 Task: Look for space in Bloemfontein, South Africa from 10th July, 2023 to 15th July, 2023 for 7 adults in price range Rs.10000 to Rs.15000. Place can be entire place or shared room with 4 bedrooms having 7 beds and 4 bathrooms. Property type can be house, flat, guest house. Amenities needed are: wifi, TV, free parkinig on premises, gym, breakfast. Booking option can be shelf check-in. Required host language is English.
Action: Mouse moved to (404, 101)
Screenshot: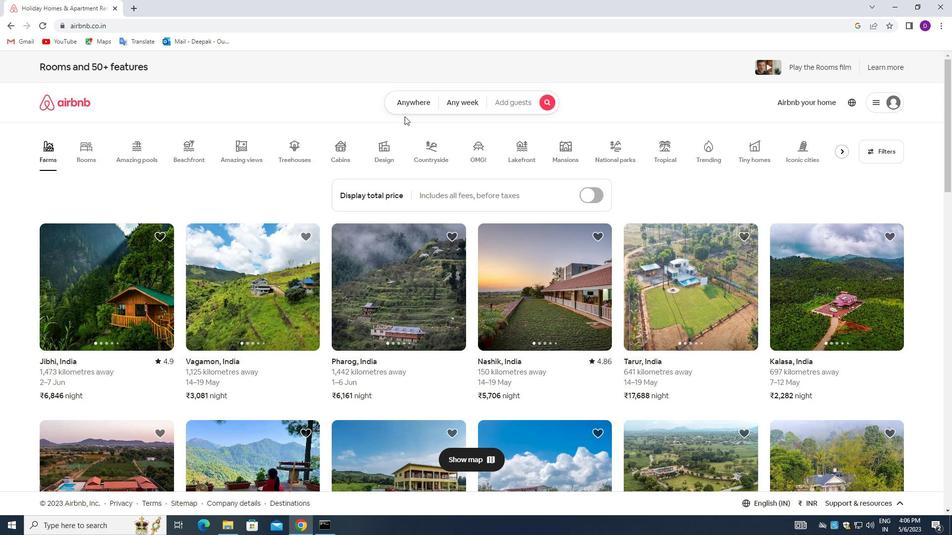 
Action: Mouse pressed left at (404, 101)
Screenshot: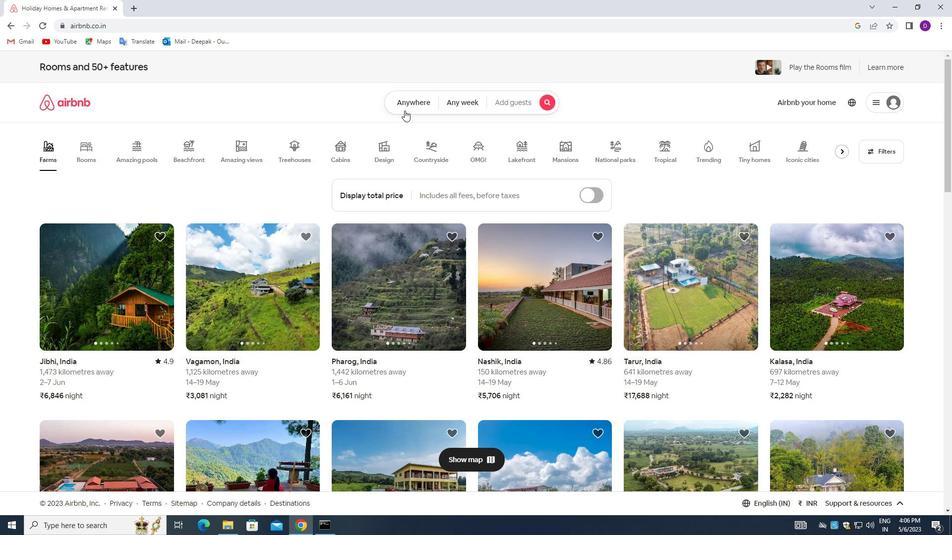 
Action: Mouse moved to (371, 137)
Screenshot: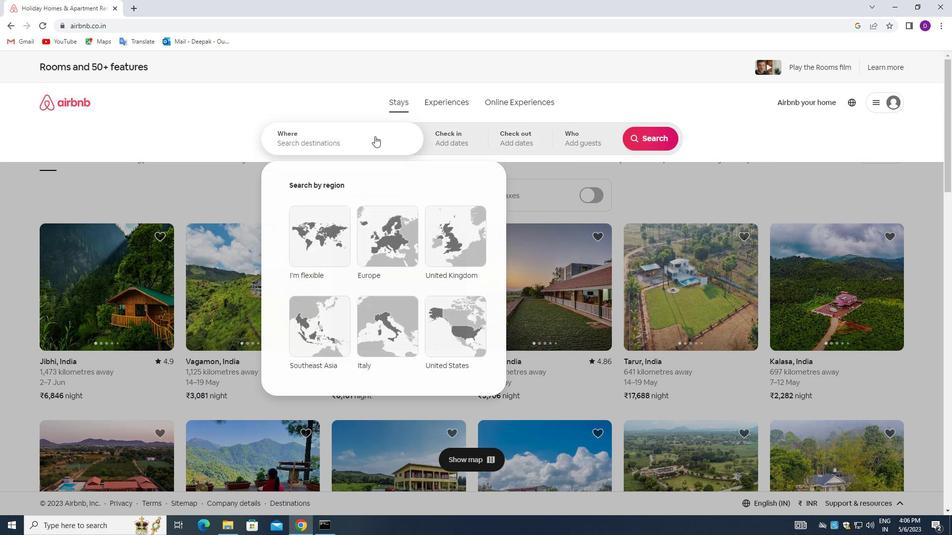 
Action: Mouse pressed left at (371, 137)
Screenshot: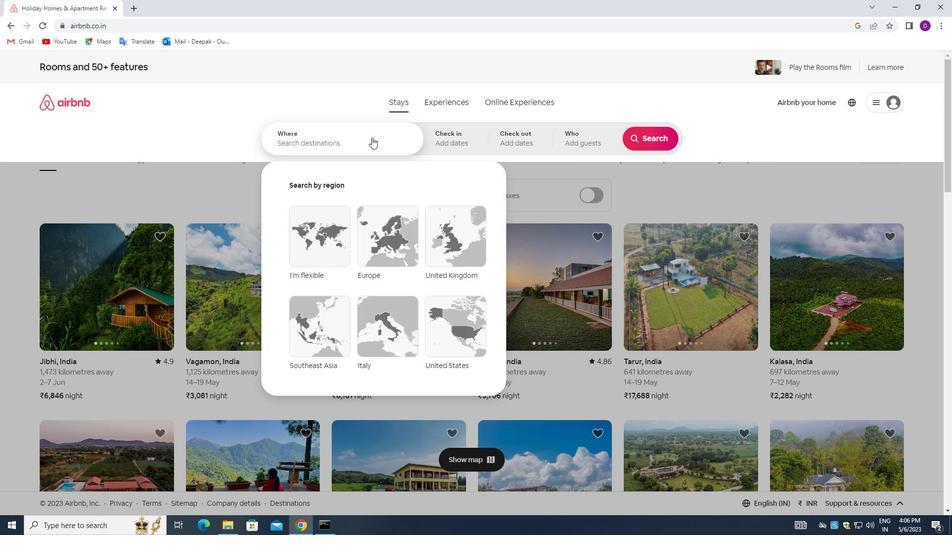 
Action: Mouse moved to (205, 201)
Screenshot: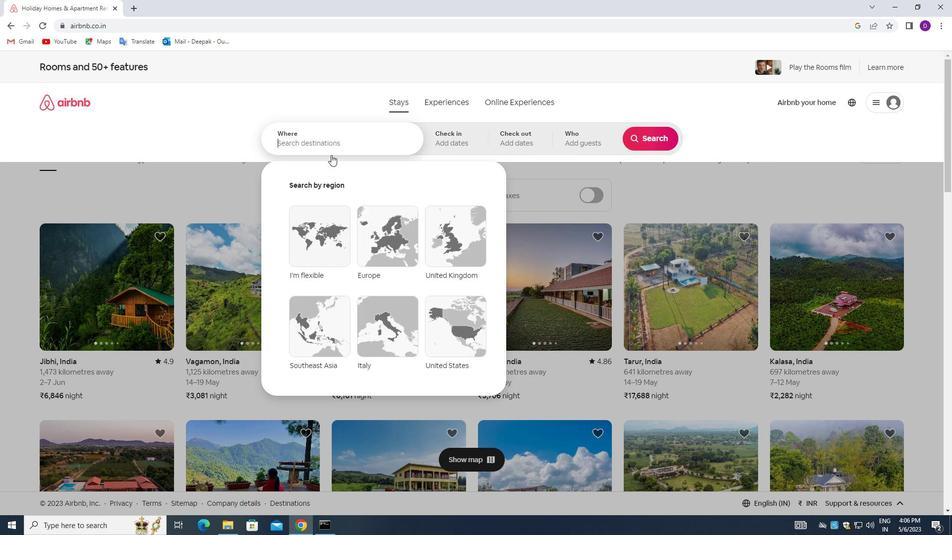 
Action: Key pressed <Key.shift_r>Bloemfontein,<Key.space><Key.shift_r>south<Key.space><Key.shift_r>Africa<Key.enter>
Screenshot: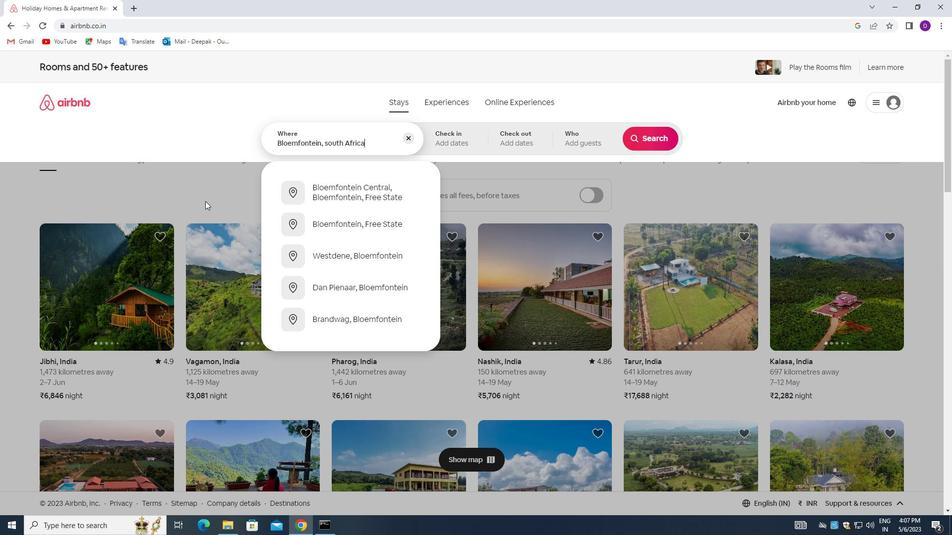 
Action: Mouse moved to (650, 217)
Screenshot: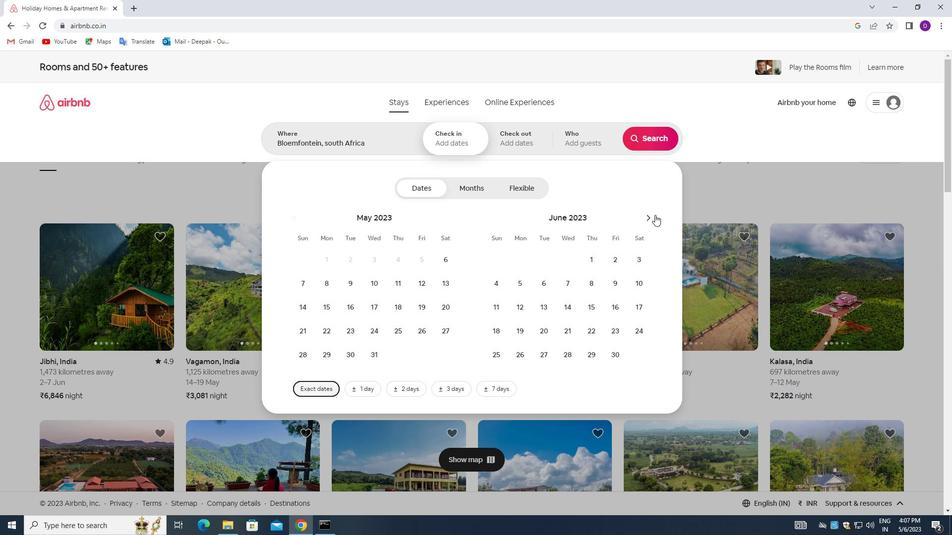 
Action: Mouse pressed left at (650, 217)
Screenshot: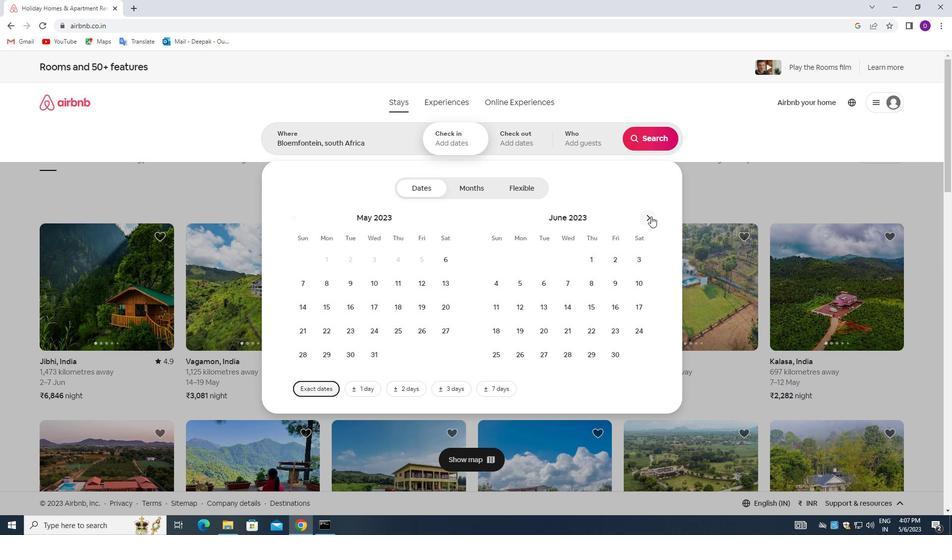 
Action: Mouse moved to (521, 313)
Screenshot: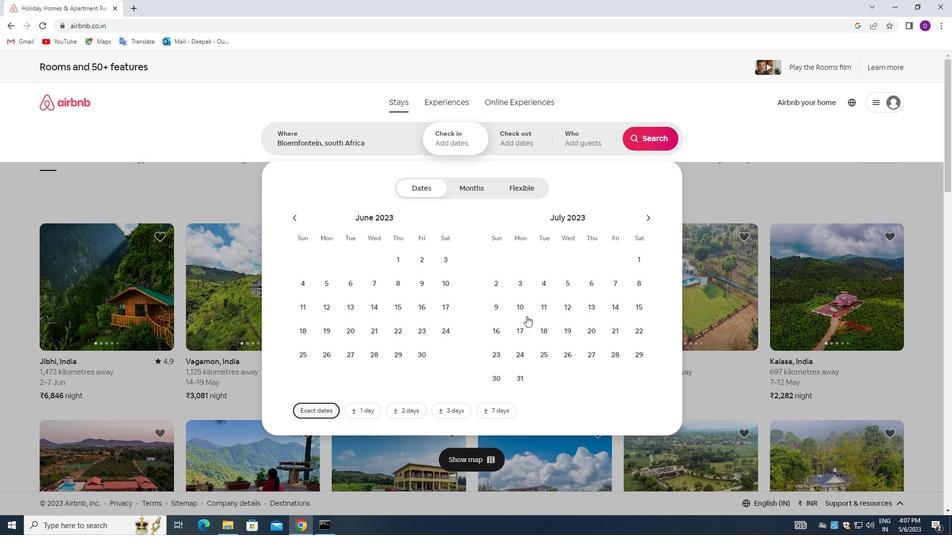 
Action: Mouse pressed left at (521, 313)
Screenshot: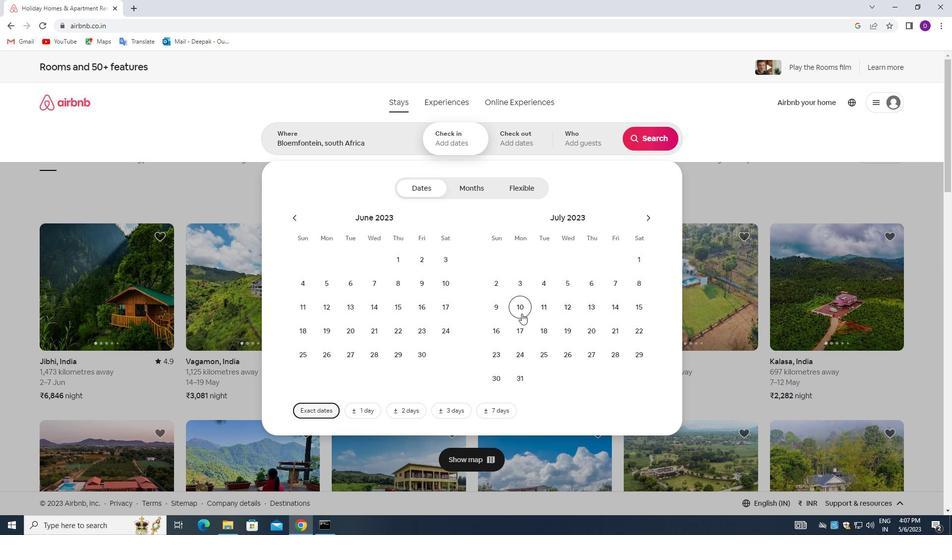 
Action: Mouse moved to (636, 309)
Screenshot: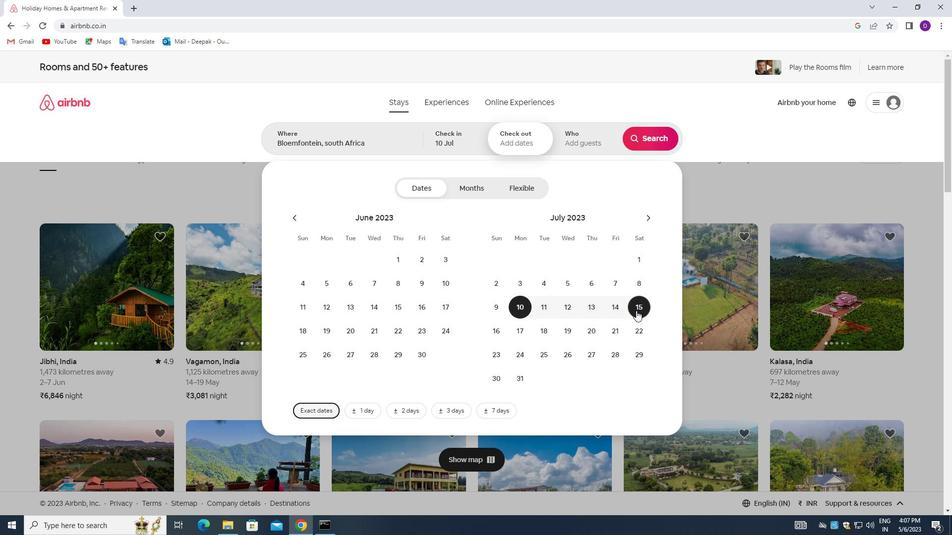 
Action: Mouse pressed left at (636, 309)
Screenshot: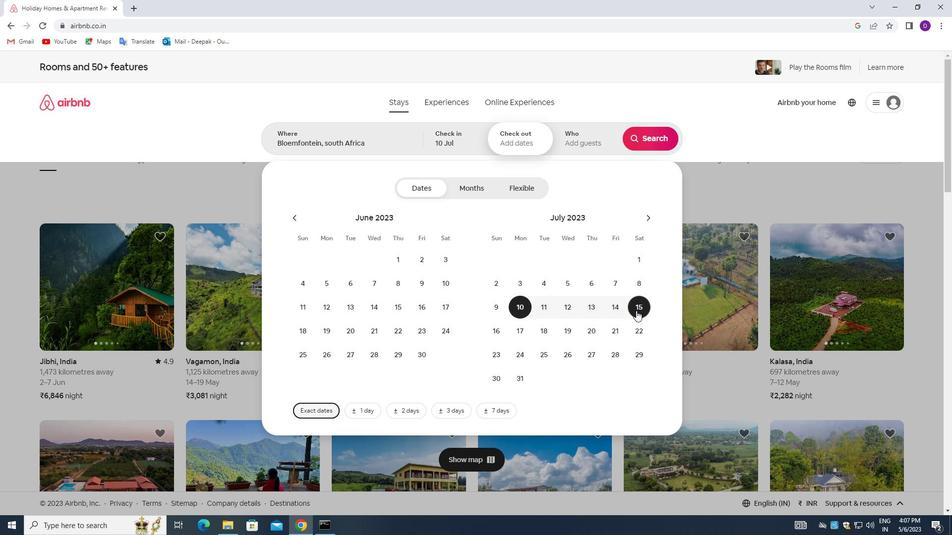 
Action: Mouse moved to (575, 146)
Screenshot: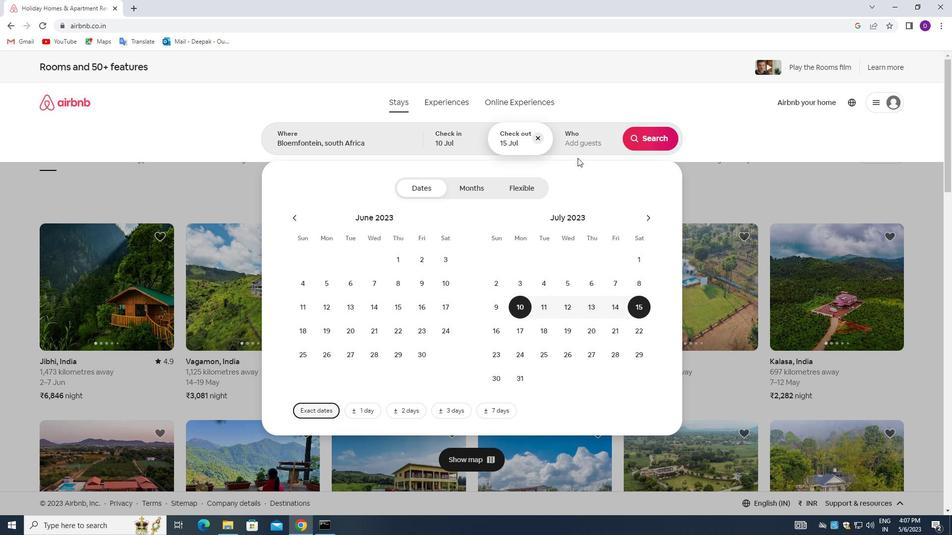 
Action: Mouse pressed left at (575, 146)
Screenshot: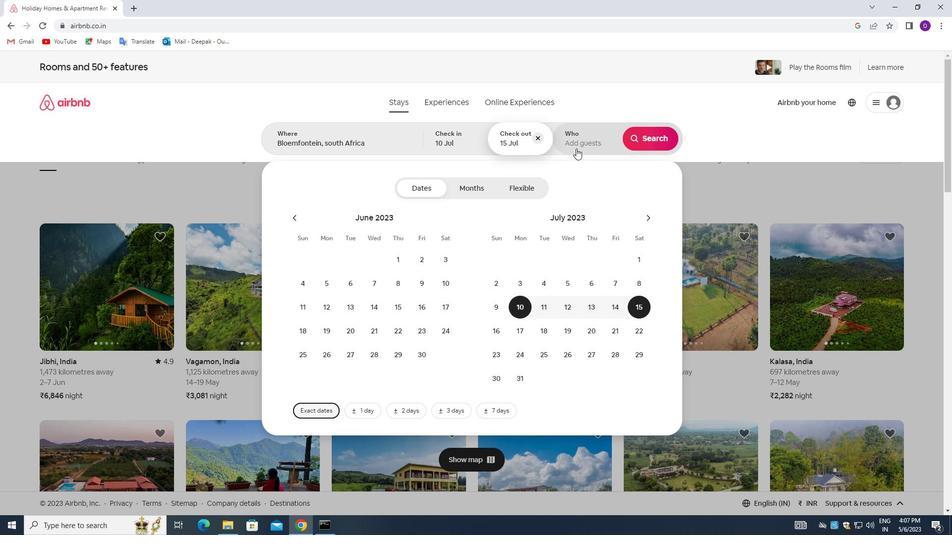 
Action: Mouse moved to (648, 193)
Screenshot: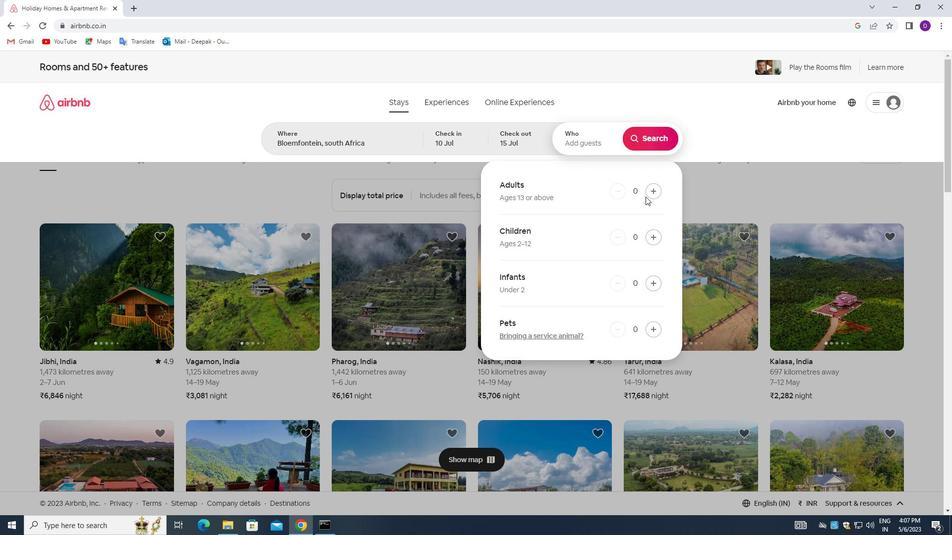 
Action: Mouse pressed left at (648, 193)
Screenshot: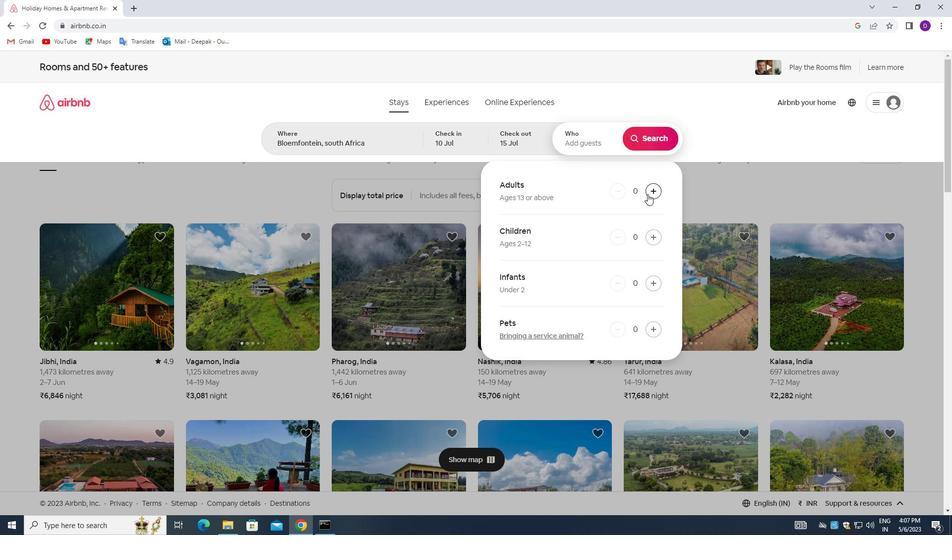 
Action: Mouse pressed left at (648, 193)
Screenshot: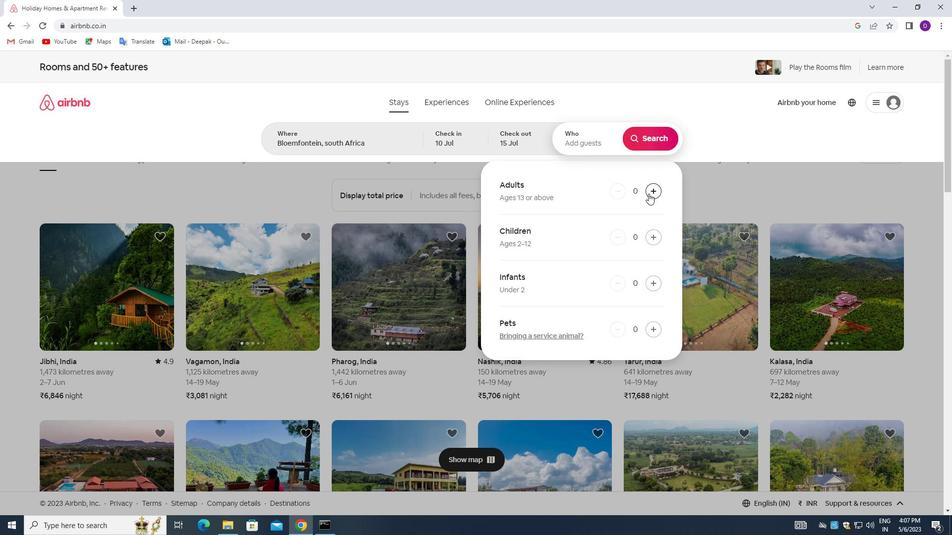 
Action: Mouse pressed left at (648, 193)
Screenshot: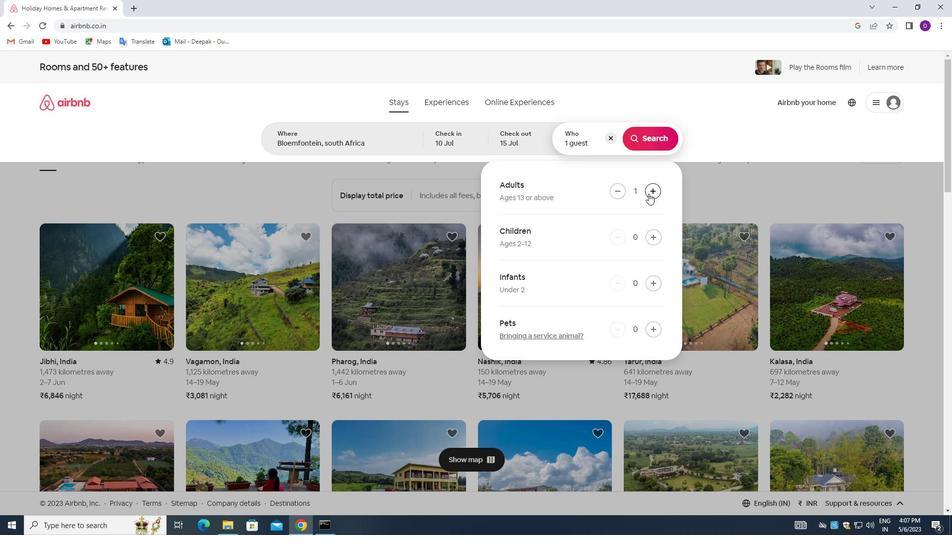 
Action: Mouse pressed left at (648, 193)
Screenshot: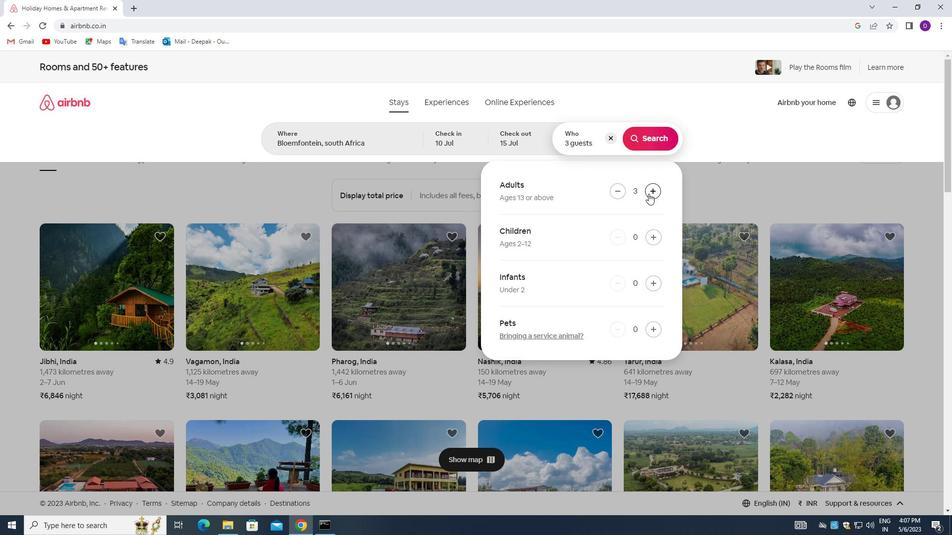 
Action: Mouse pressed left at (648, 193)
Screenshot: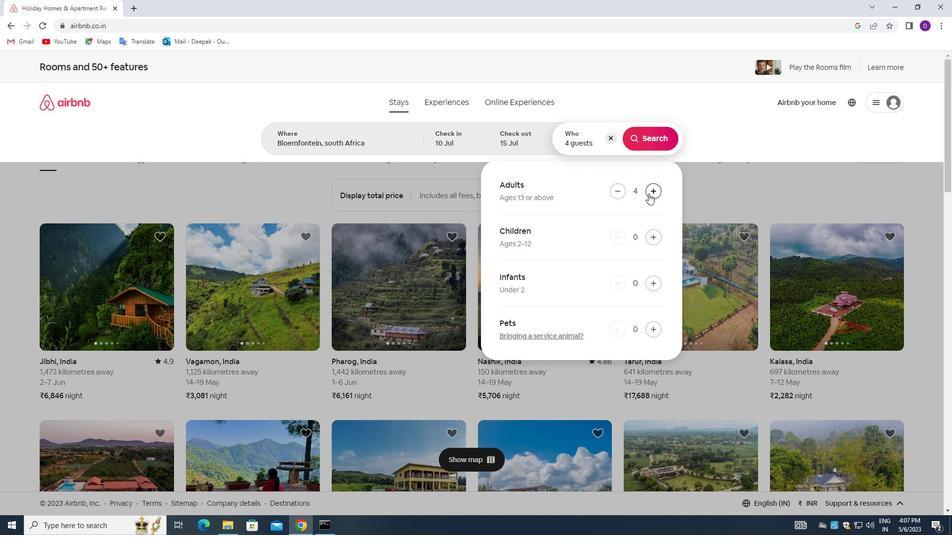 
Action: Mouse pressed left at (648, 193)
Screenshot: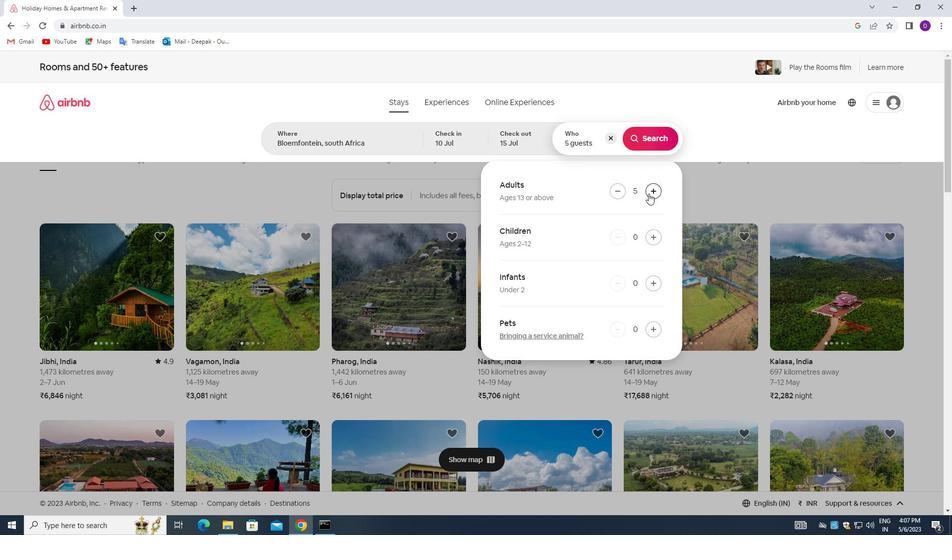 
Action: Mouse pressed left at (648, 193)
Screenshot: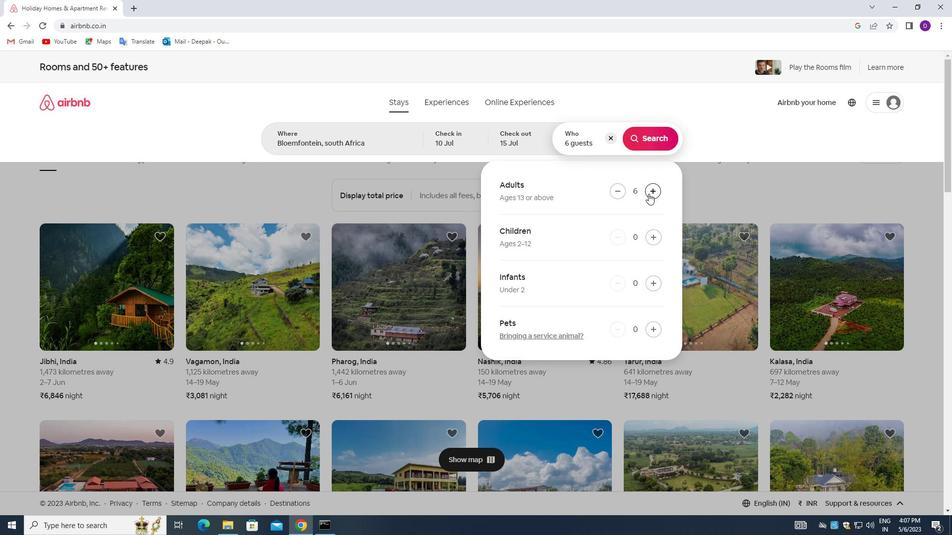 
Action: Mouse moved to (642, 143)
Screenshot: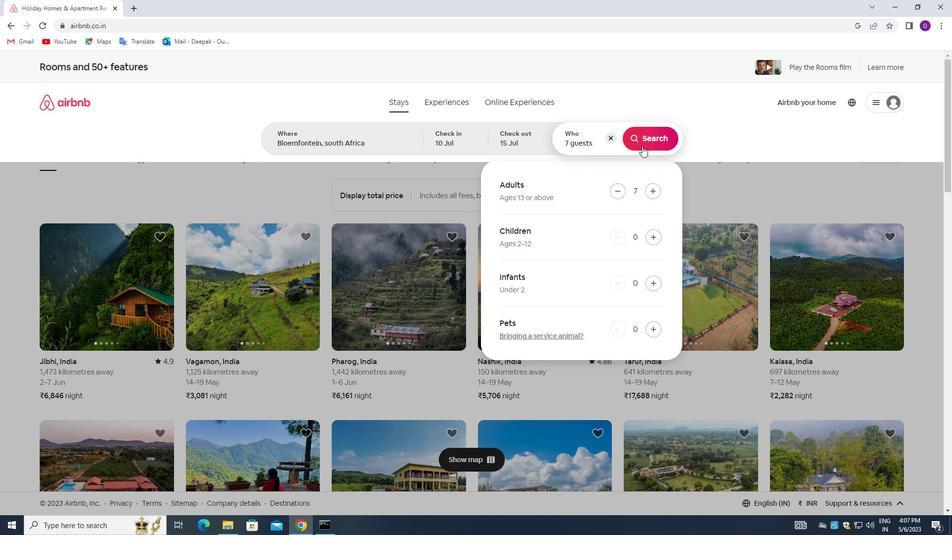 
Action: Mouse pressed left at (642, 143)
Screenshot: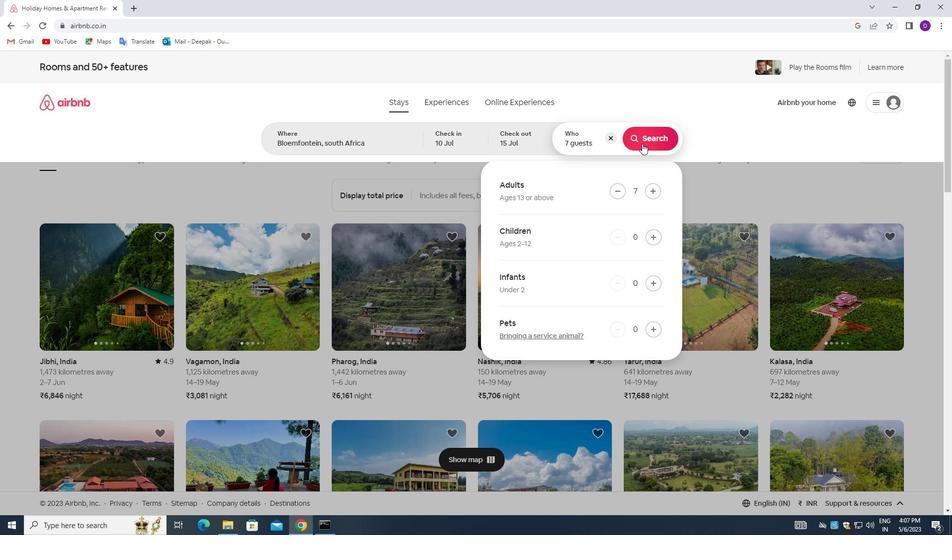 
Action: Mouse moved to (903, 109)
Screenshot: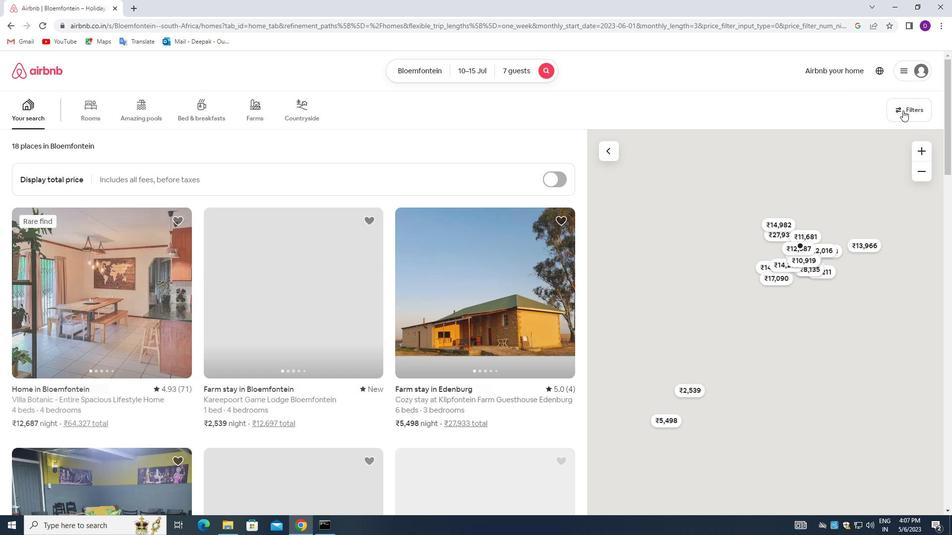 
Action: Mouse pressed left at (903, 109)
Screenshot: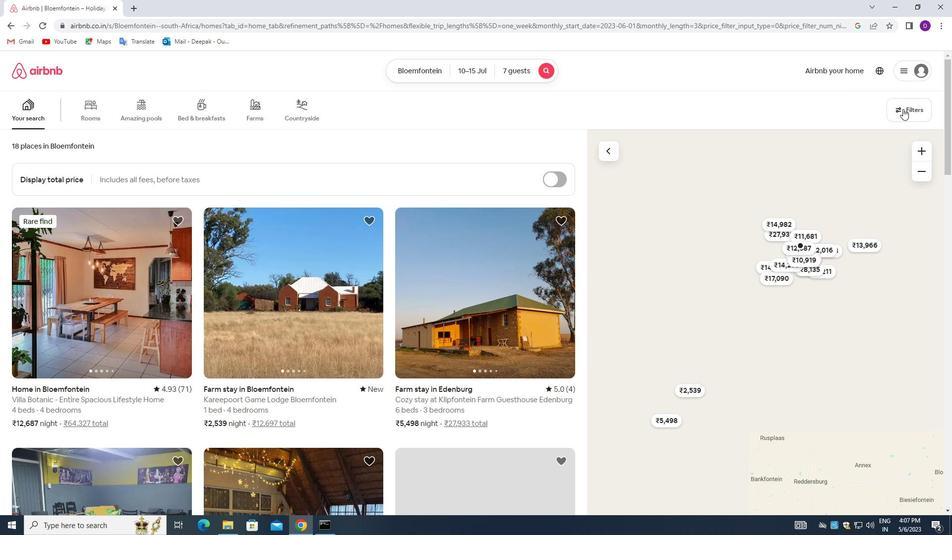 
Action: Mouse moved to (342, 352)
Screenshot: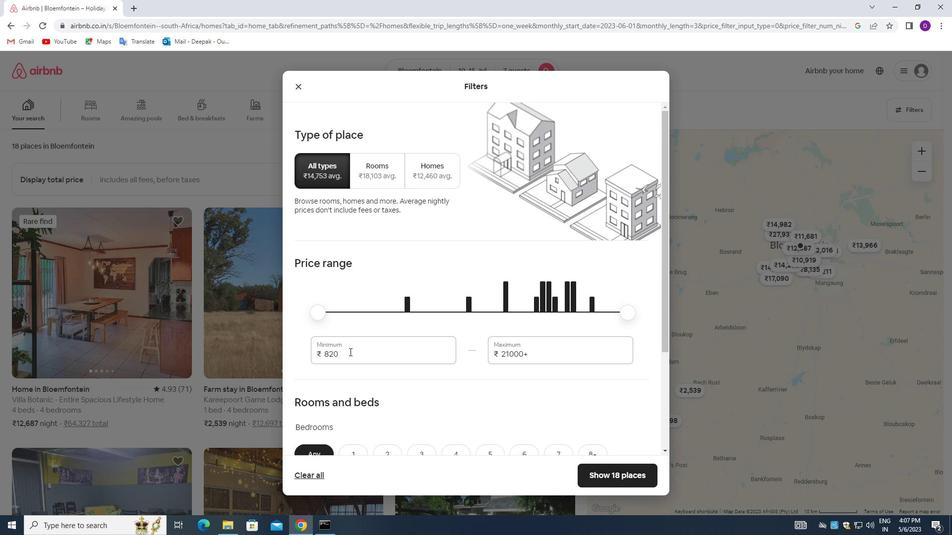 
Action: Mouse pressed left at (342, 352)
Screenshot: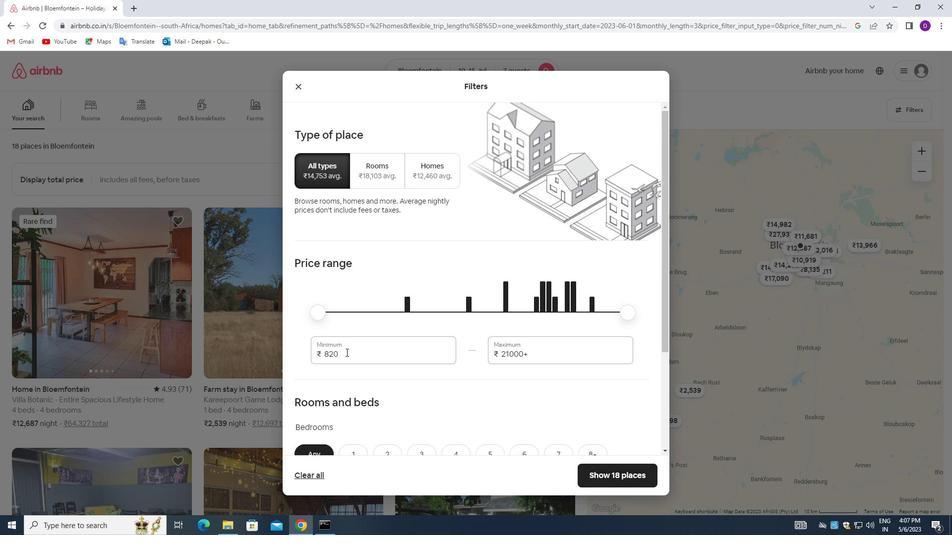 
Action: Mouse moved to (342, 353)
Screenshot: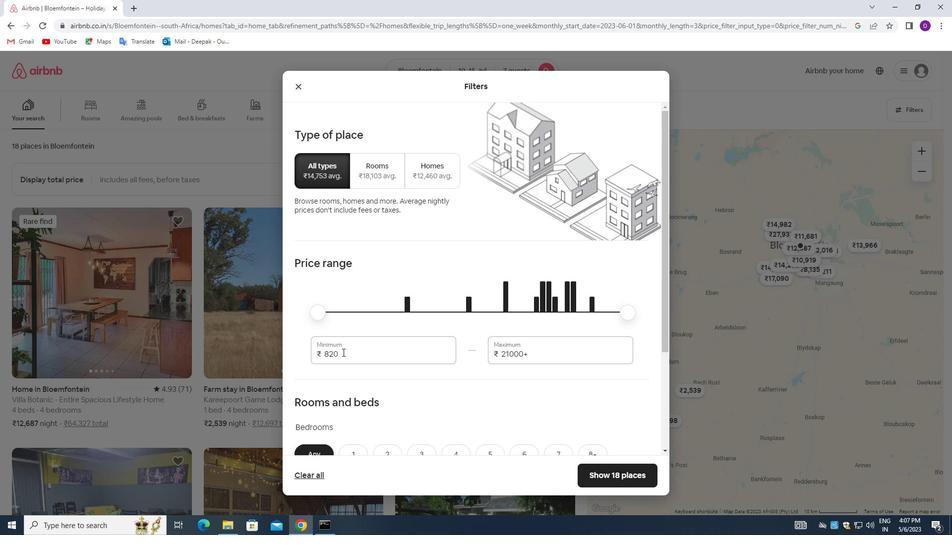 
Action: Mouse pressed left at (342, 353)
Screenshot: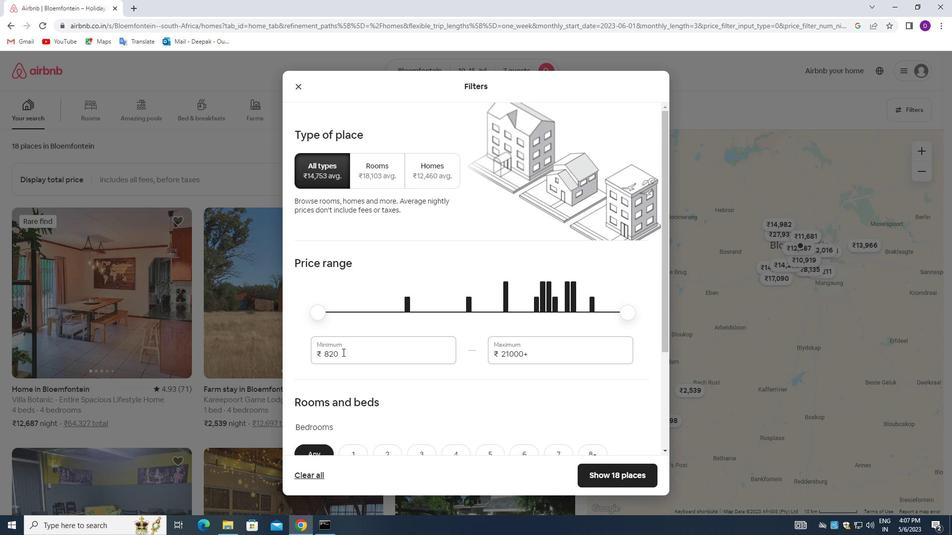 
Action: Mouse moved to (342, 355)
Screenshot: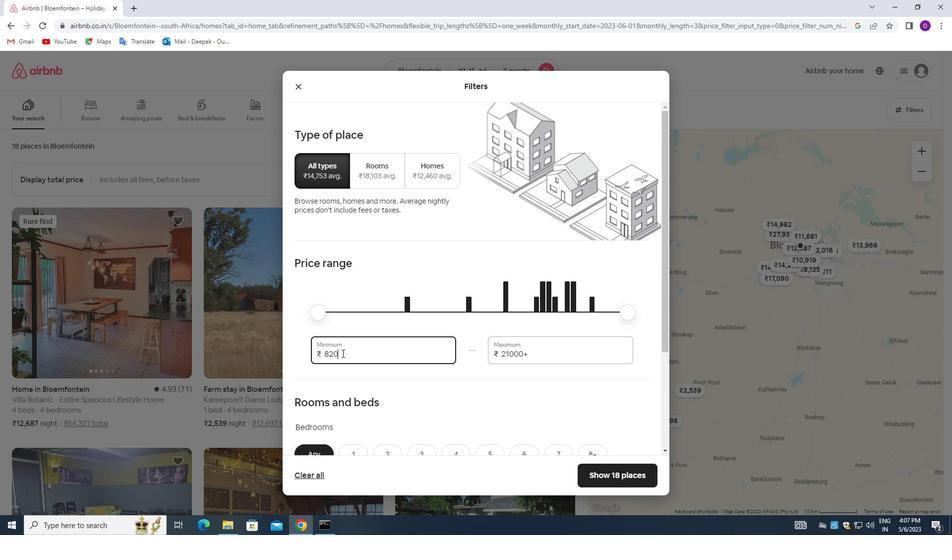 
Action: Key pressed 10000<Key.tab>15000
Screenshot: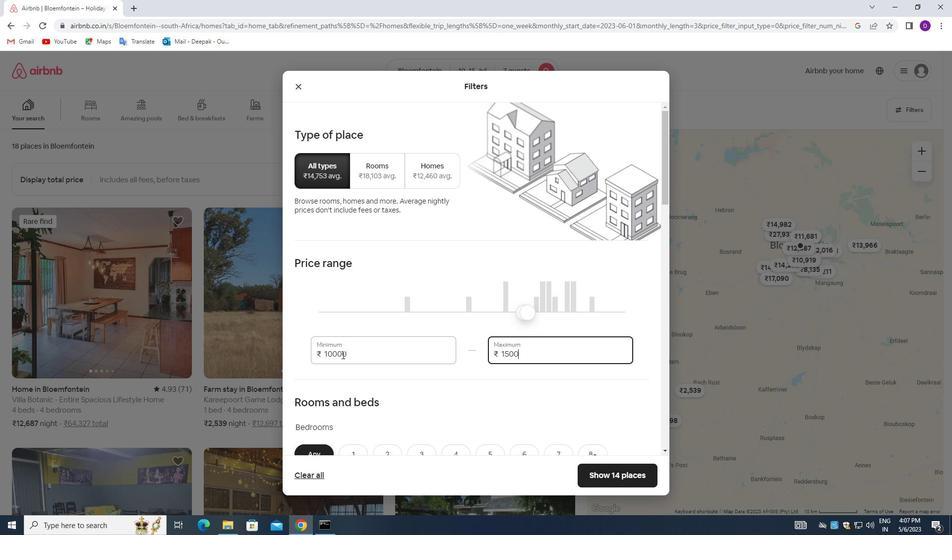 
Action: Mouse moved to (409, 381)
Screenshot: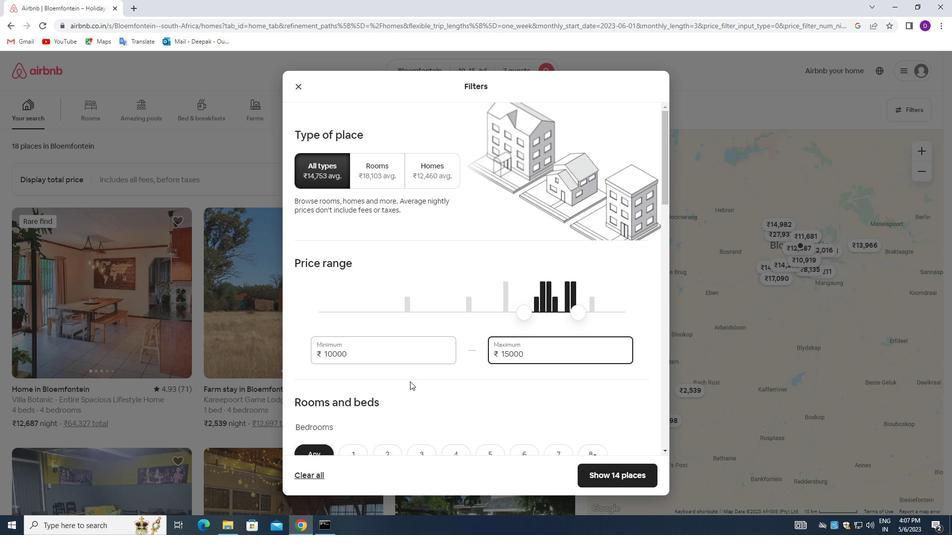 
Action: Mouse scrolled (409, 381) with delta (0, 0)
Screenshot: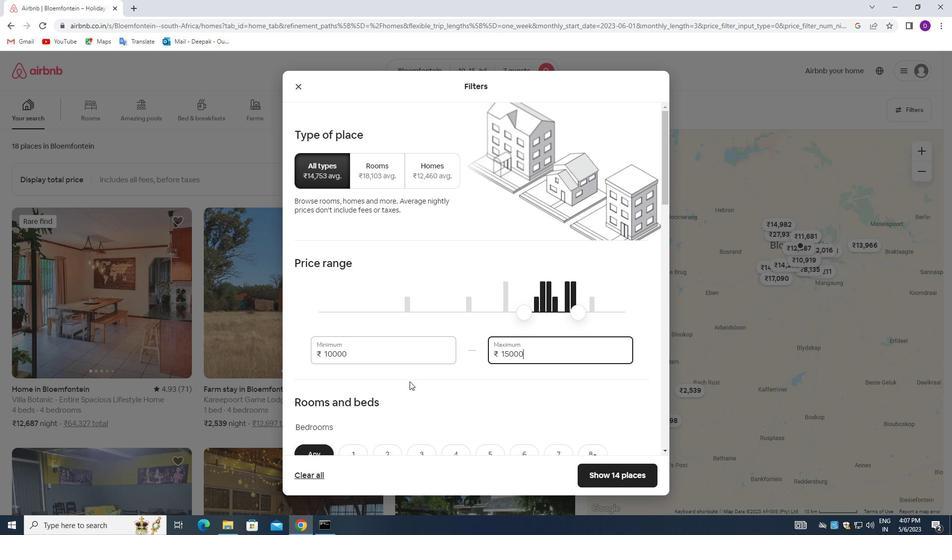
Action: Mouse moved to (409, 381)
Screenshot: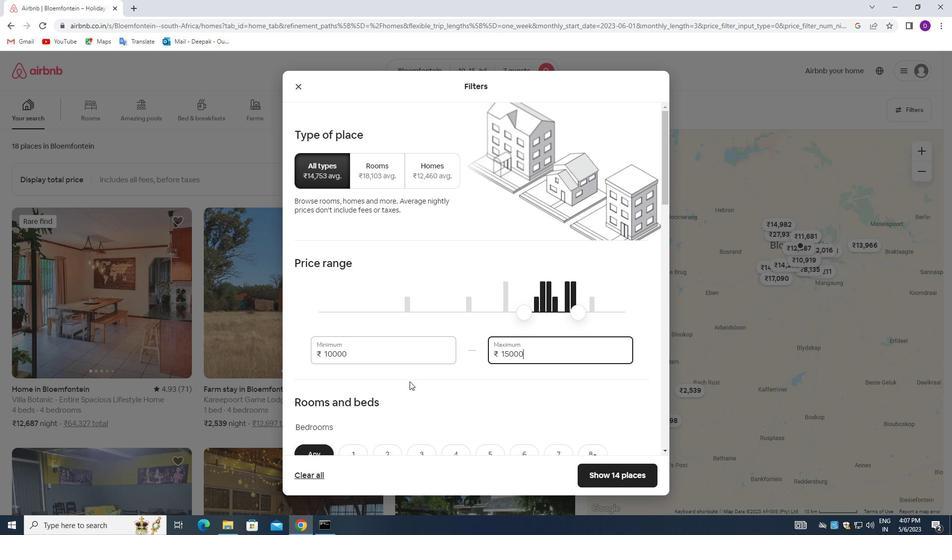 
Action: Mouse scrolled (409, 381) with delta (0, 0)
Screenshot: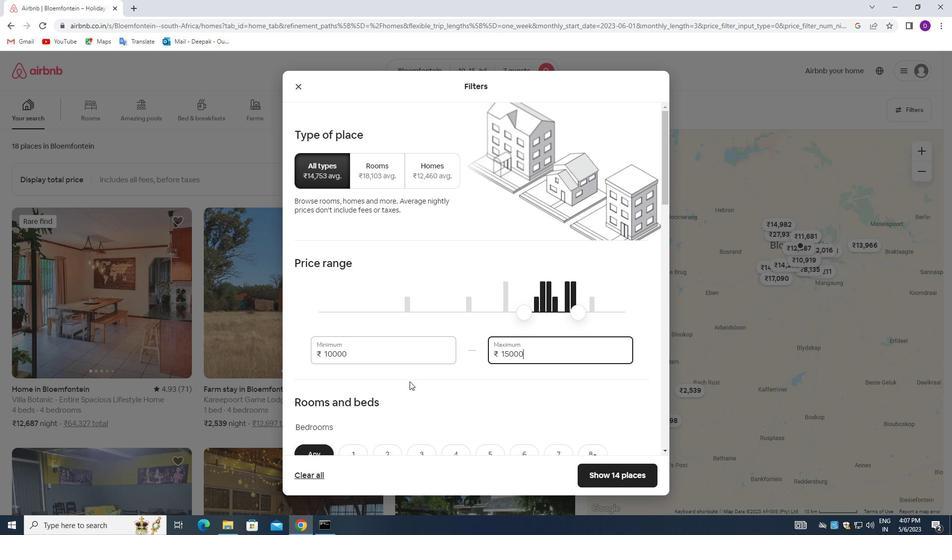 
Action: Mouse moved to (410, 381)
Screenshot: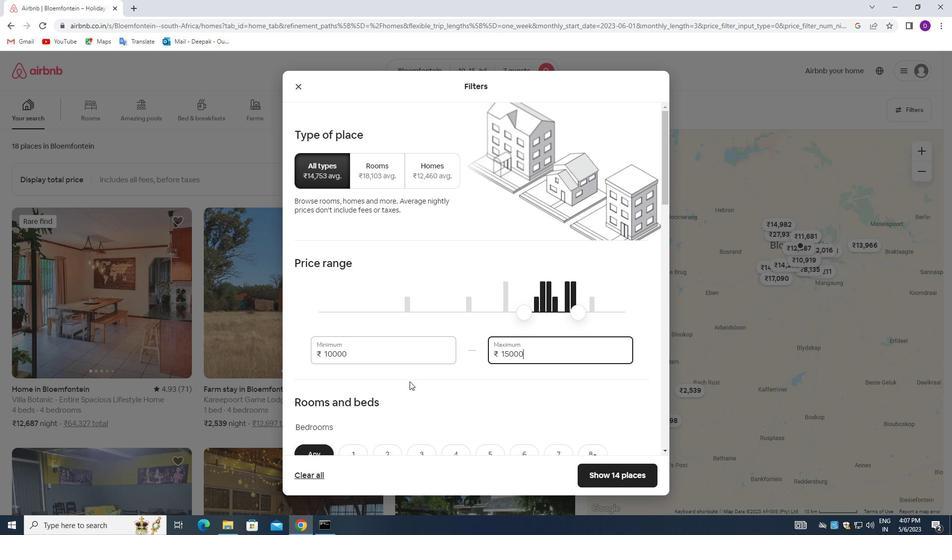 
Action: Mouse scrolled (410, 381) with delta (0, 0)
Screenshot: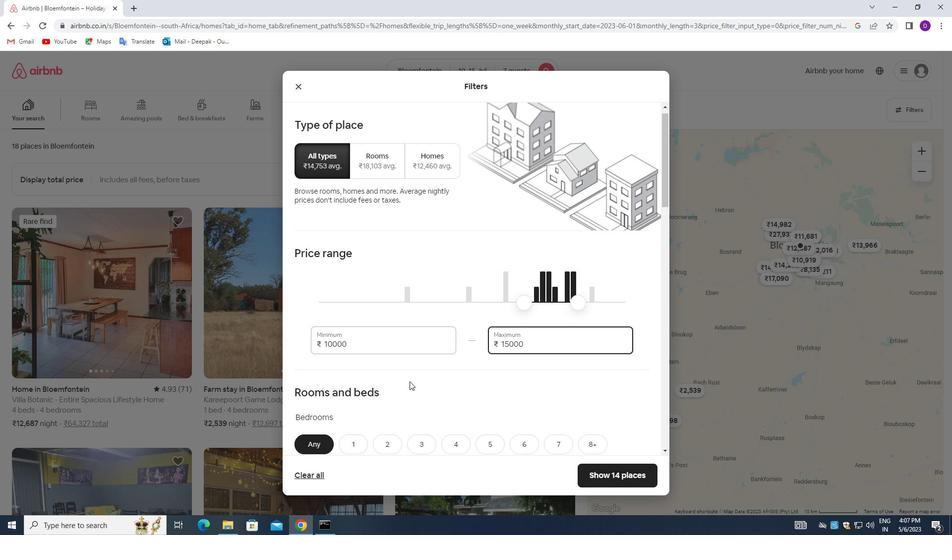 
Action: Mouse moved to (412, 380)
Screenshot: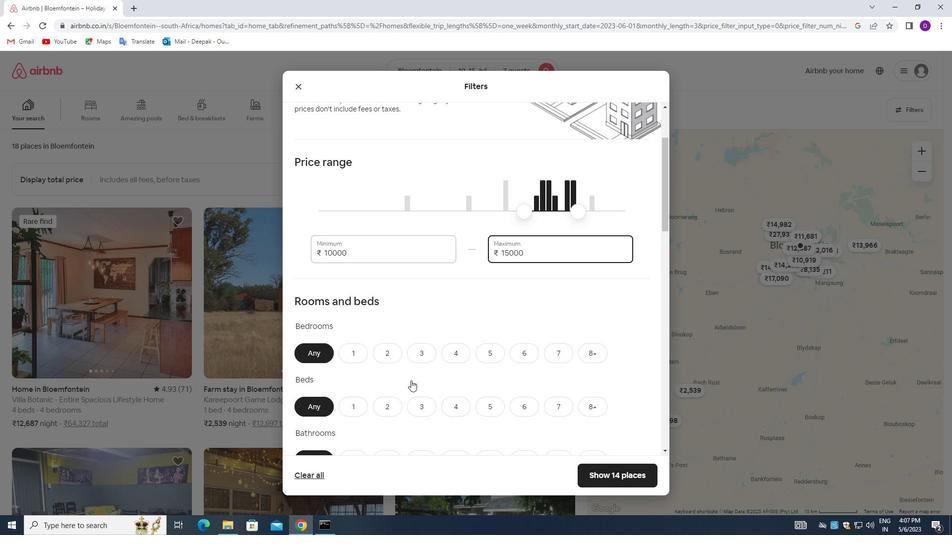
Action: Mouse scrolled (412, 379) with delta (0, 0)
Screenshot: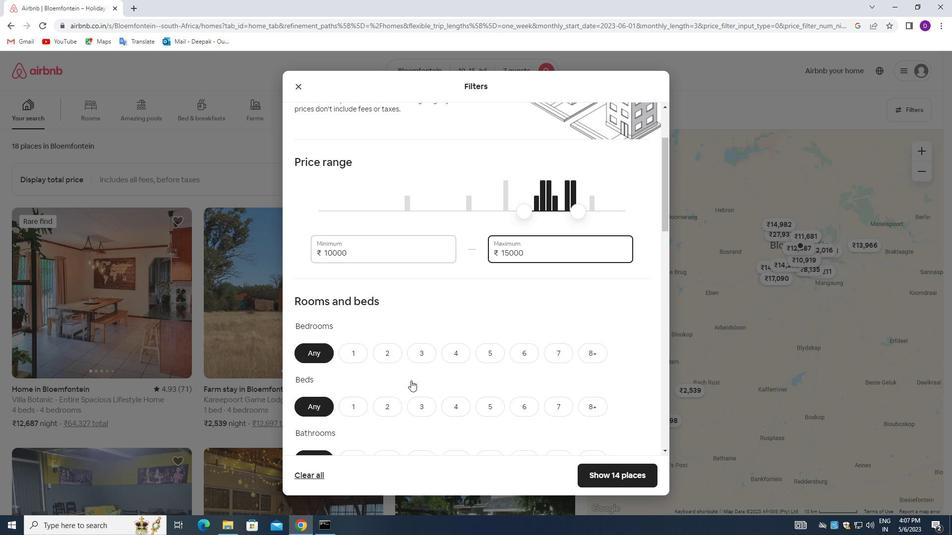 
Action: Mouse moved to (450, 259)
Screenshot: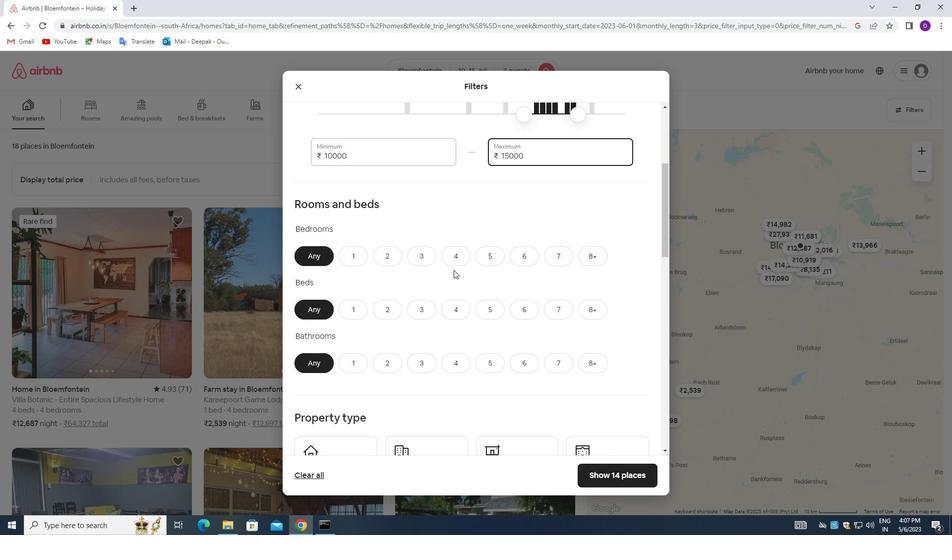 
Action: Mouse pressed left at (450, 259)
Screenshot: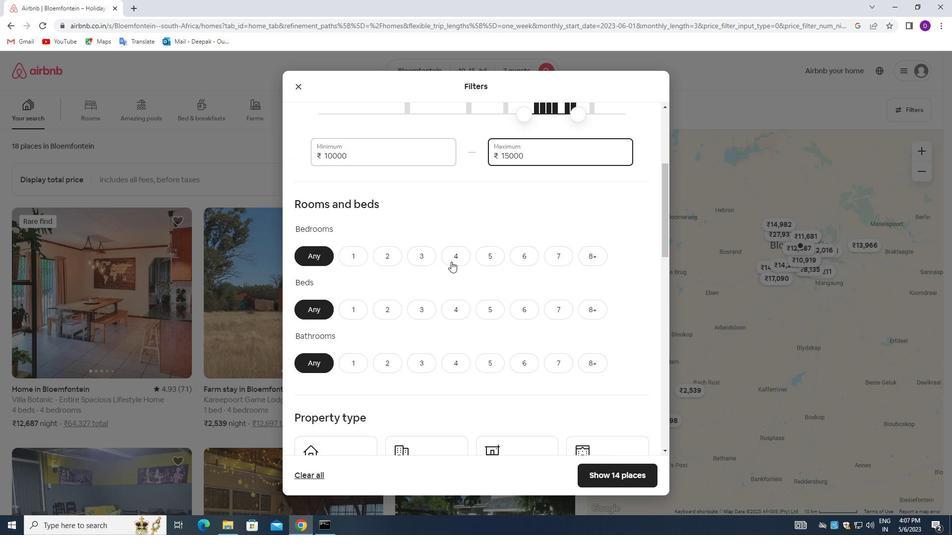 
Action: Mouse moved to (557, 308)
Screenshot: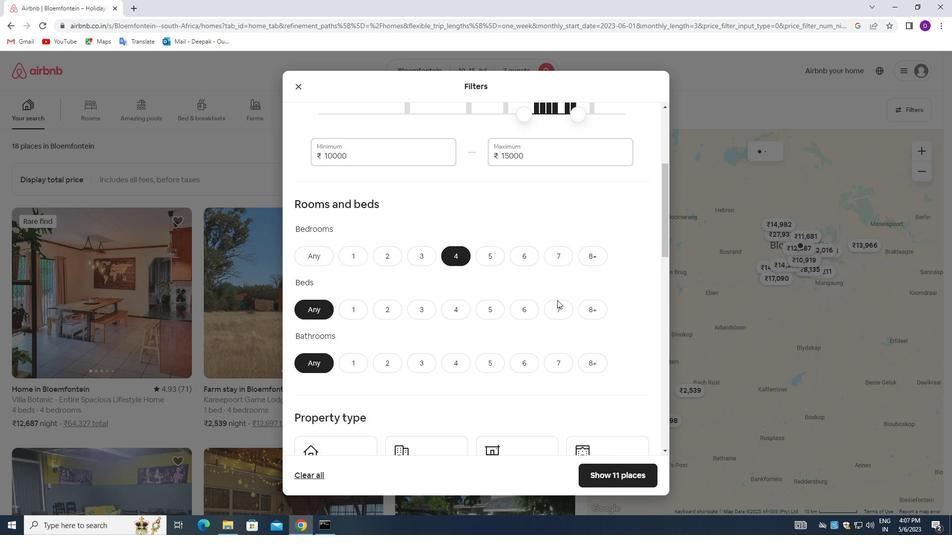 
Action: Mouse pressed left at (557, 308)
Screenshot: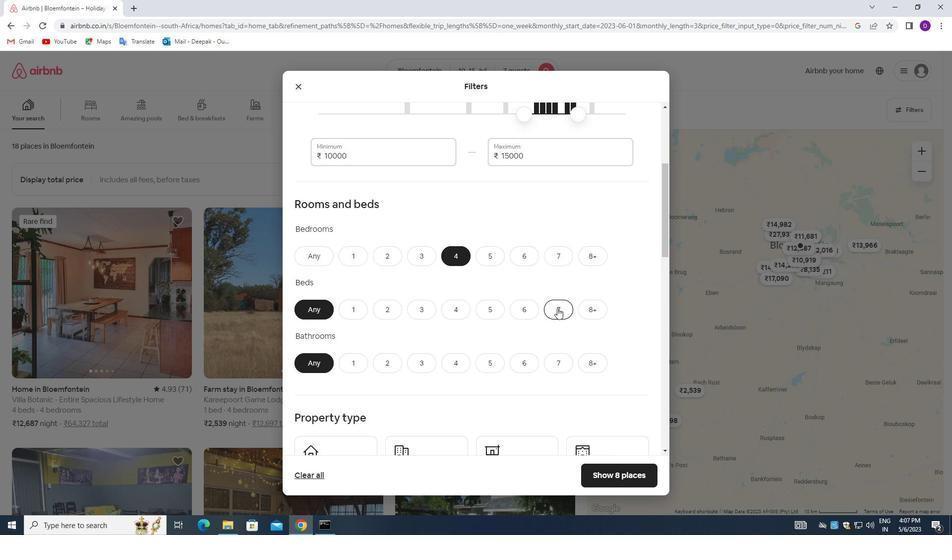 
Action: Mouse moved to (449, 360)
Screenshot: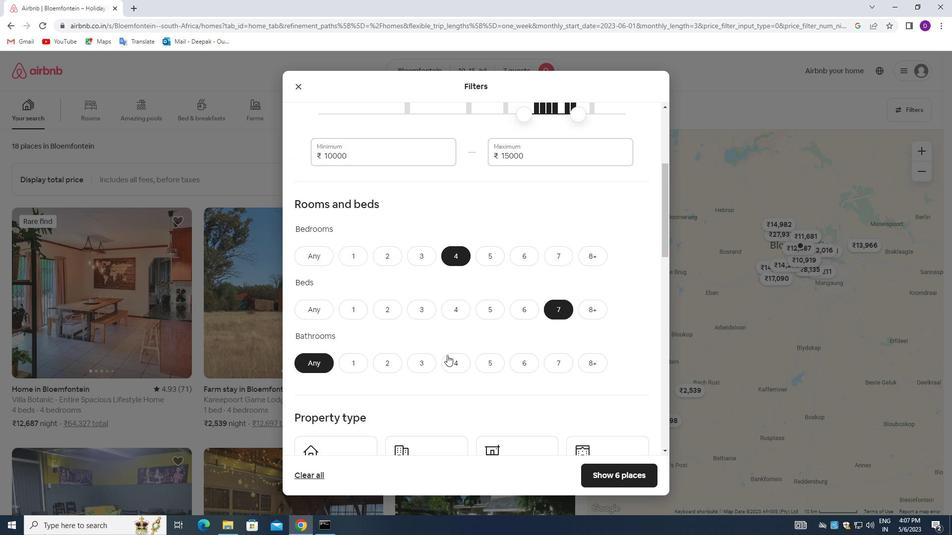 
Action: Mouse pressed left at (449, 360)
Screenshot: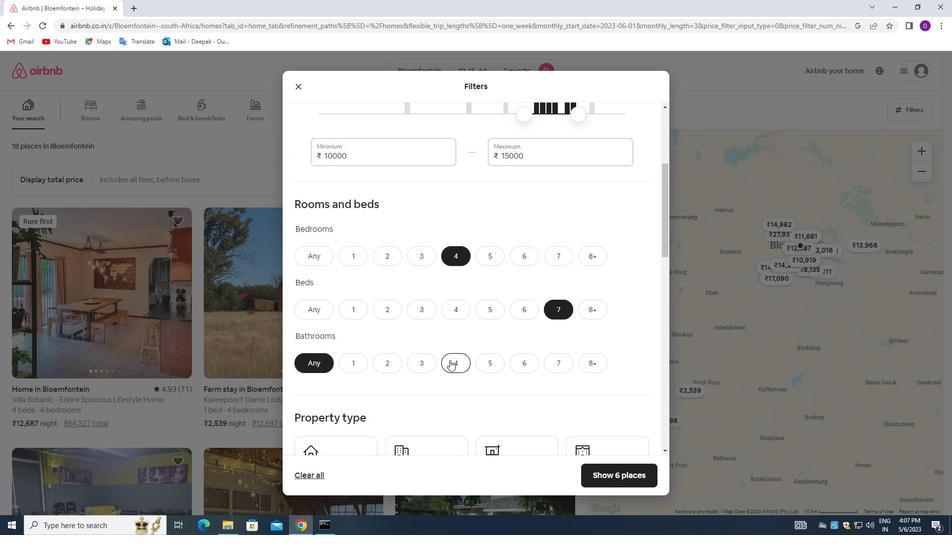 
Action: Mouse moved to (446, 320)
Screenshot: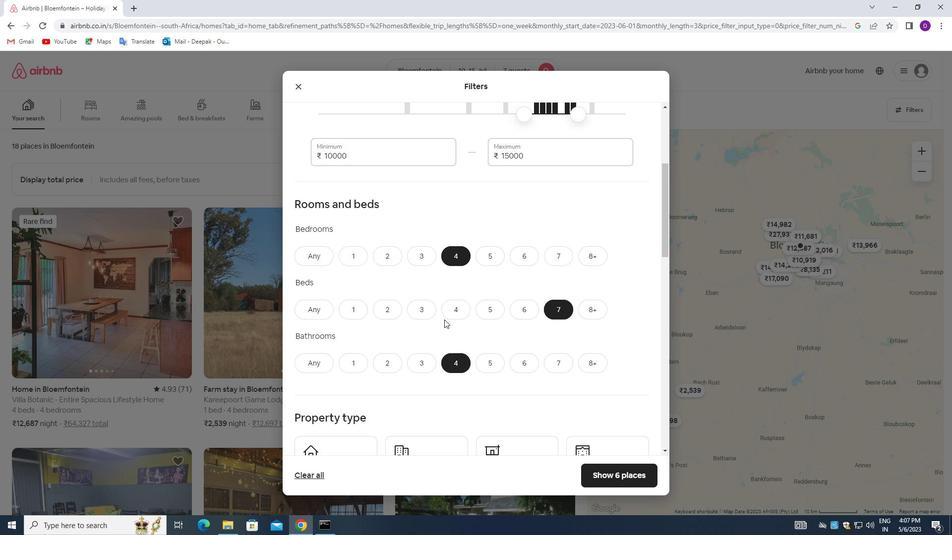 
Action: Mouse scrolled (446, 319) with delta (0, 0)
Screenshot: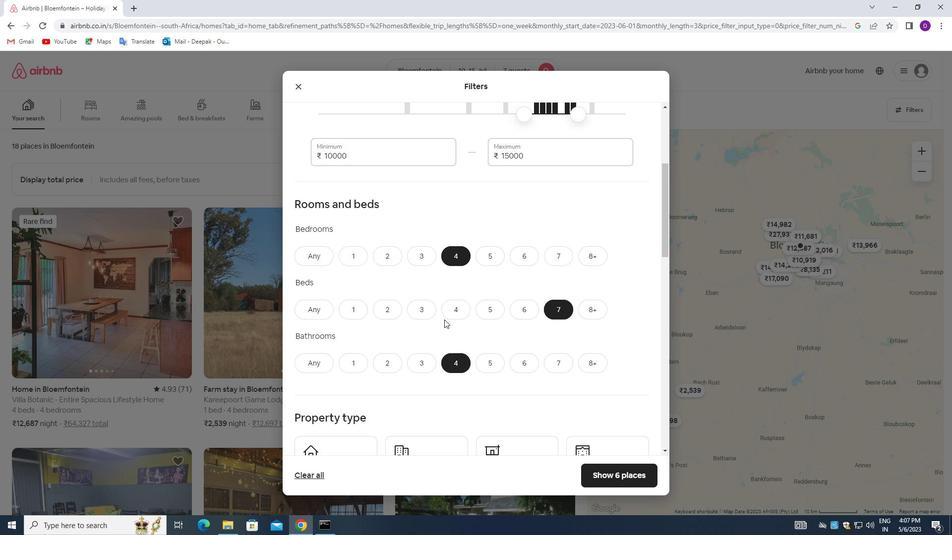 
Action: Mouse moved to (448, 320)
Screenshot: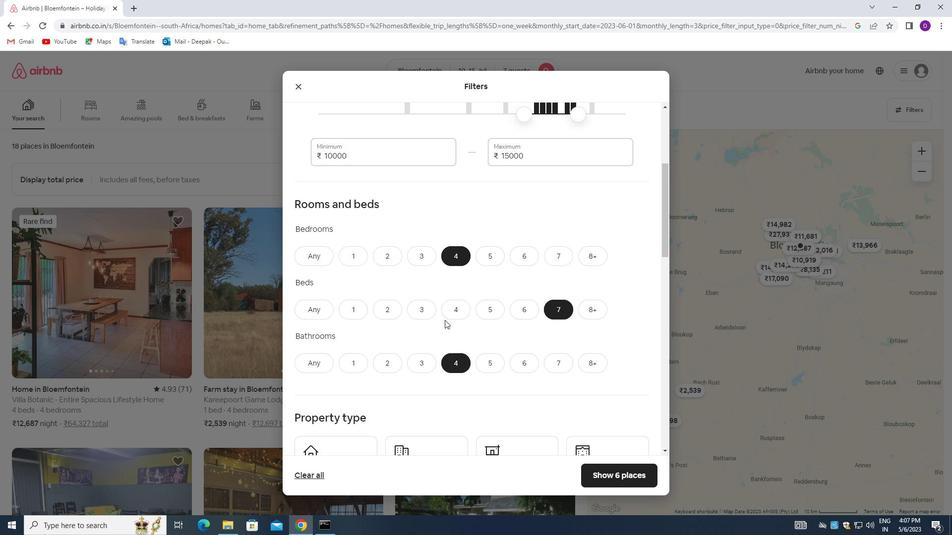 
Action: Mouse scrolled (448, 319) with delta (0, 0)
Screenshot: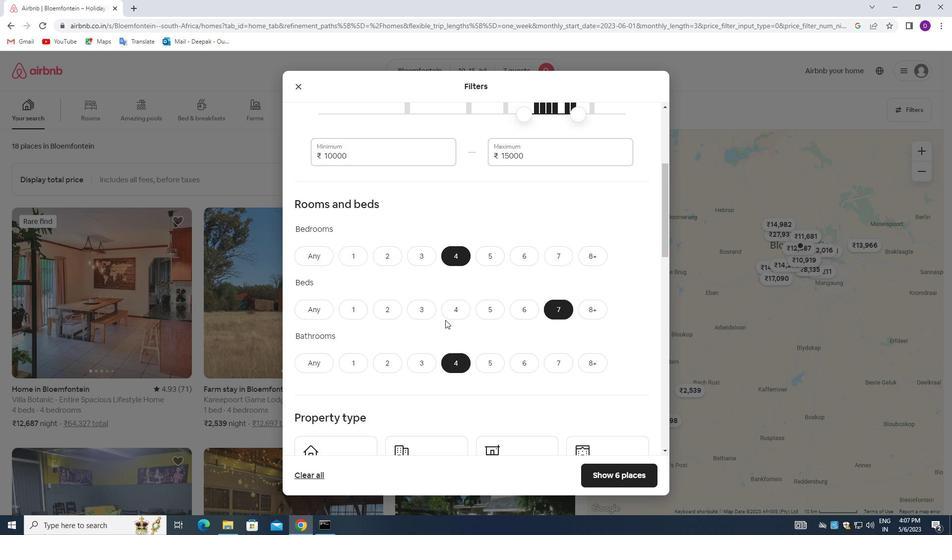 
Action: Mouse moved to (449, 319)
Screenshot: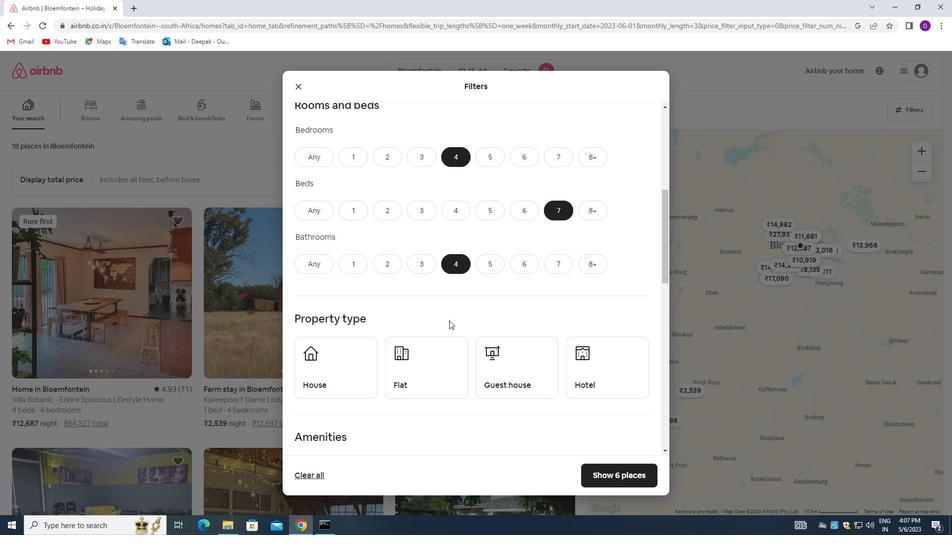 
Action: Mouse scrolled (449, 319) with delta (0, 0)
Screenshot: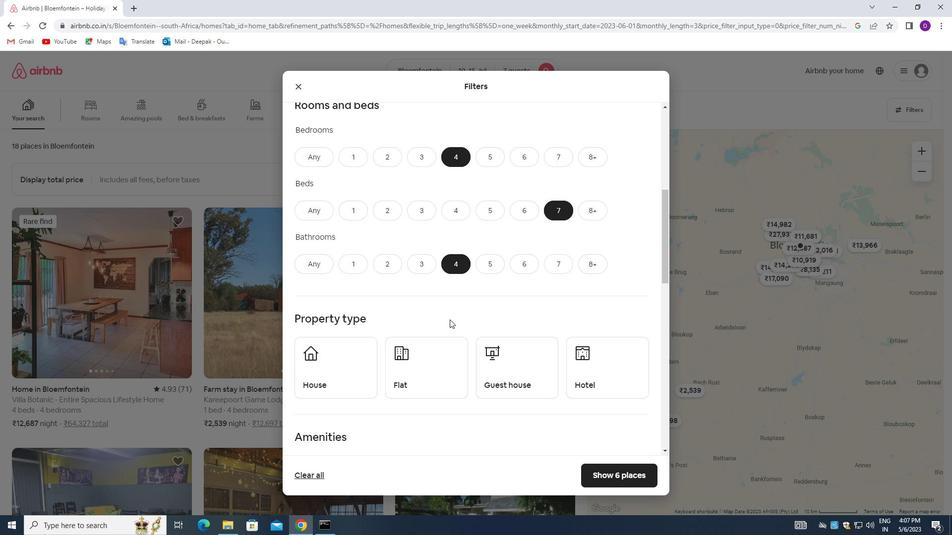 
Action: Mouse moved to (449, 319)
Screenshot: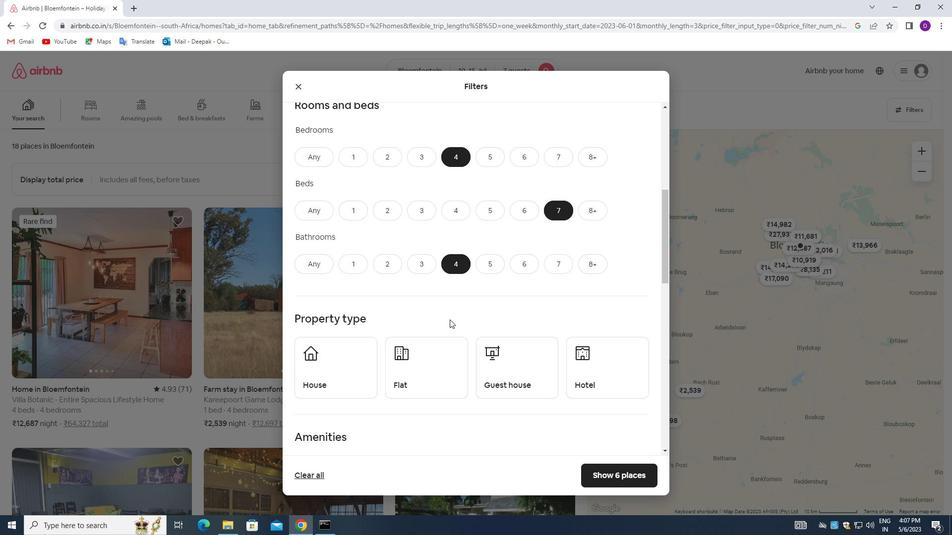 
Action: Mouse scrolled (449, 319) with delta (0, 0)
Screenshot: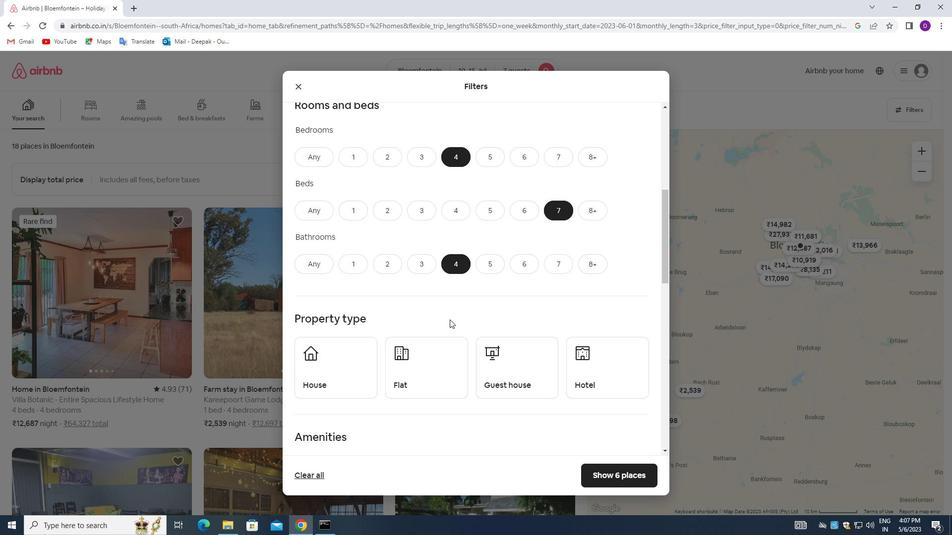 
Action: Mouse moved to (346, 272)
Screenshot: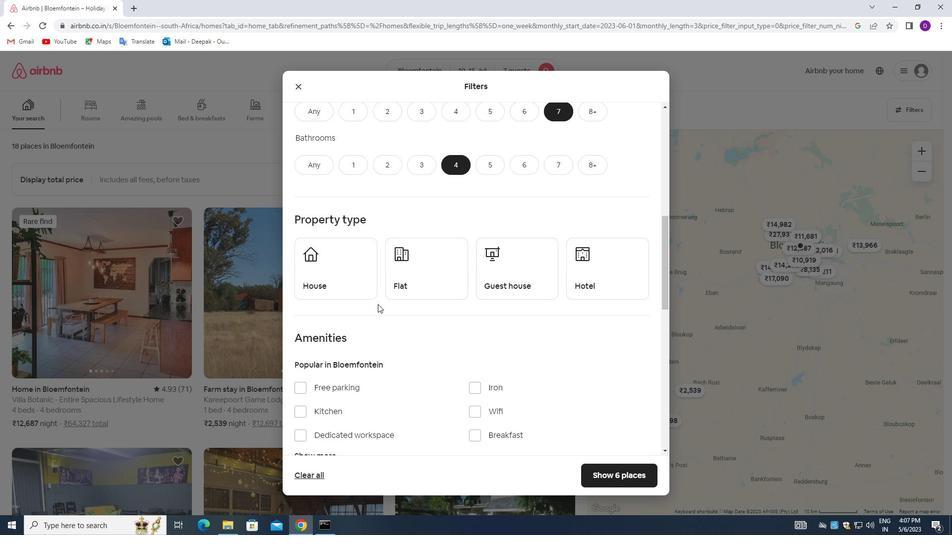 
Action: Mouse pressed left at (346, 272)
Screenshot: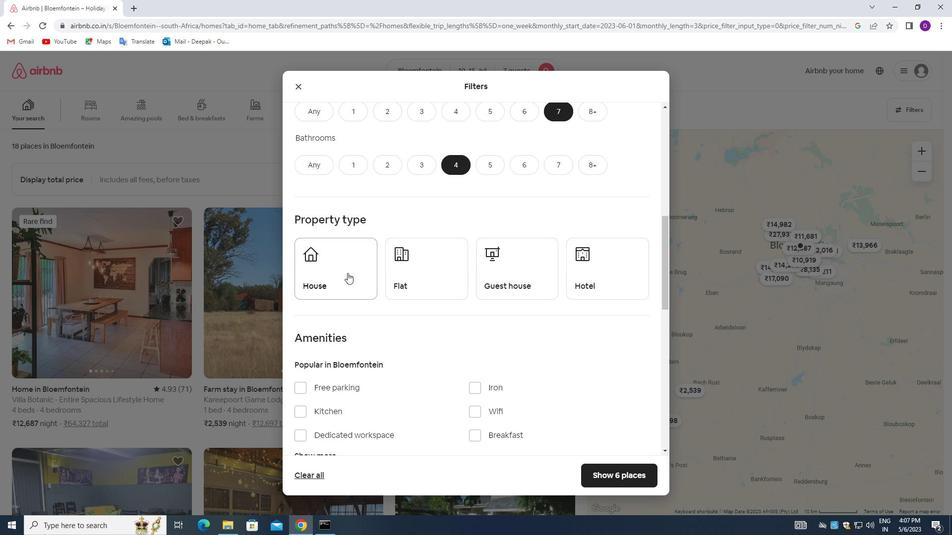 
Action: Mouse moved to (435, 277)
Screenshot: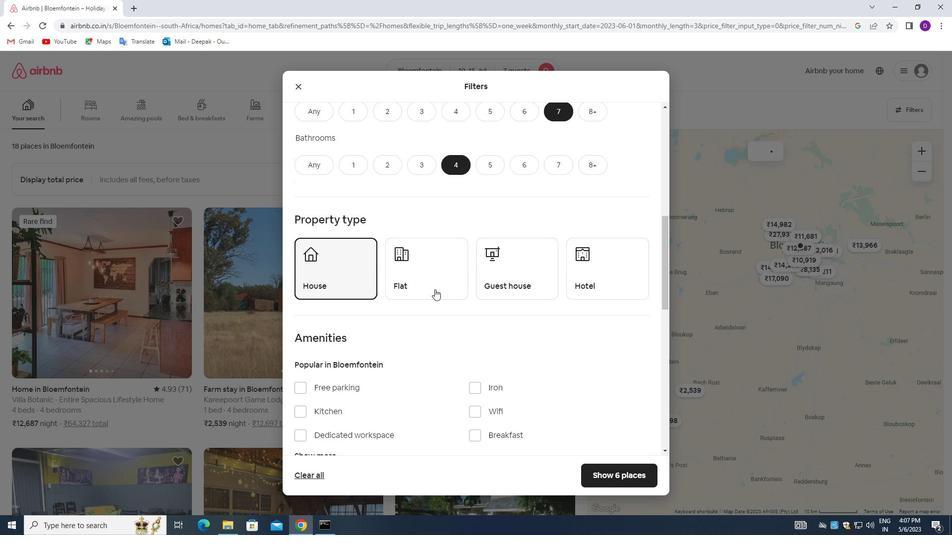 
Action: Mouse pressed left at (435, 277)
Screenshot: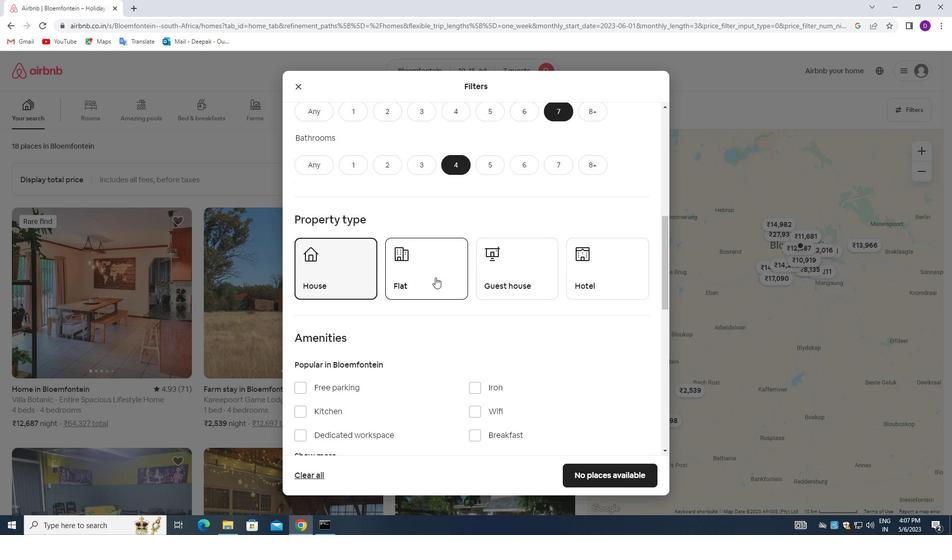 
Action: Mouse moved to (509, 270)
Screenshot: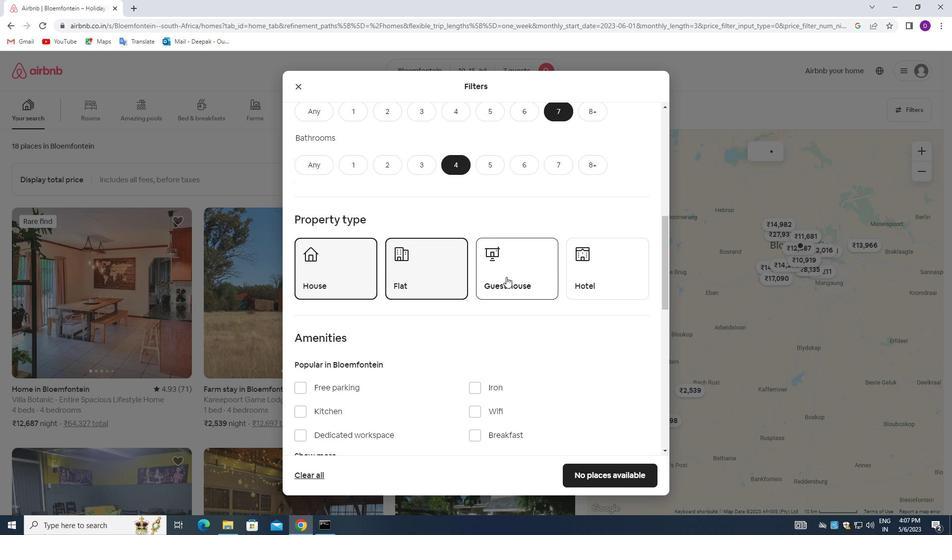 
Action: Mouse pressed left at (509, 270)
Screenshot: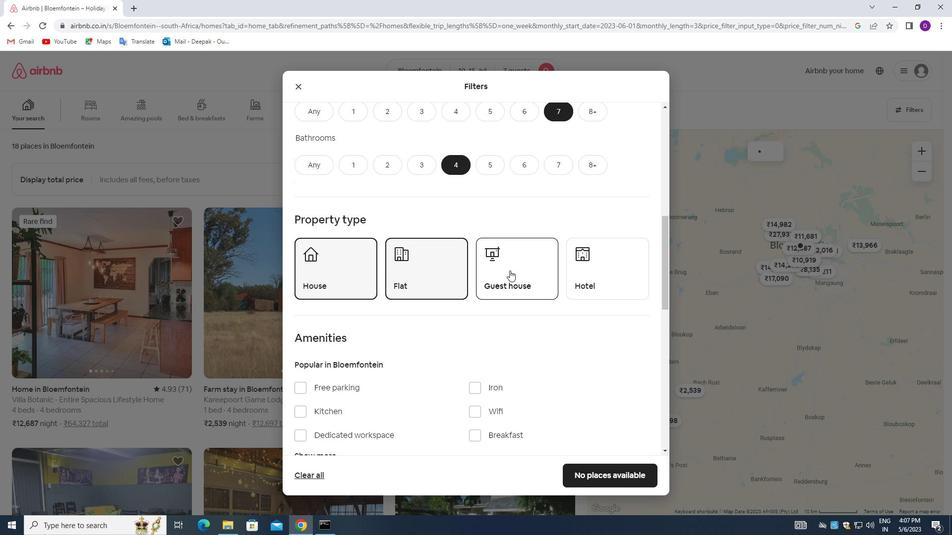 
Action: Mouse moved to (417, 322)
Screenshot: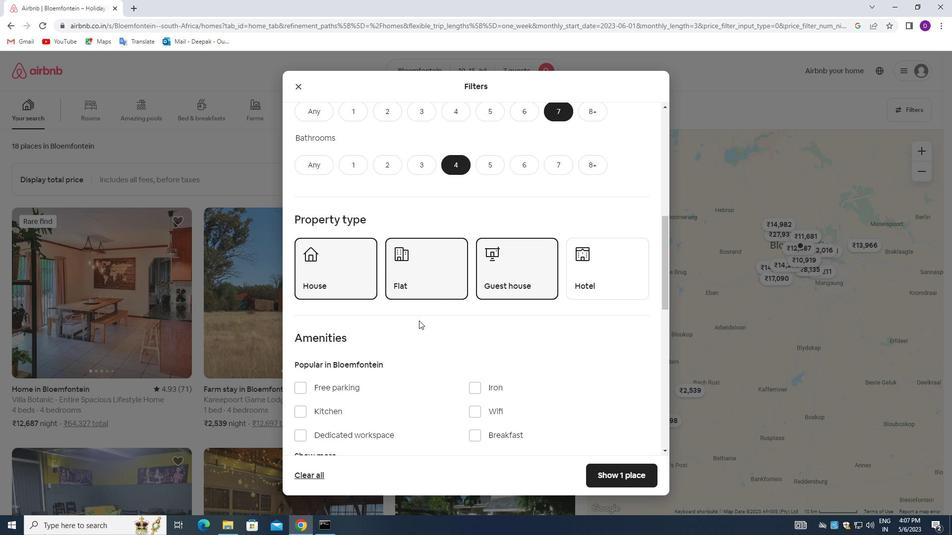 
Action: Mouse scrolled (417, 322) with delta (0, 0)
Screenshot: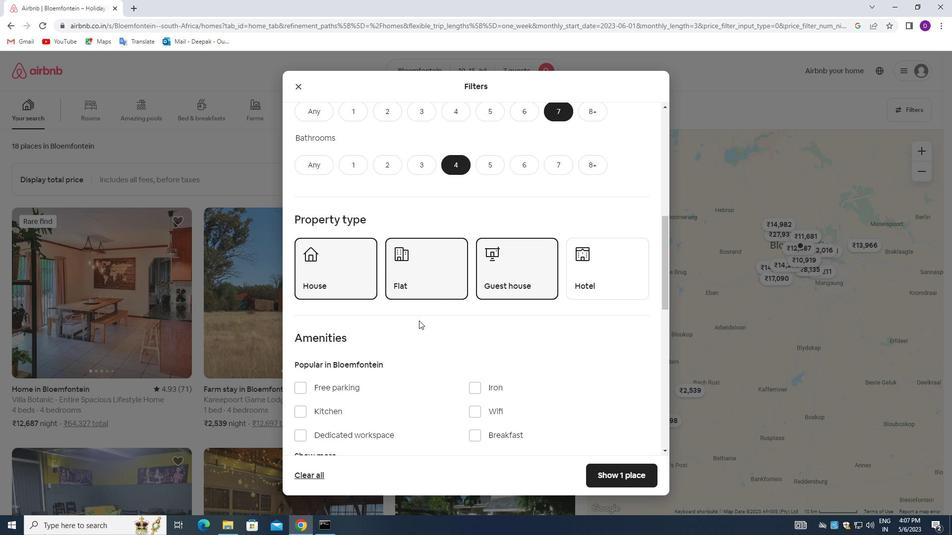 
Action: Mouse moved to (417, 322)
Screenshot: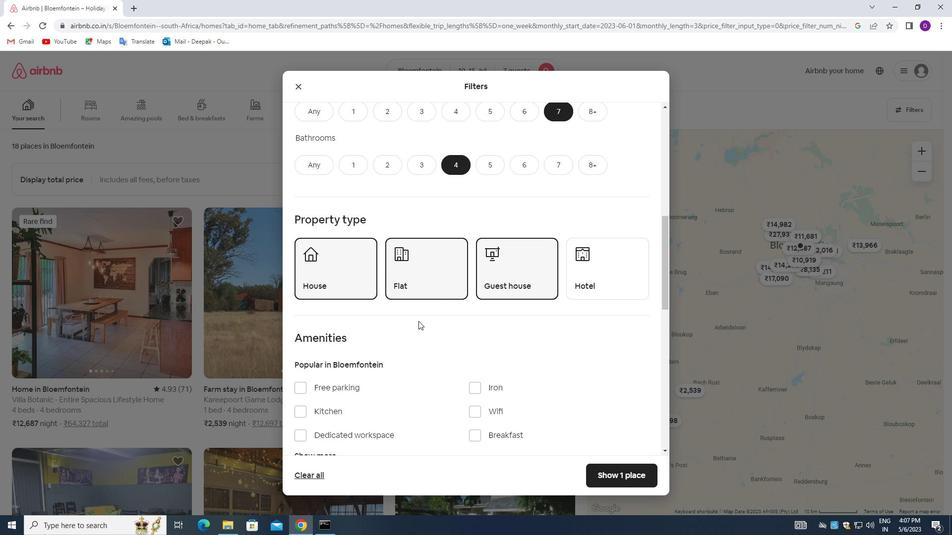 
Action: Mouse scrolled (417, 322) with delta (0, 0)
Screenshot: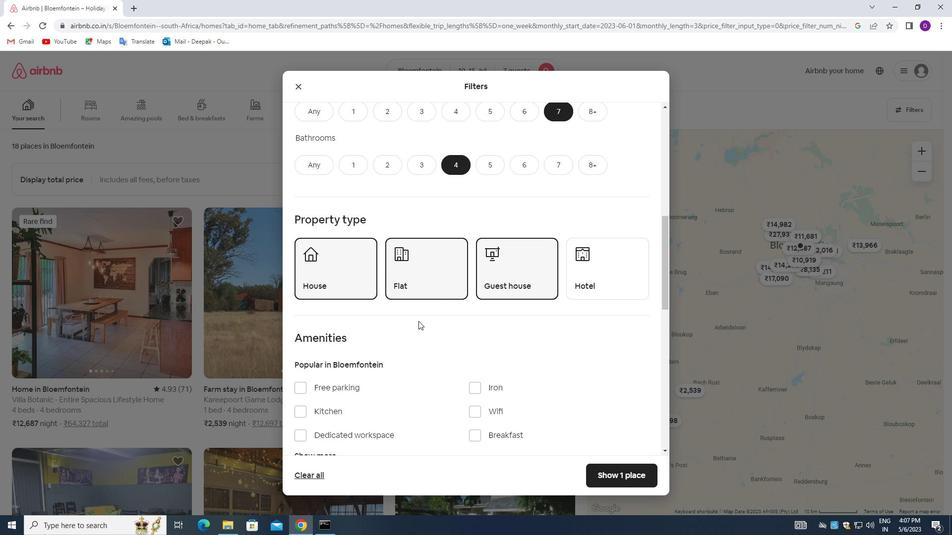 
Action: Mouse scrolled (417, 322) with delta (0, 0)
Screenshot: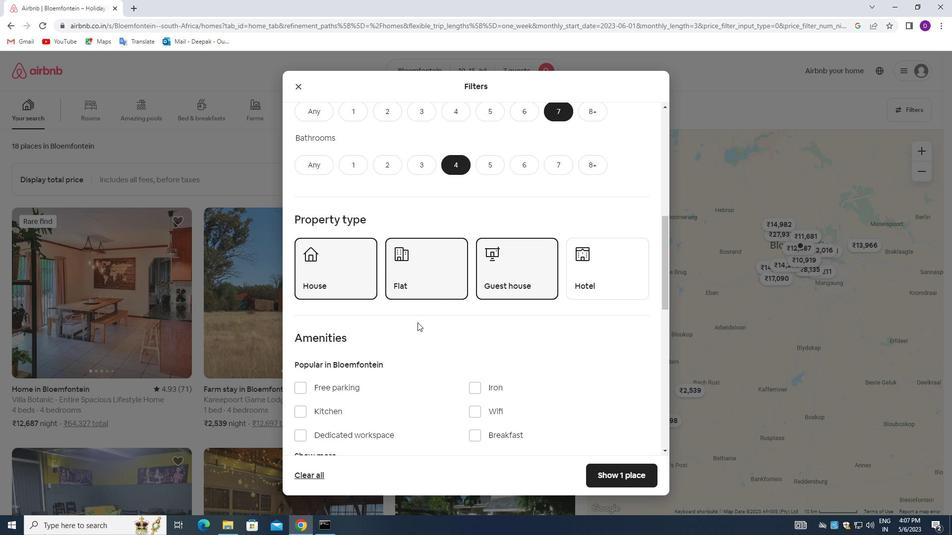 
Action: Mouse moved to (303, 241)
Screenshot: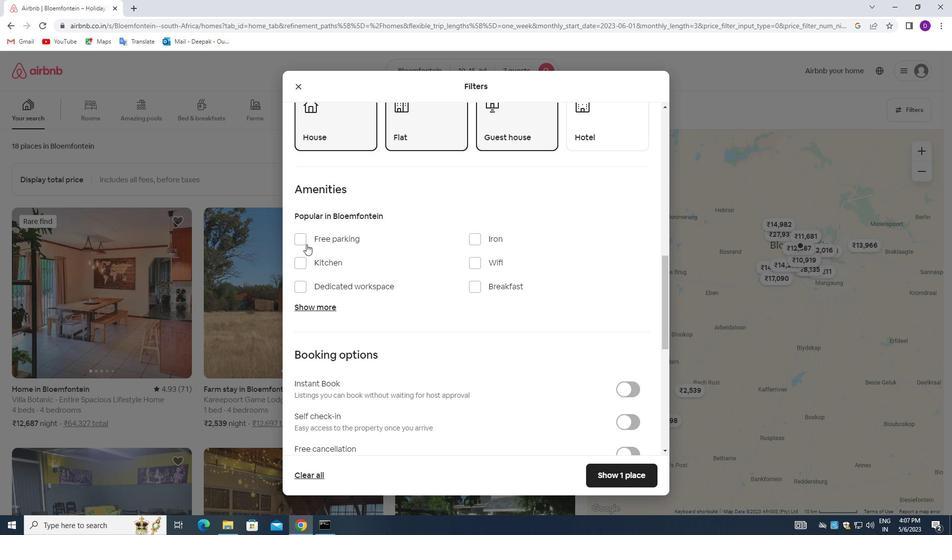 
Action: Mouse pressed left at (303, 241)
Screenshot: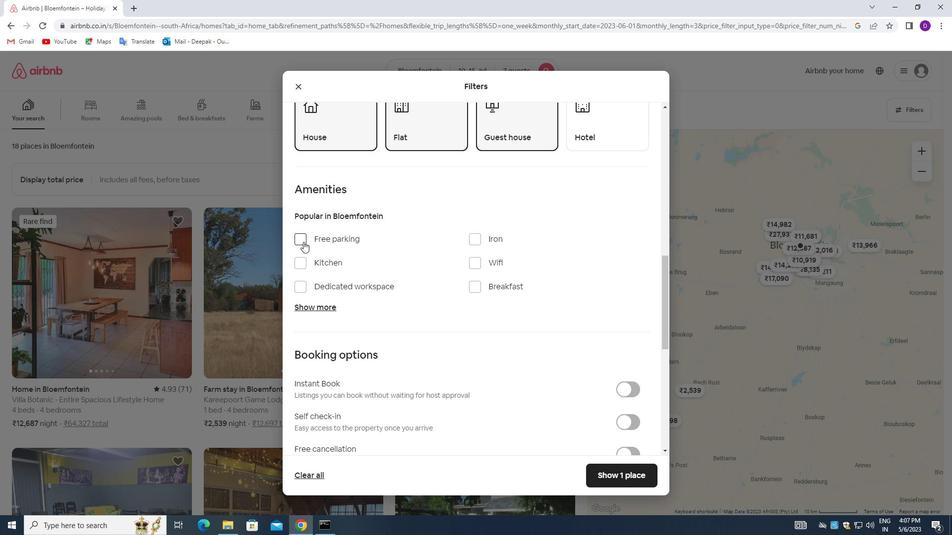 
Action: Mouse moved to (470, 263)
Screenshot: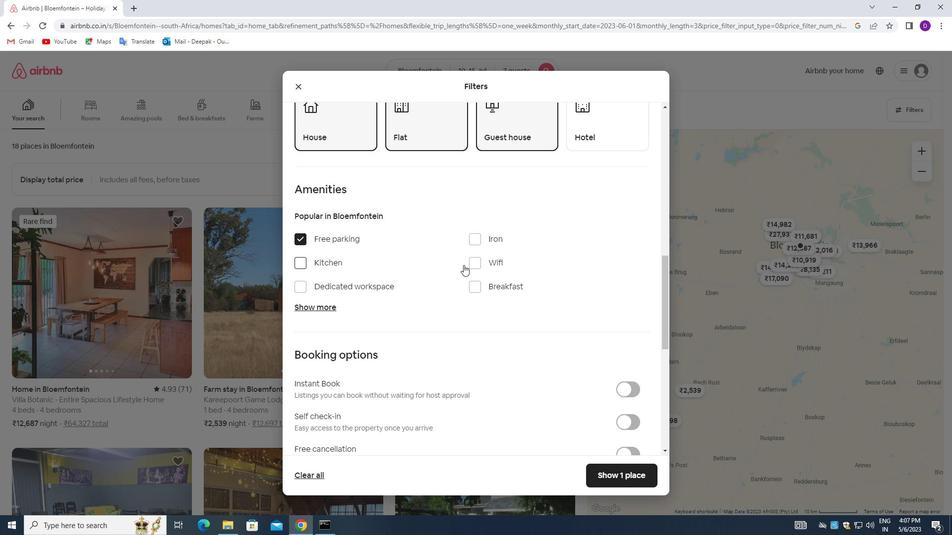 
Action: Mouse pressed left at (470, 263)
Screenshot: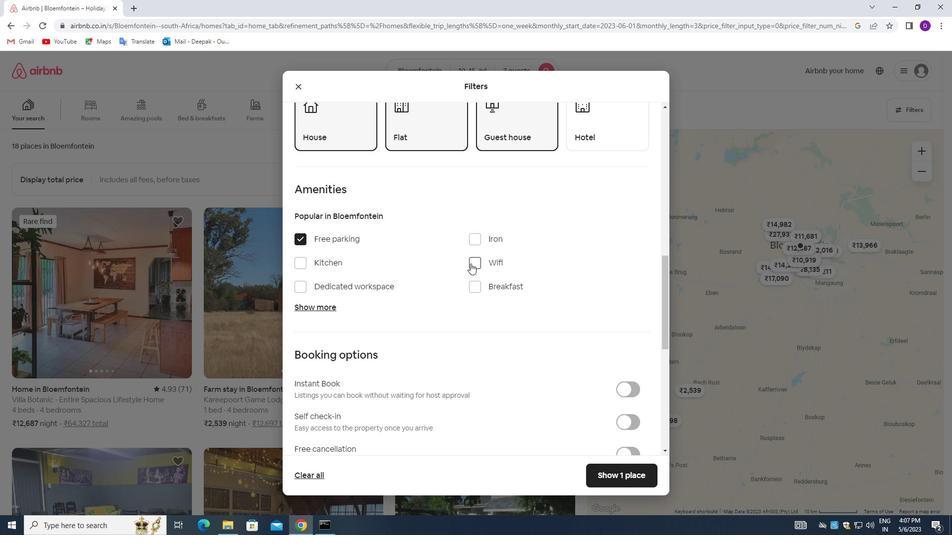 
Action: Mouse moved to (313, 307)
Screenshot: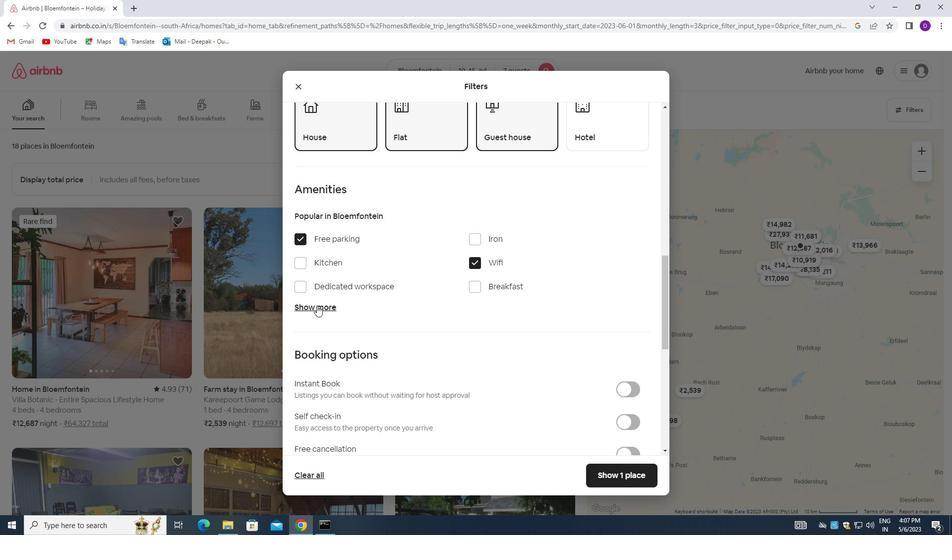 
Action: Mouse pressed left at (313, 307)
Screenshot: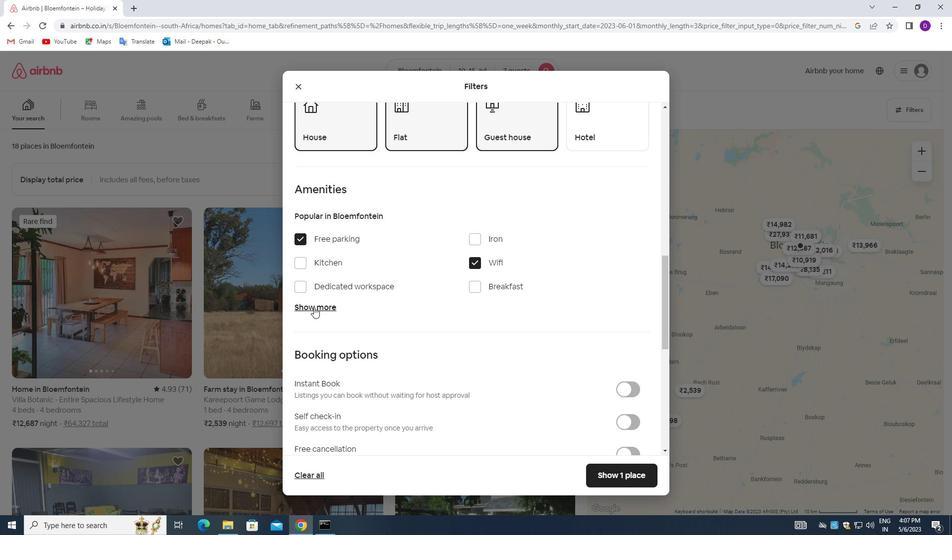 
Action: Mouse moved to (343, 320)
Screenshot: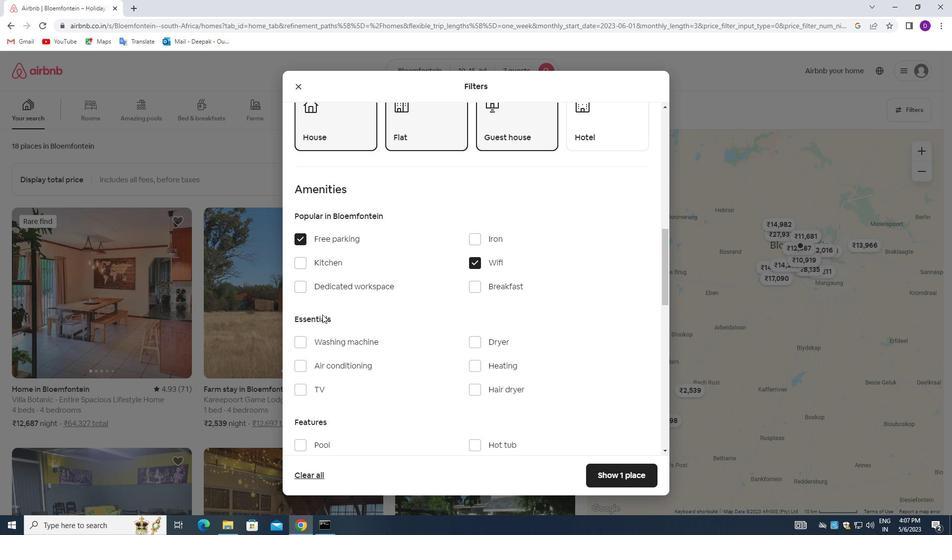 
Action: Mouse scrolled (343, 320) with delta (0, 0)
Screenshot: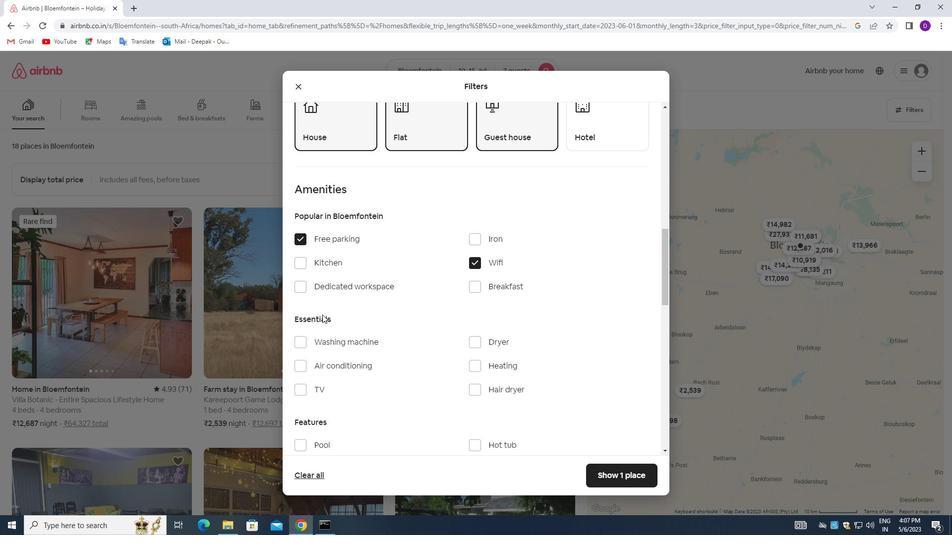 
Action: Mouse moved to (344, 324)
Screenshot: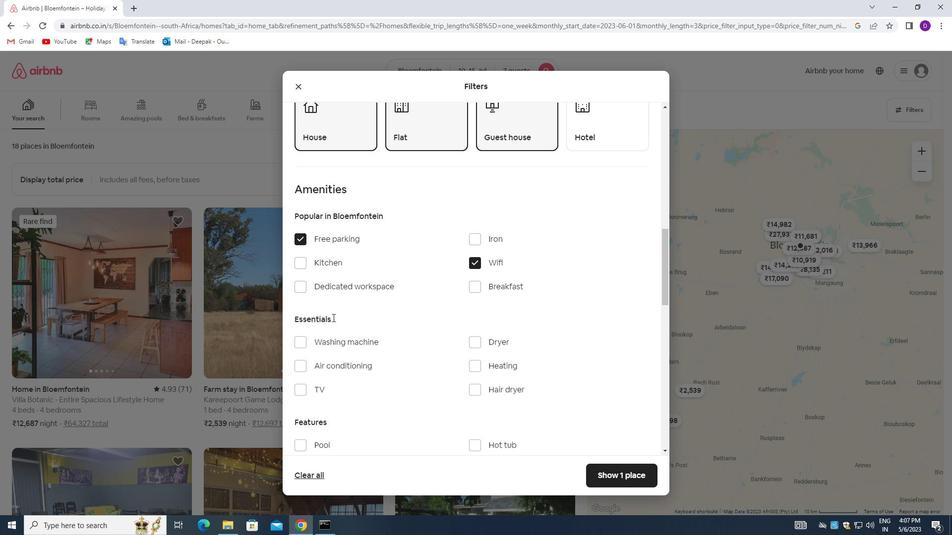 
Action: Mouse scrolled (344, 323) with delta (0, 0)
Screenshot: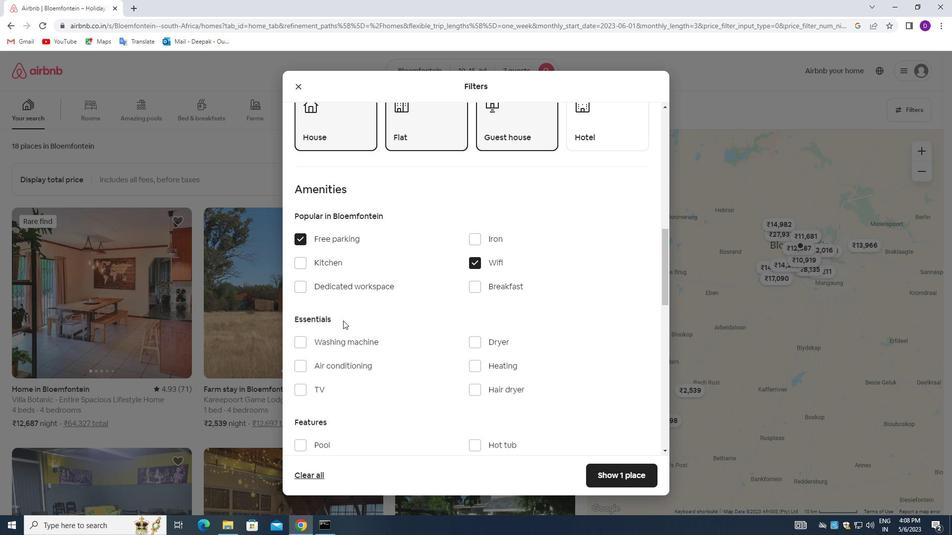 
Action: Mouse moved to (301, 294)
Screenshot: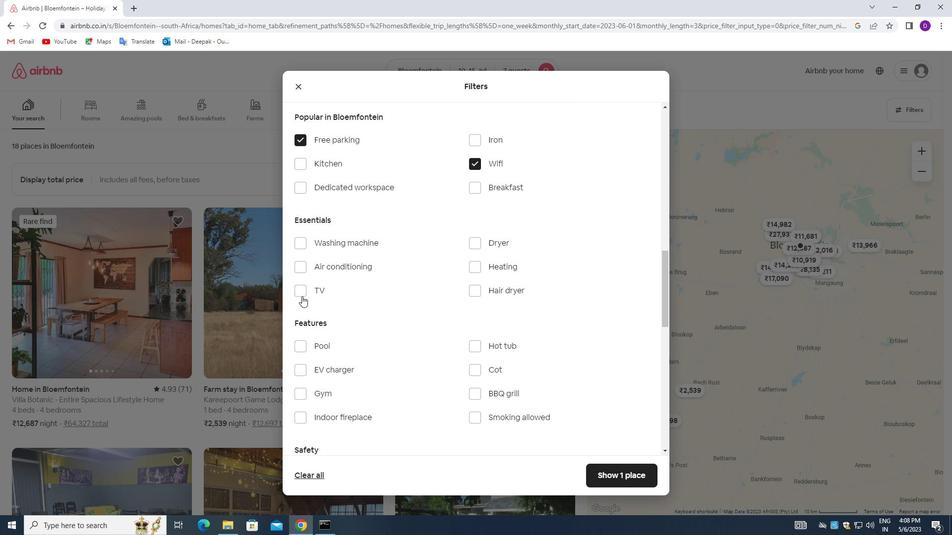 
Action: Mouse pressed left at (301, 294)
Screenshot: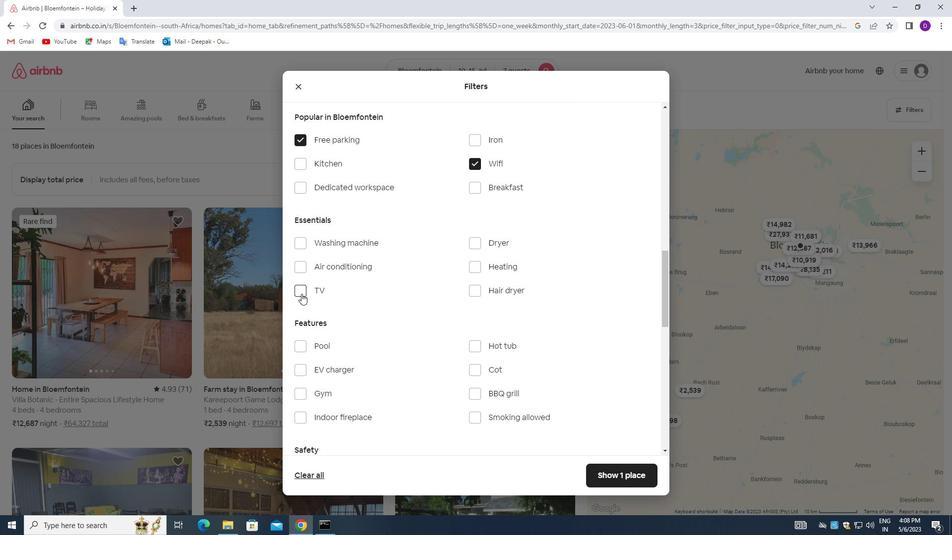
Action: Mouse moved to (373, 321)
Screenshot: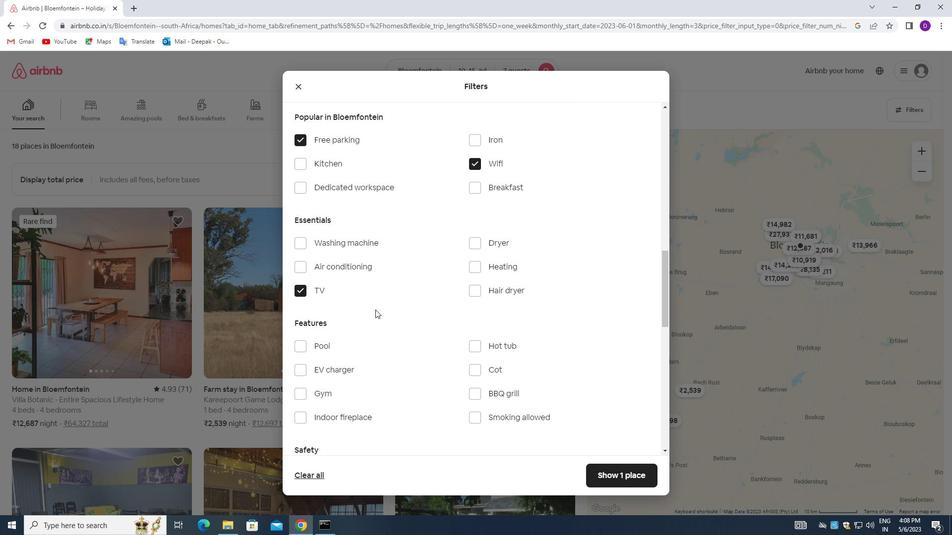
Action: Mouse scrolled (373, 320) with delta (0, 0)
Screenshot: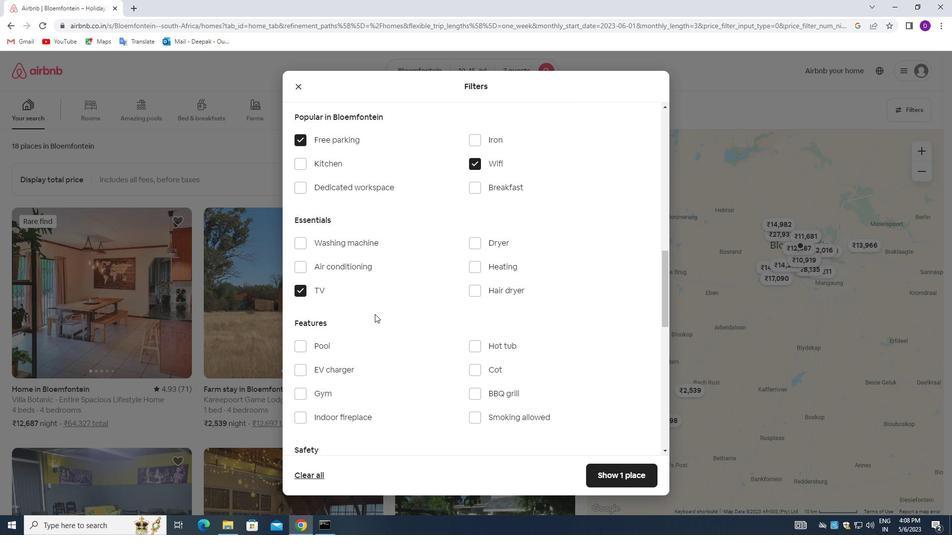 
Action: Mouse moved to (298, 344)
Screenshot: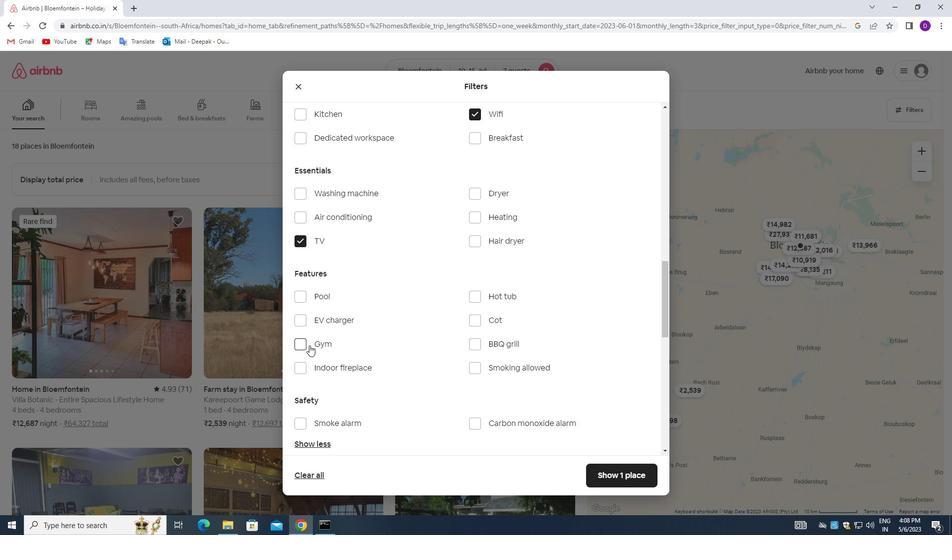 
Action: Mouse pressed left at (298, 344)
Screenshot: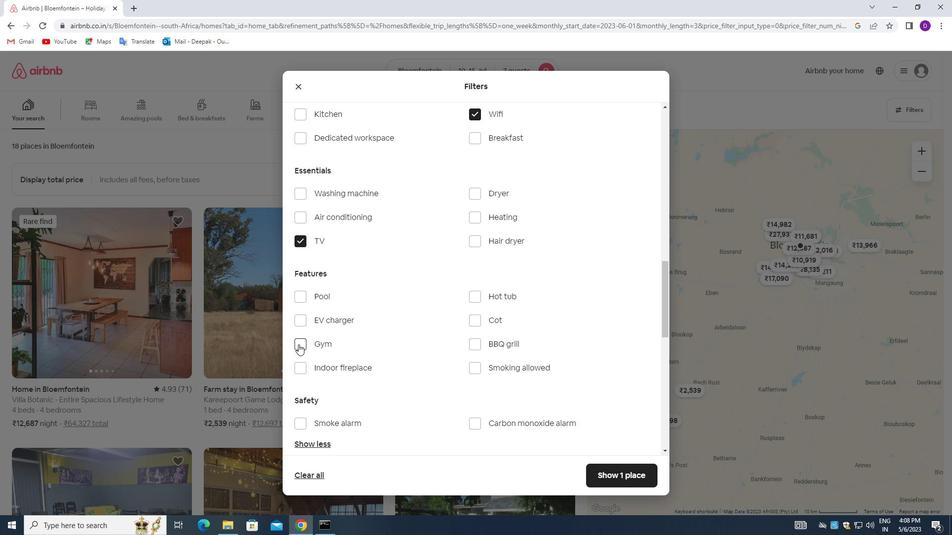 
Action: Mouse moved to (381, 347)
Screenshot: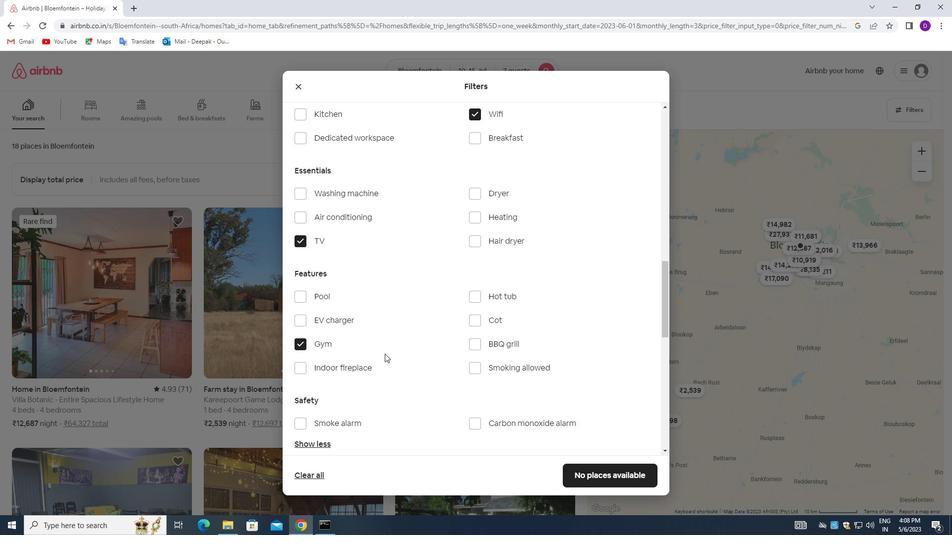 
Action: Mouse scrolled (381, 348) with delta (0, 0)
Screenshot: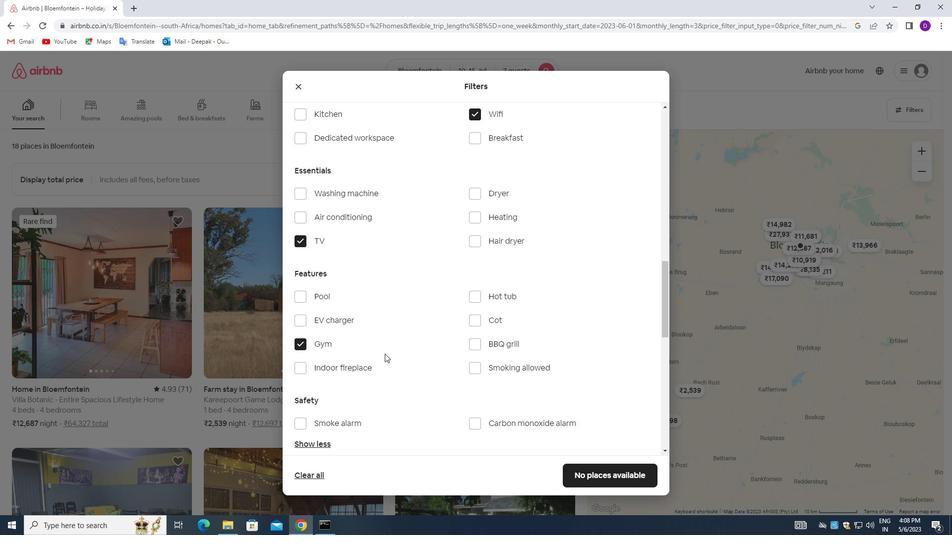 
Action: Mouse moved to (381, 347)
Screenshot: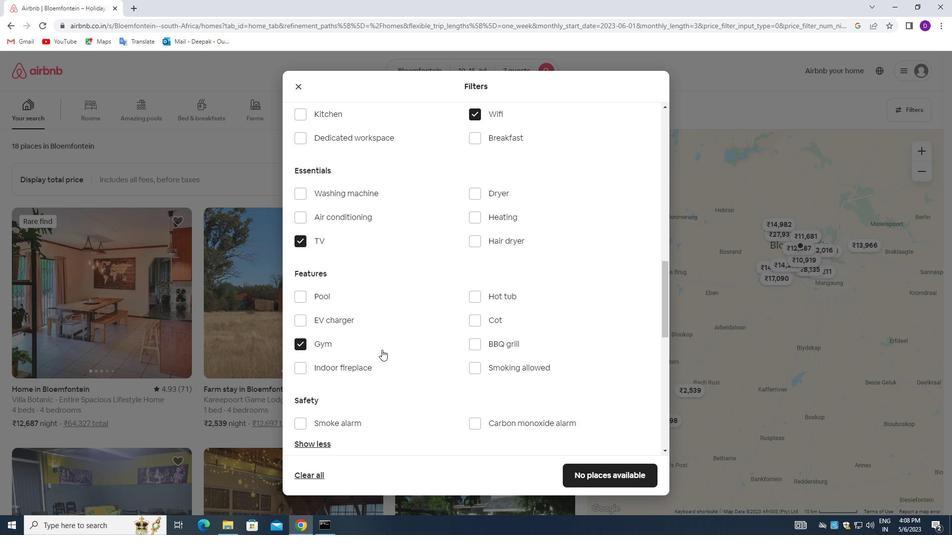 
Action: Mouse scrolled (381, 348) with delta (0, 0)
Screenshot: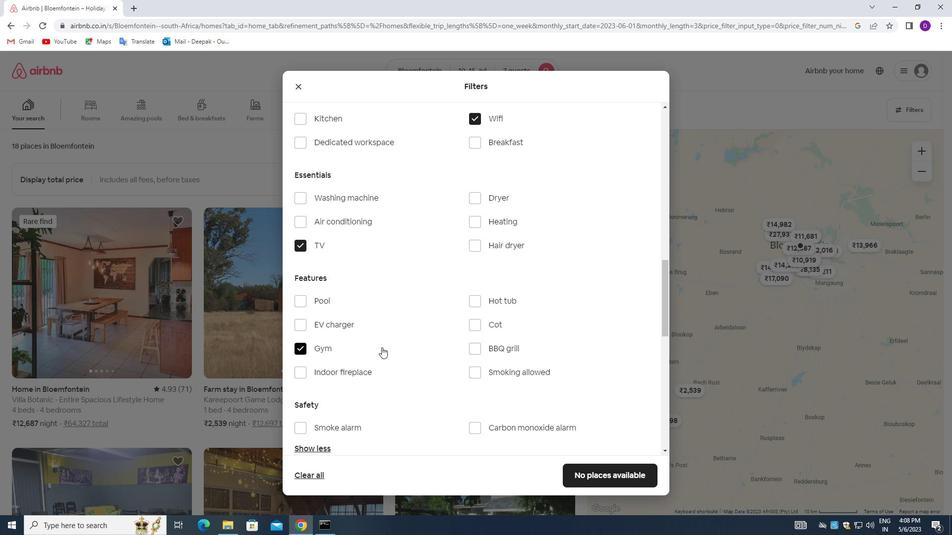 
Action: Mouse moved to (381, 346)
Screenshot: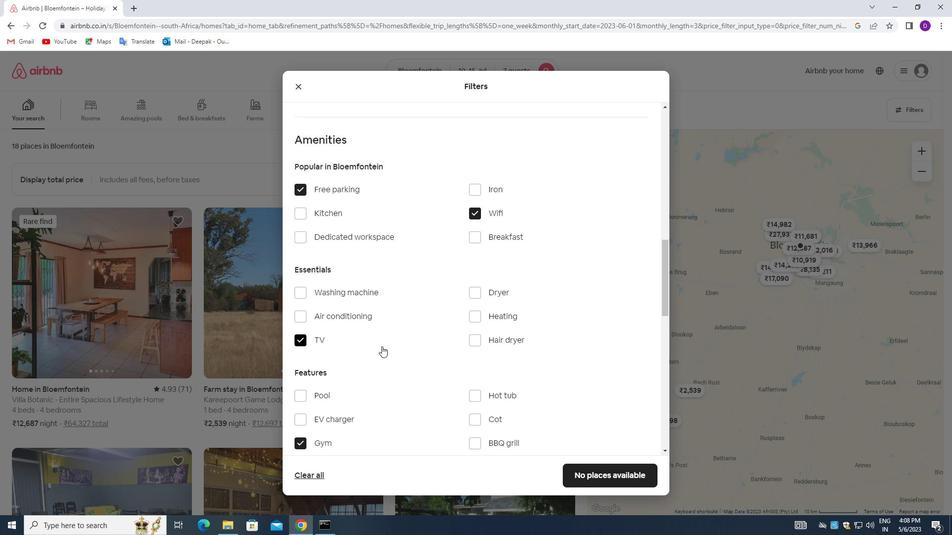 
Action: Mouse scrolled (381, 345) with delta (0, 0)
Screenshot: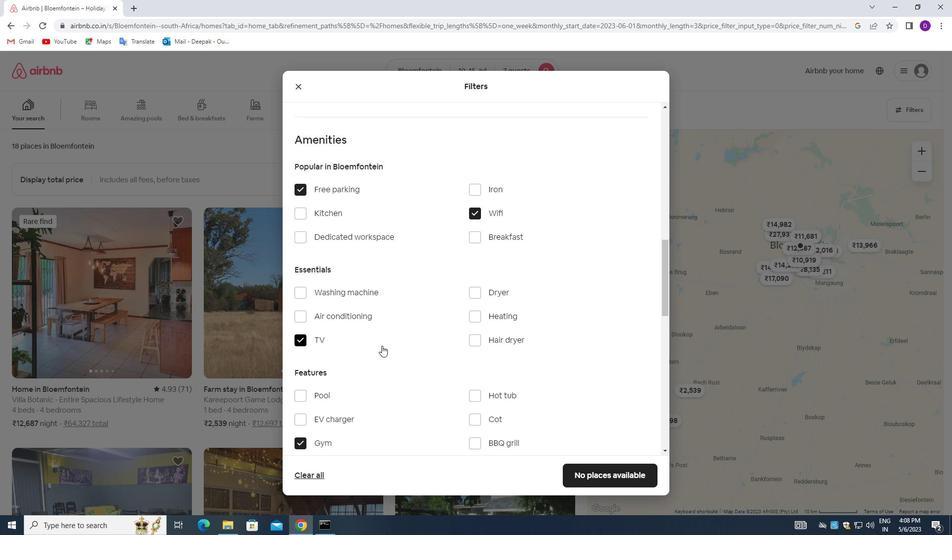 
Action: Mouse scrolled (381, 345) with delta (0, 0)
Screenshot: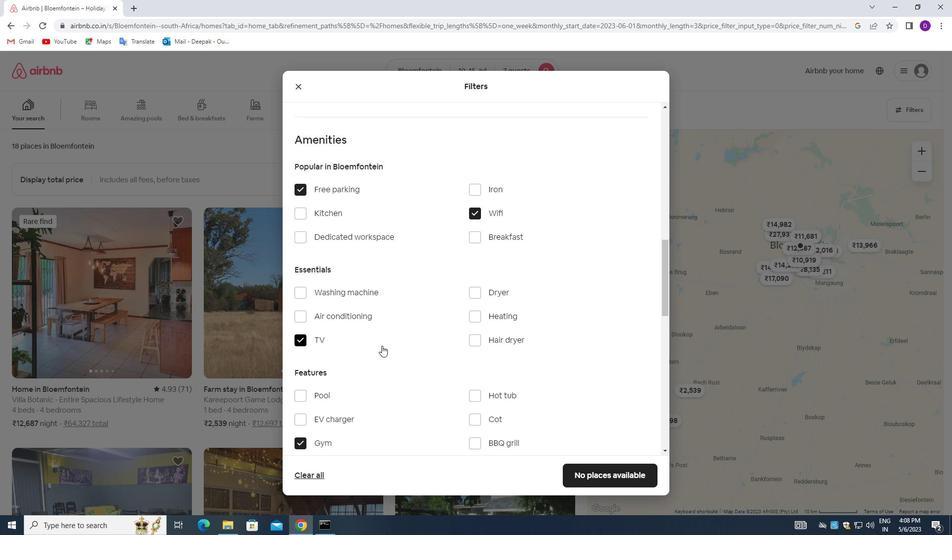 
Action: Mouse moved to (381, 343)
Screenshot: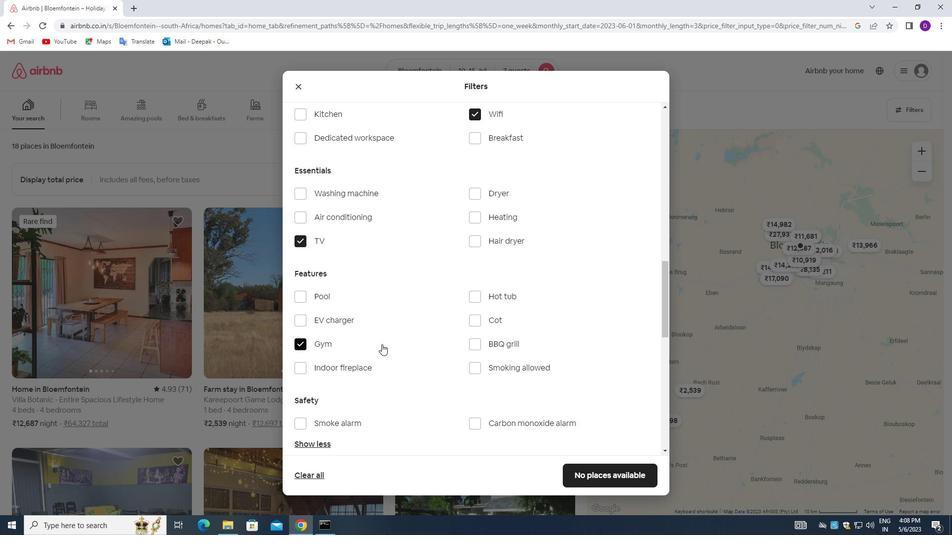 
Action: Mouse scrolled (381, 343) with delta (0, 0)
Screenshot: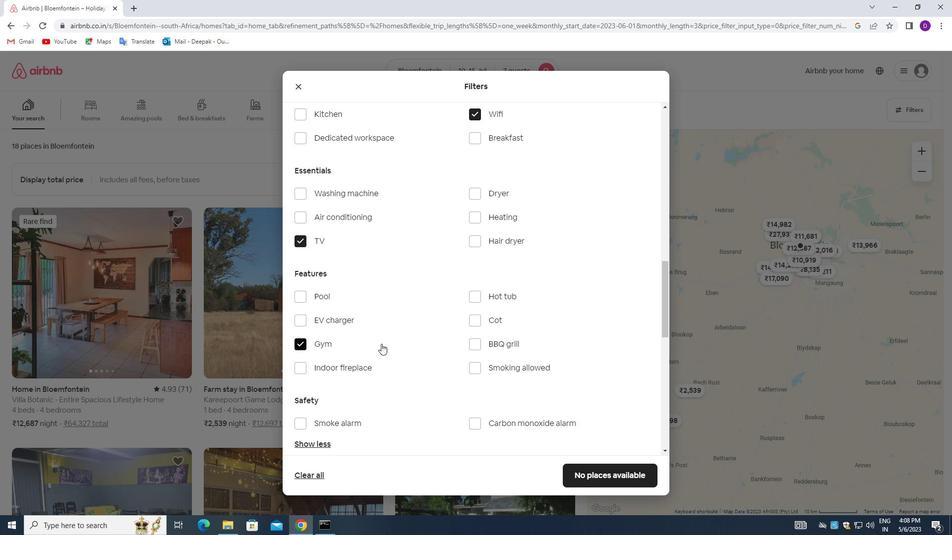
Action: Mouse moved to (355, 300)
Screenshot: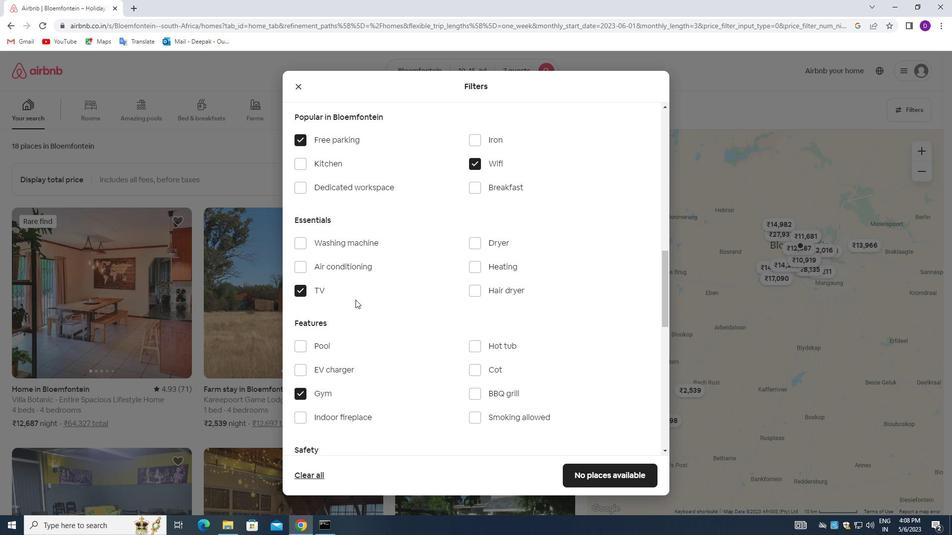 
Action: Mouse scrolled (355, 300) with delta (0, 0)
Screenshot: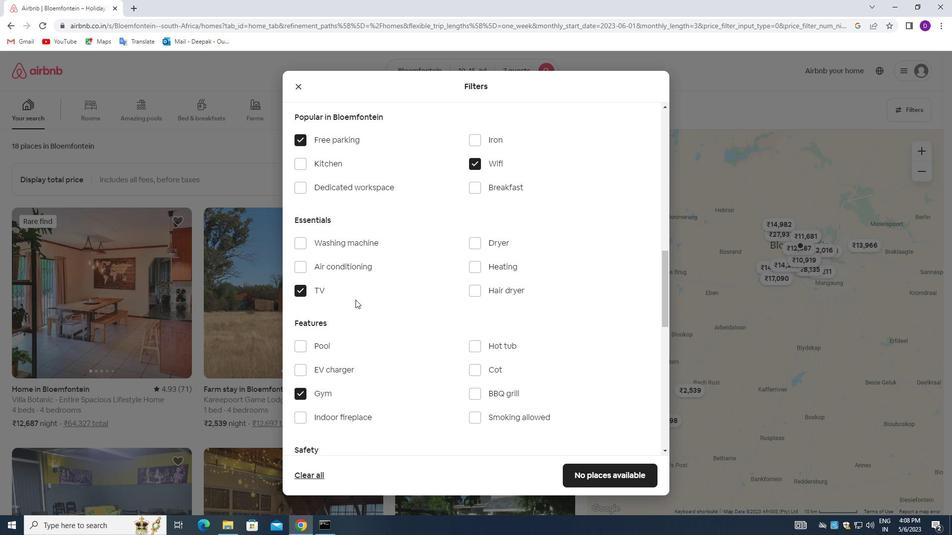 
Action: Mouse moved to (391, 324)
Screenshot: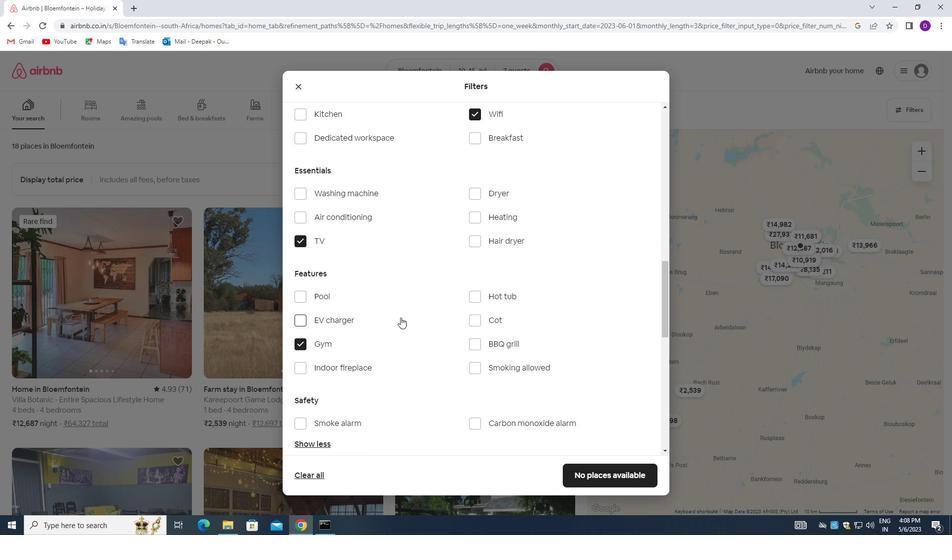 
Action: Mouse scrolled (391, 323) with delta (0, 0)
Screenshot: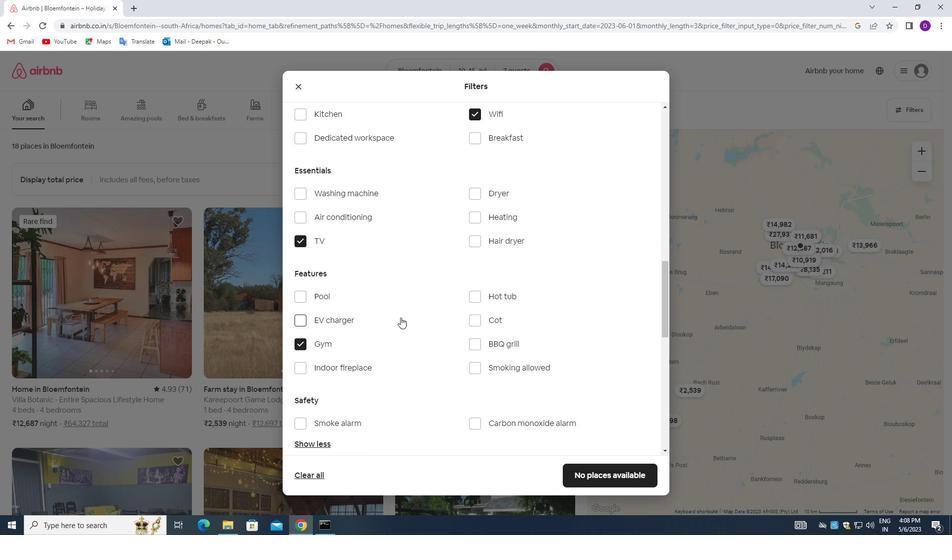 
Action: Mouse moved to (370, 331)
Screenshot: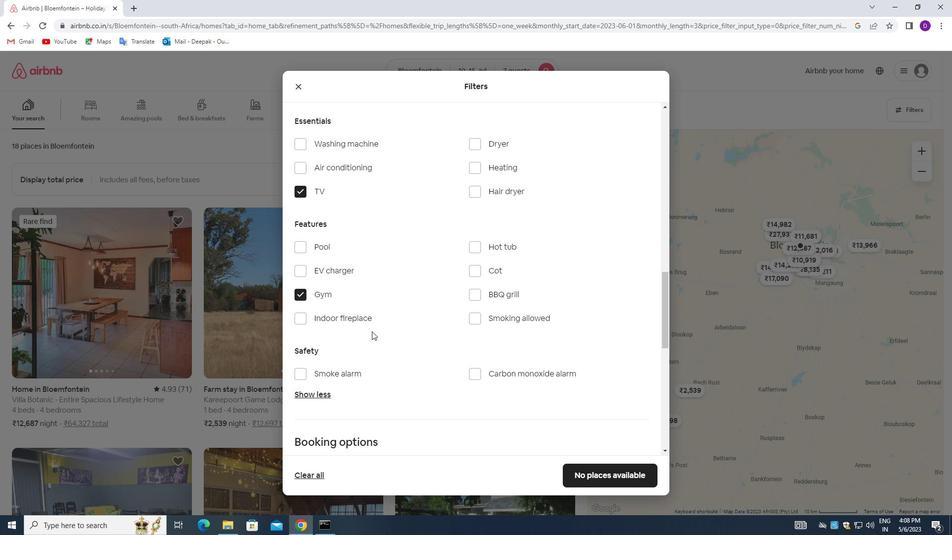 
Action: Mouse scrolled (370, 332) with delta (0, 0)
Screenshot: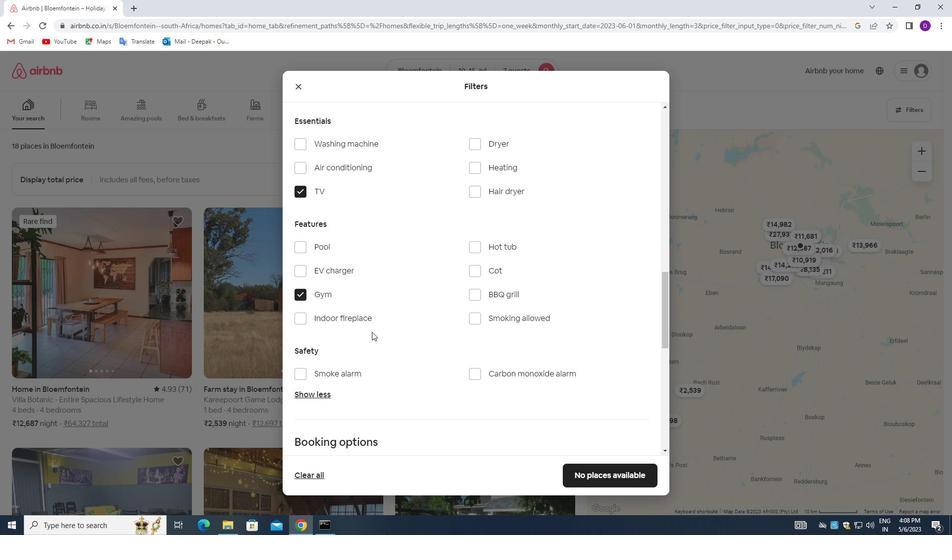 
Action: Mouse moved to (381, 326)
Screenshot: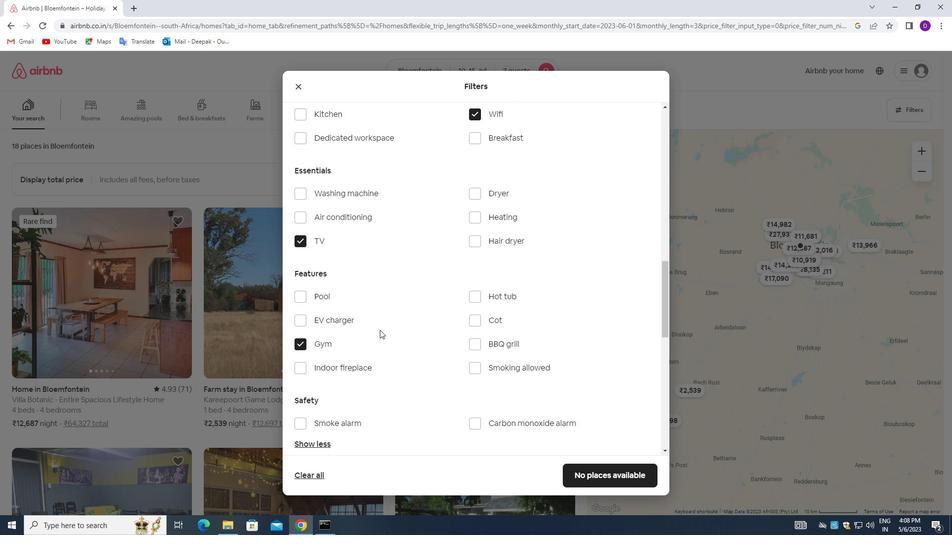 
Action: Mouse scrolled (381, 327) with delta (0, 0)
Screenshot: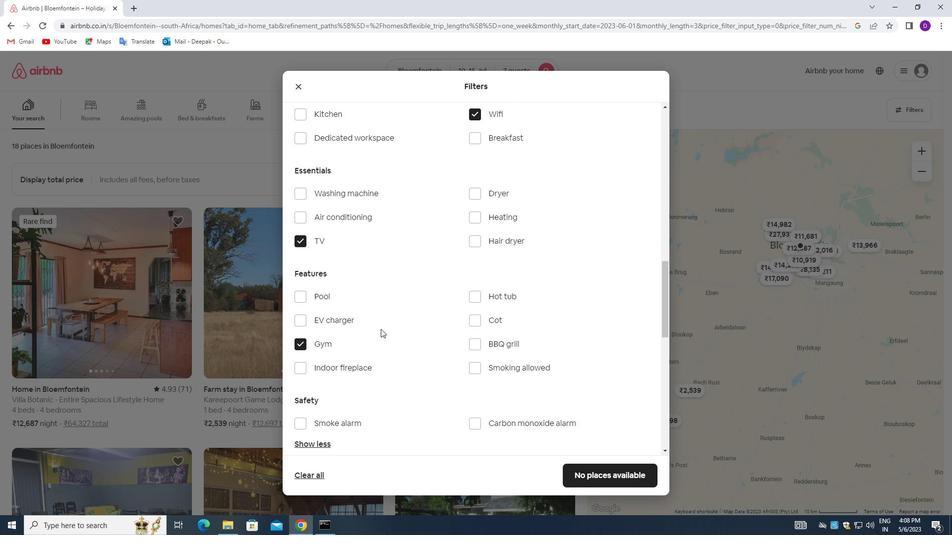 
Action: Mouse moved to (347, 294)
Screenshot: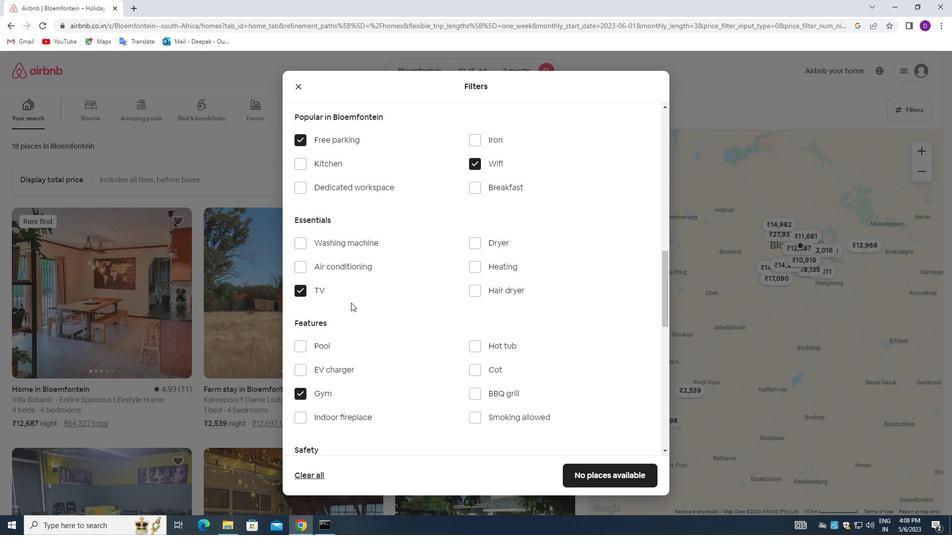 
Action: Mouse scrolled (347, 295) with delta (0, 0)
Screenshot: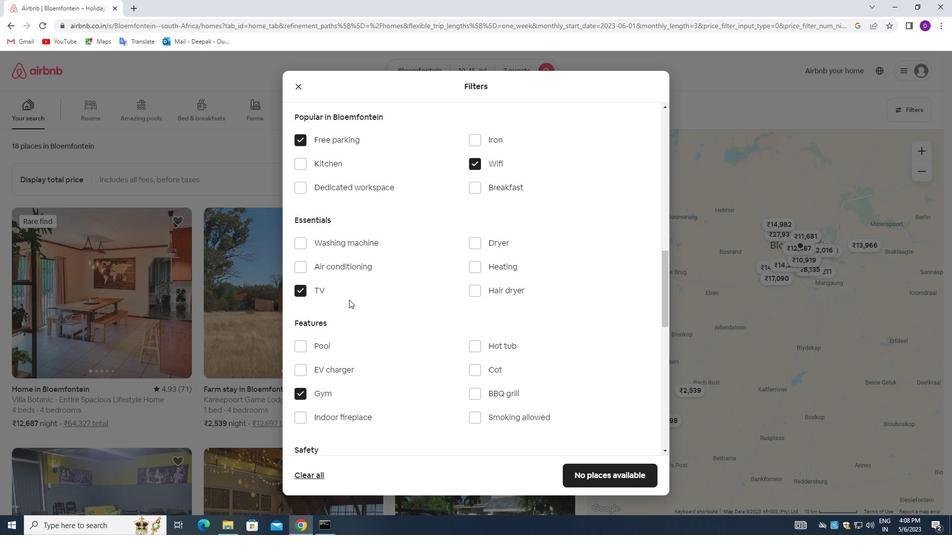 
Action: Mouse moved to (351, 294)
Screenshot: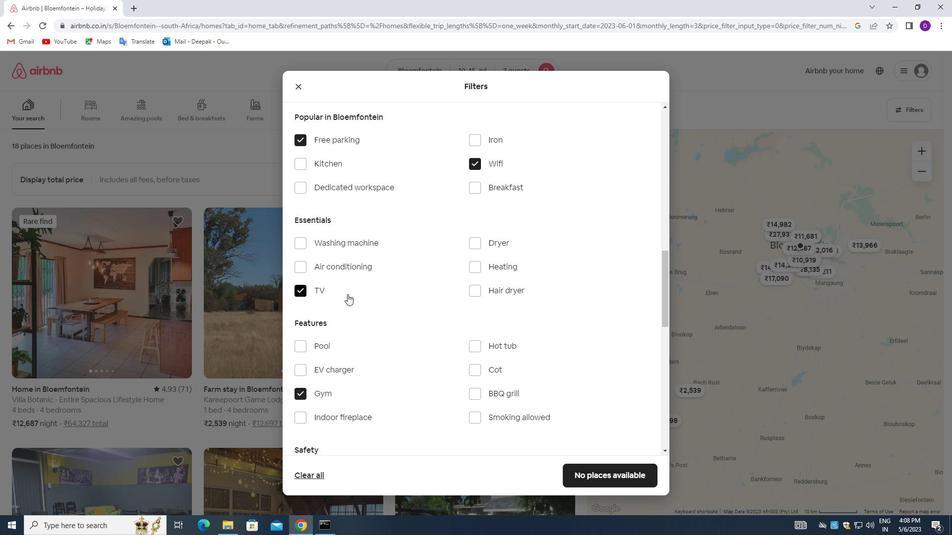 
Action: Mouse scrolled (351, 295) with delta (0, 0)
Screenshot: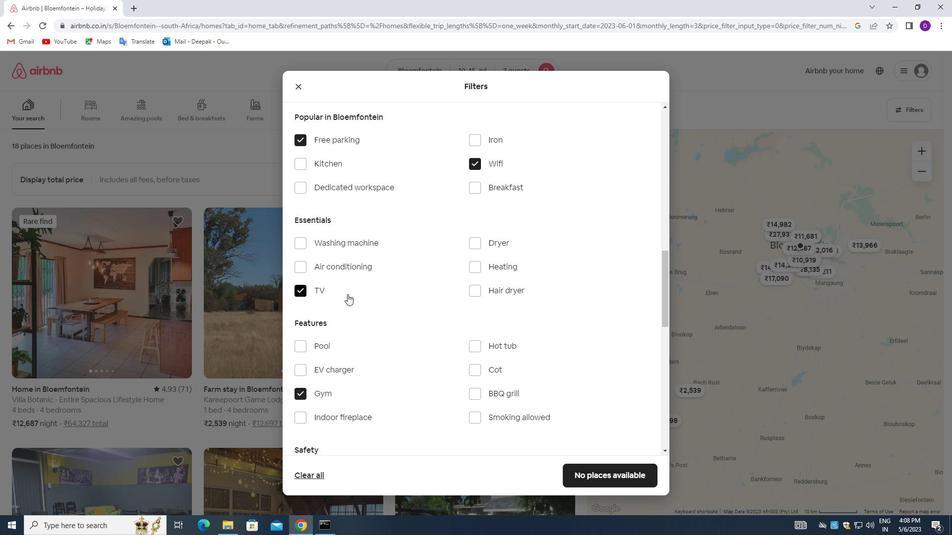 
Action: Mouse moved to (473, 288)
Screenshot: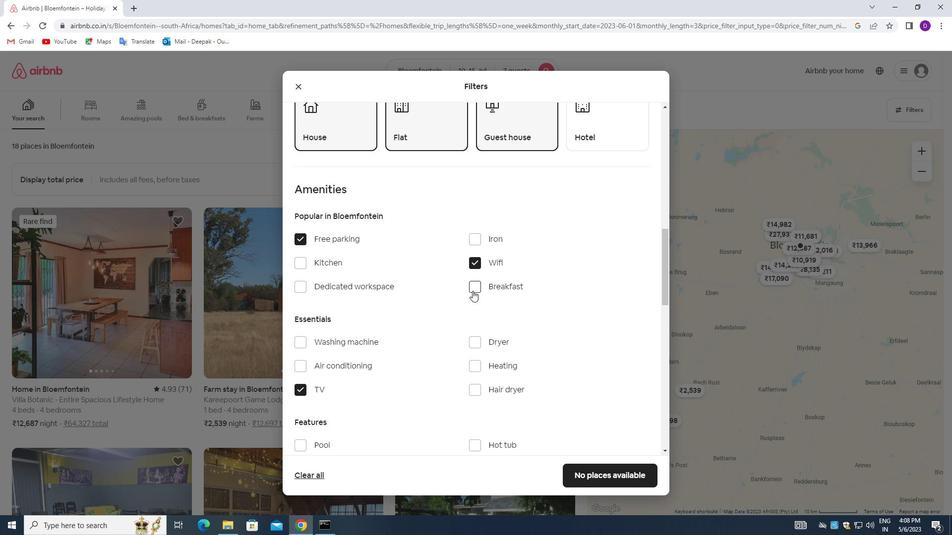 
Action: Mouse pressed left at (473, 288)
Screenshot: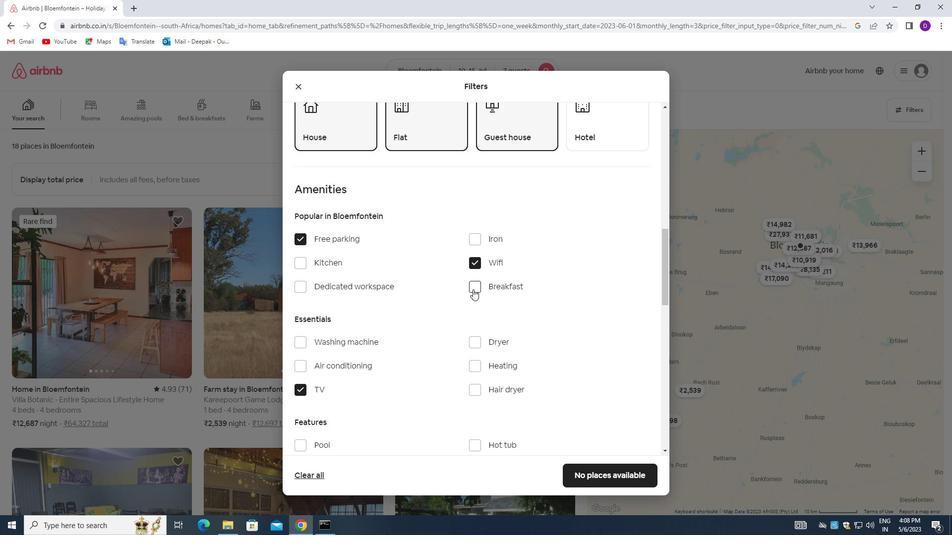 
Action: Mouse moved to (410, 337)
Screenshot: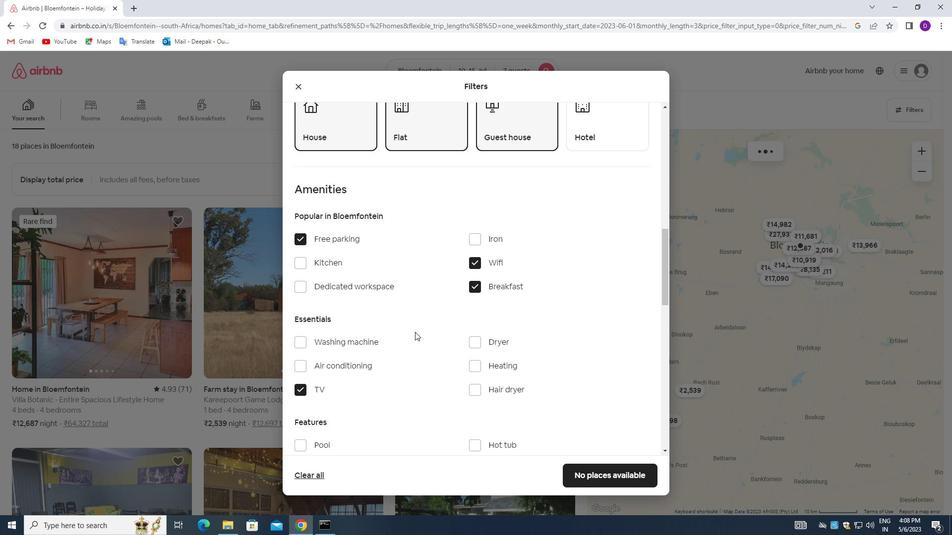 
Action: Mouse scrolled (410, 336) with delta (0, 0)
Screenshot: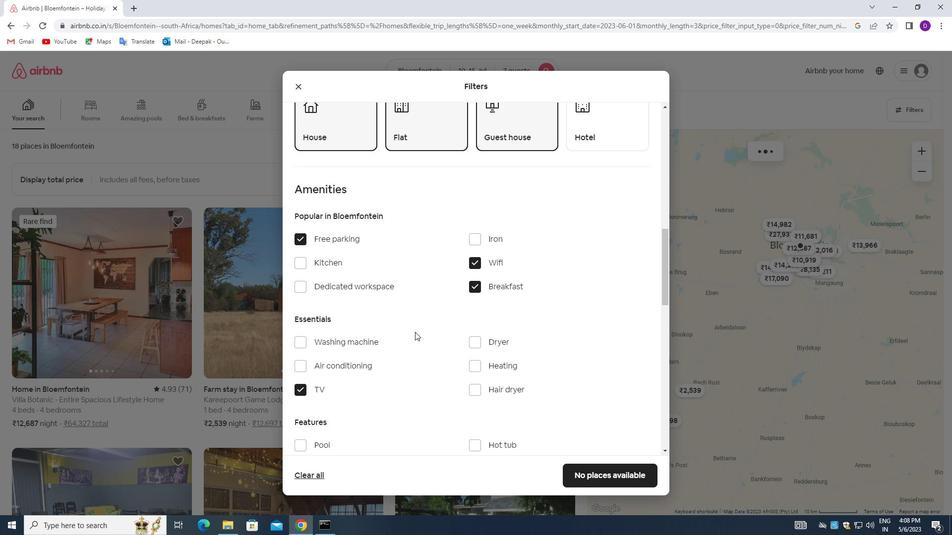 
Action: Mouse moved to (409, 337)
Screenshot: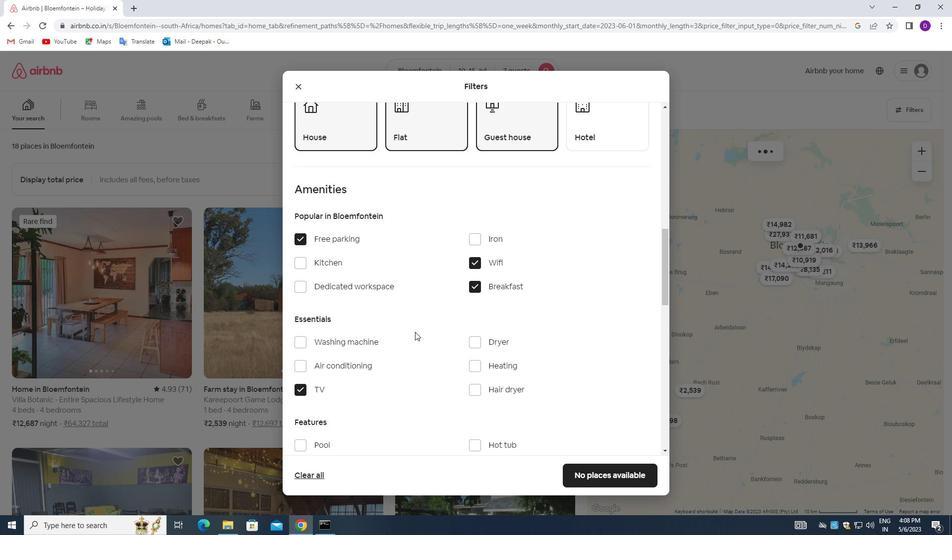 
Action: Mouse scrolled (409, 337) with delta (0, 0)
Screenshot: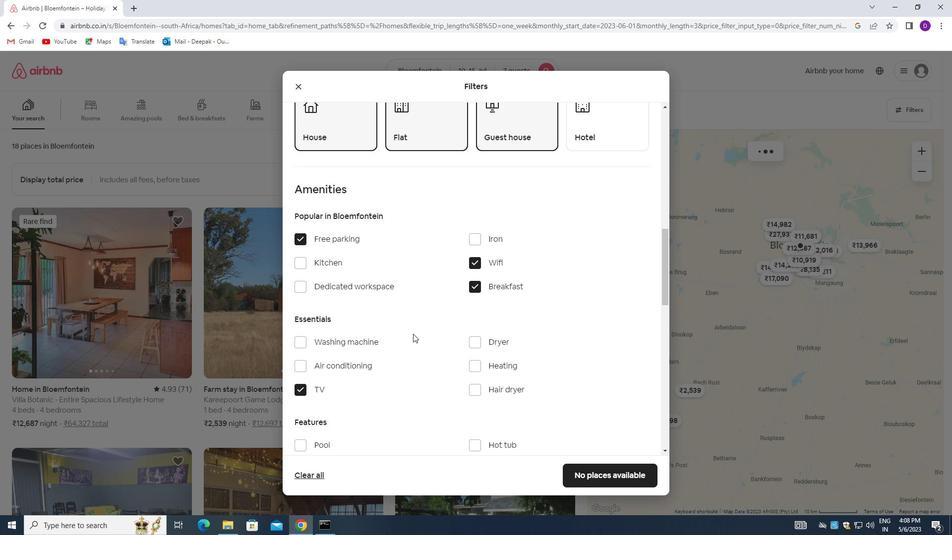 
Action: Mouse moved to (408, 338)
Screenshot: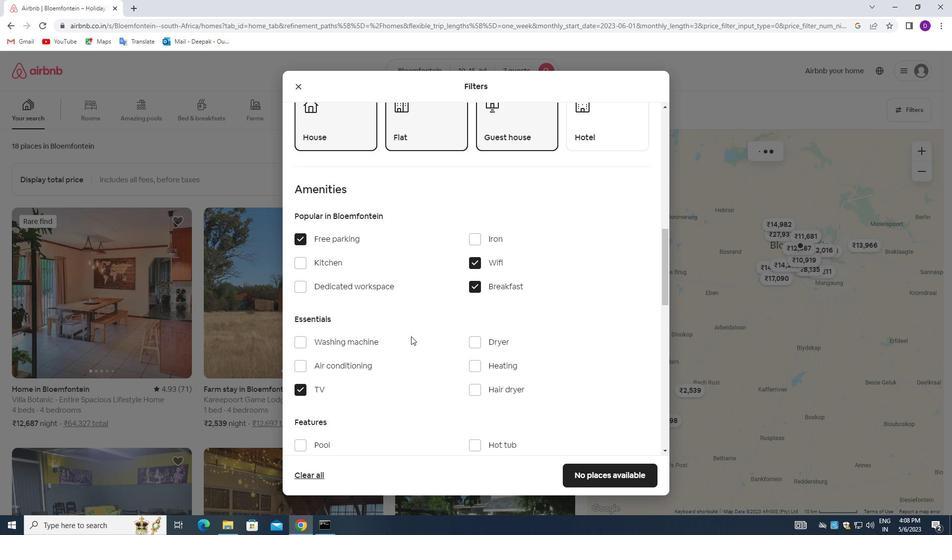 
Action: Mouse scrolled (408, 338) with delta (0, 0)
Screenshot: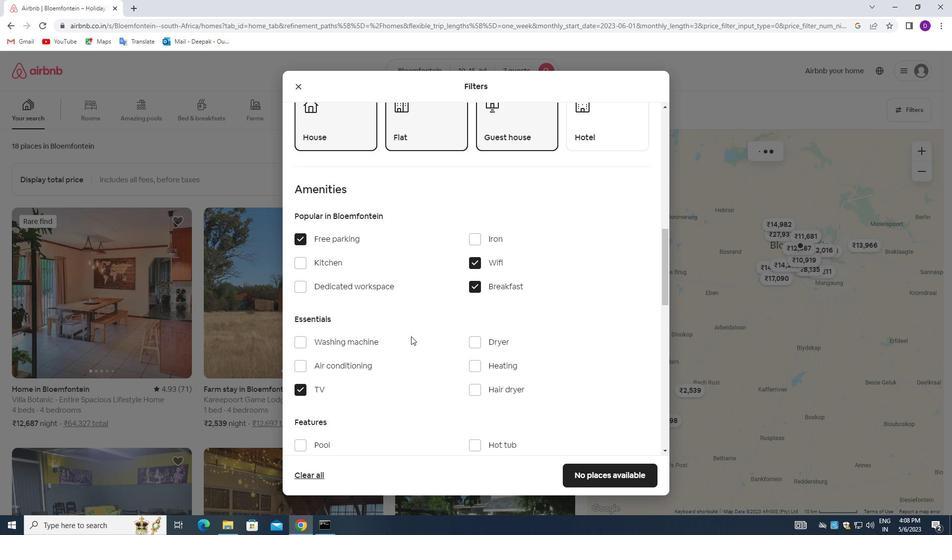 
Action: Mouse moved to (407, 342)
Screenshot: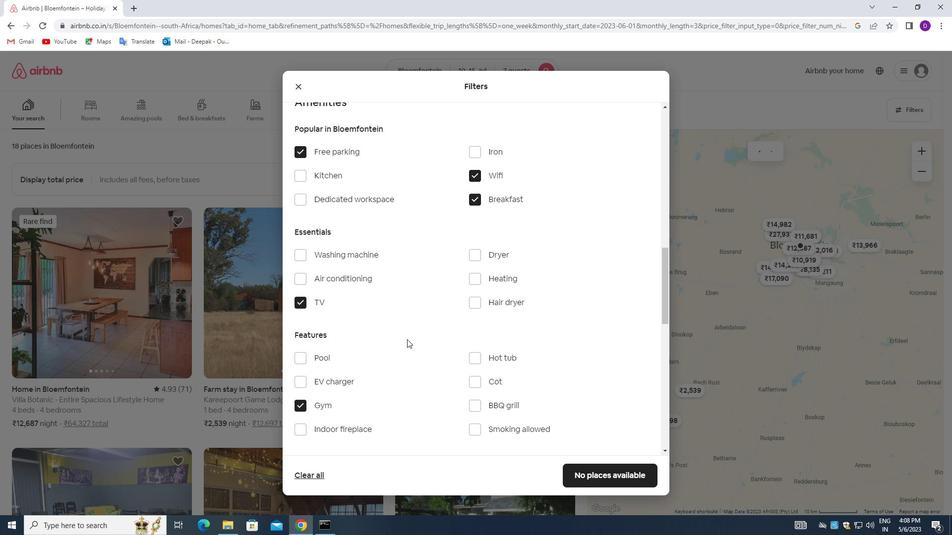 
Action: Mouse scrolled (407, 341) with delta (0, 0)
Screenshot: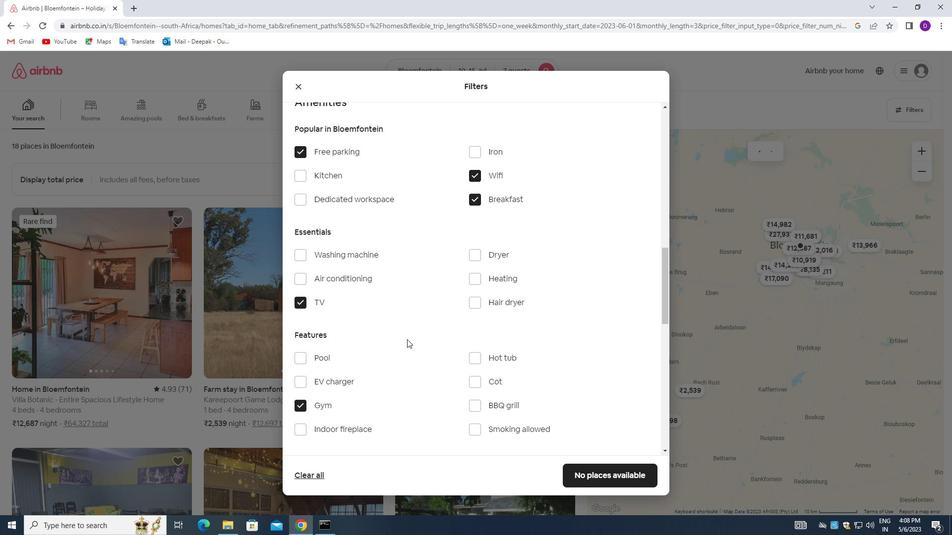 
Action: Mouse moved to (407, 344)
Screenshot: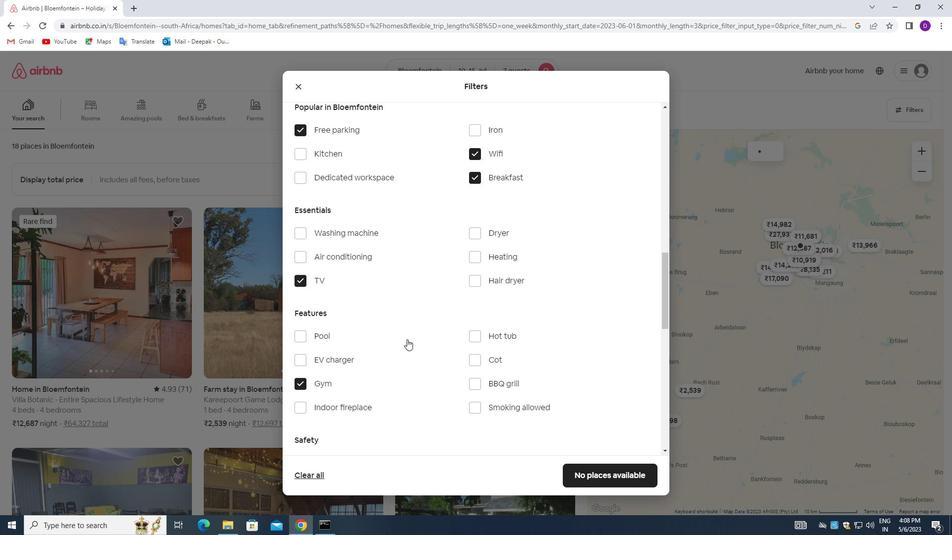 
Action: Mouse scrolled (407, 343) with delta (0, 0)
Screenshot: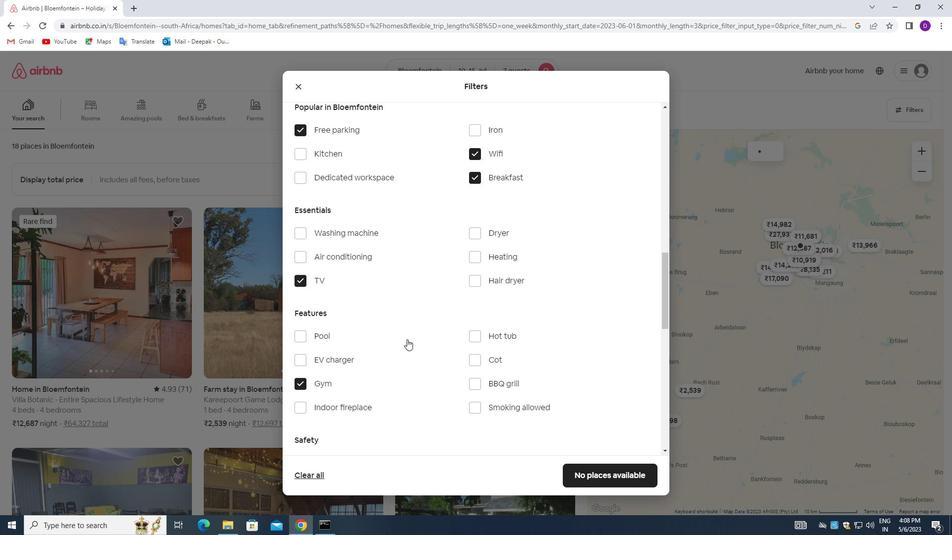 
Action: Mouse moved to (407, 344)
Screenshot: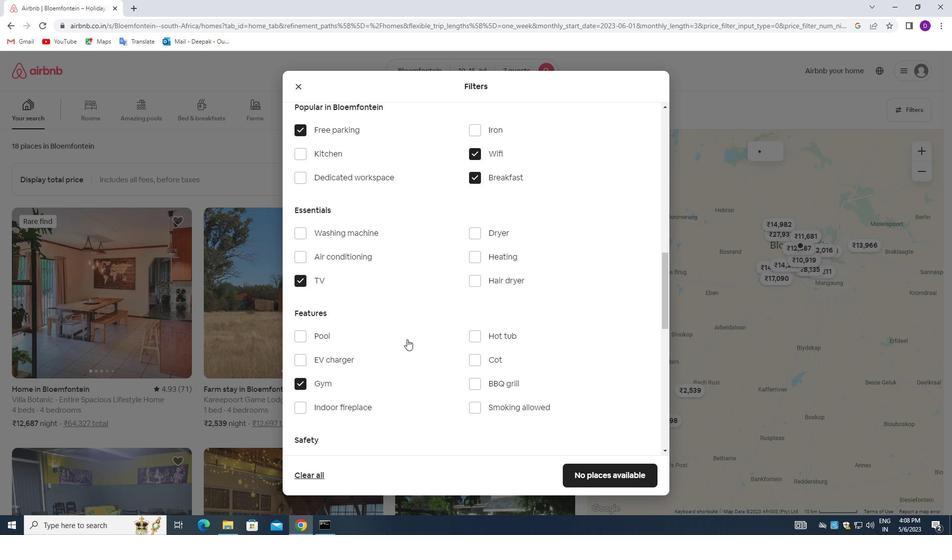 
Action: Mouse scrolled (407, 344) with delta (0, 0)
Screenshot: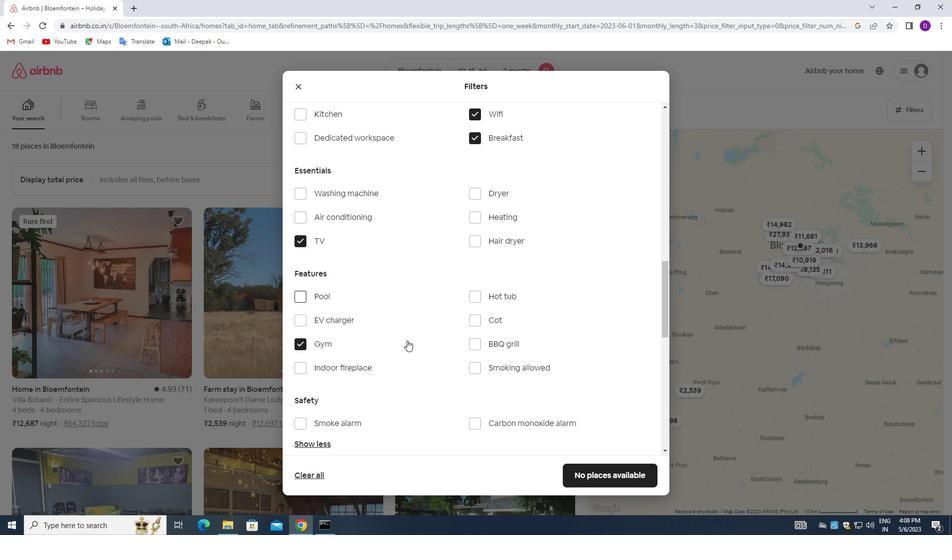 
Action: Mouse moved to (414, 346)
Screenshot: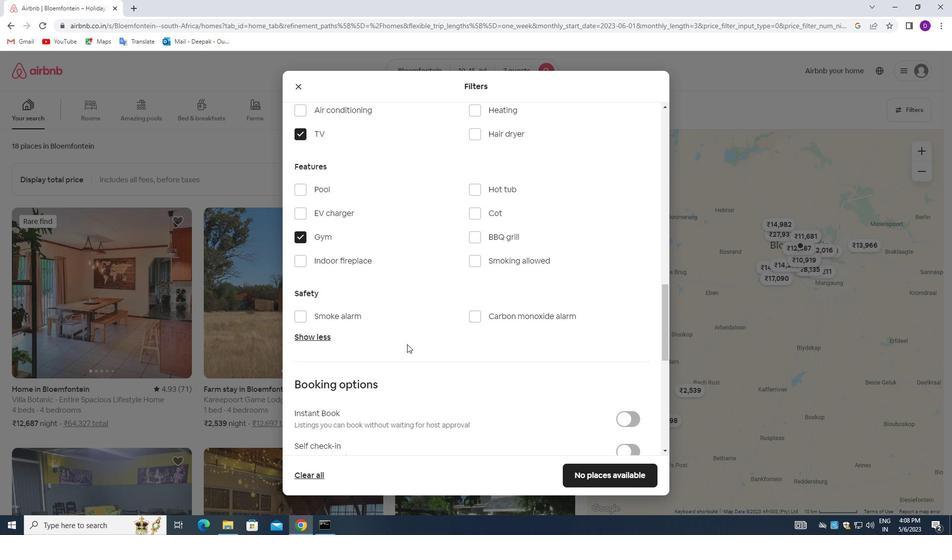 
Action: Mouse scrolled (414, 345) with delta (0, 0)
Screenshot: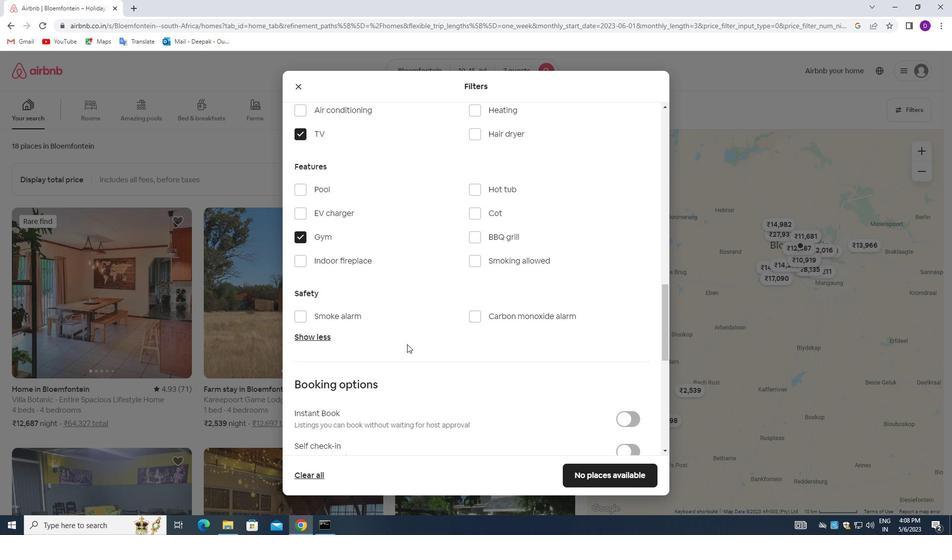 
Action: Mouse moved to (436, 347)
Screenshot: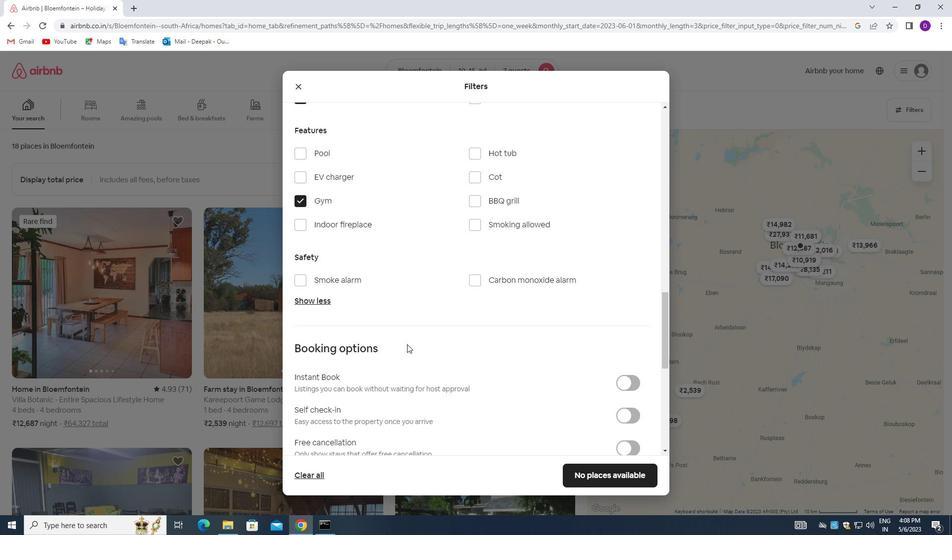 
Action: Mouse scrolled (436, 346) with delta (0, 0)
Screenshot: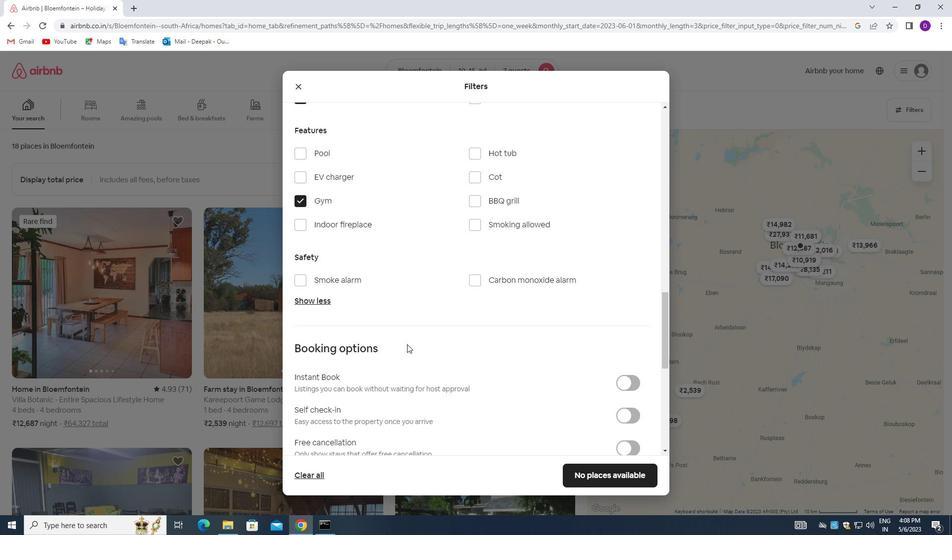 
Action: Mouse moved to (630, 308)
Screenshot: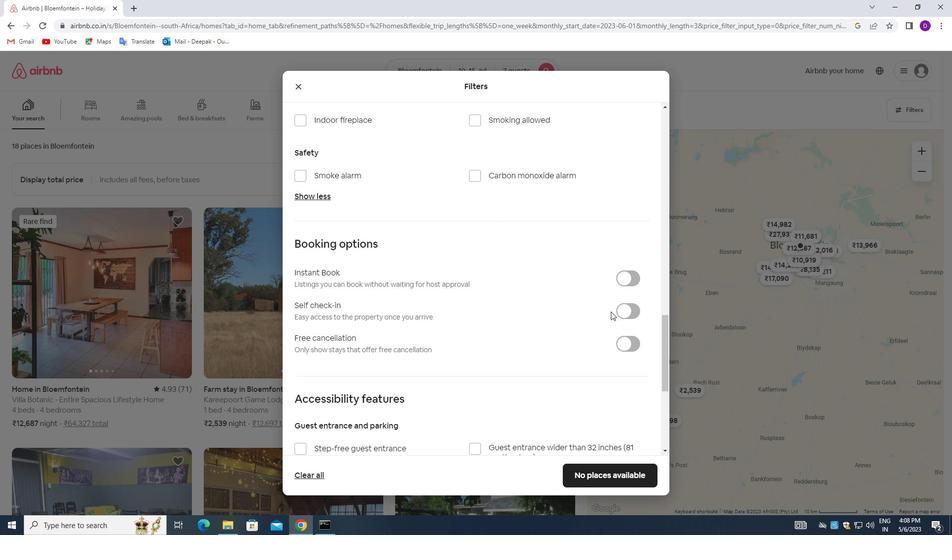 
Action: Mouse pressed left at (630, 308)
Screenshot: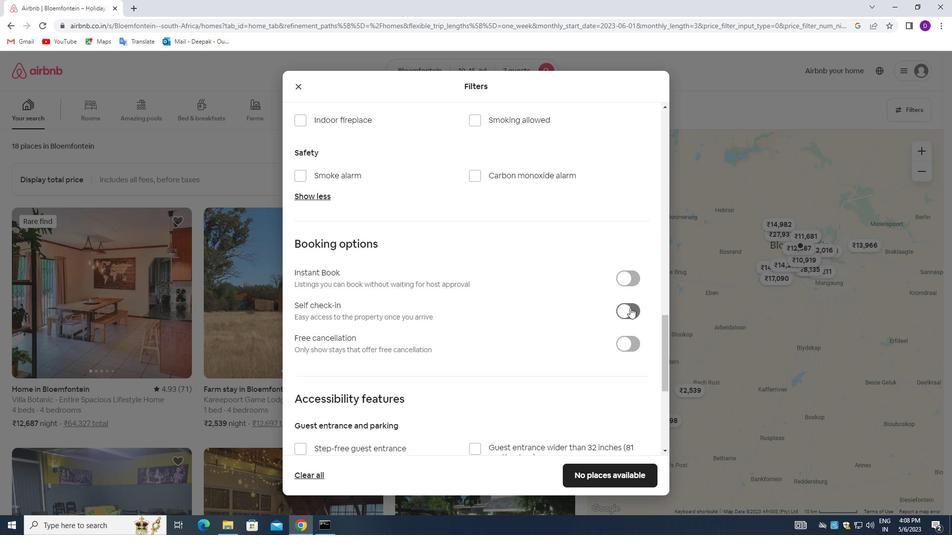 
Action: Mouse moved to (414, 320)
Screenshot: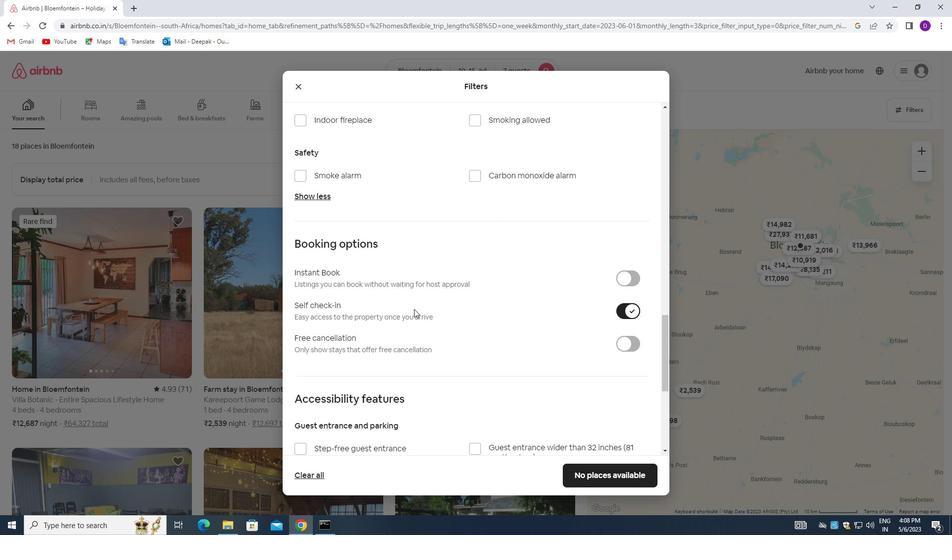 
Action: Mouse scrolled (414, 319) with delta (0, 0)
Screenshot: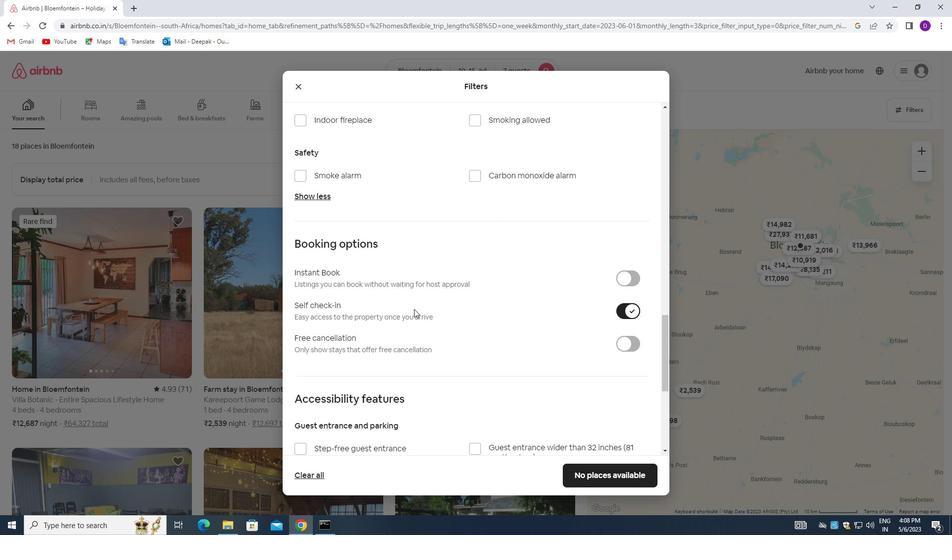 
Action: Mouse moved to (414, 321)
Screenshot: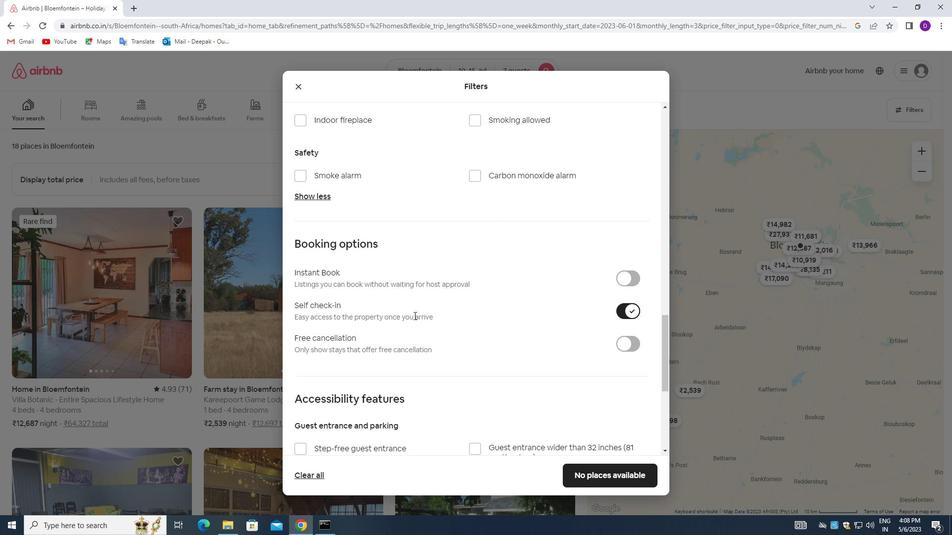 
Action: Mouse scrolled (414, 321) with delta (0, 0)
Screenshot: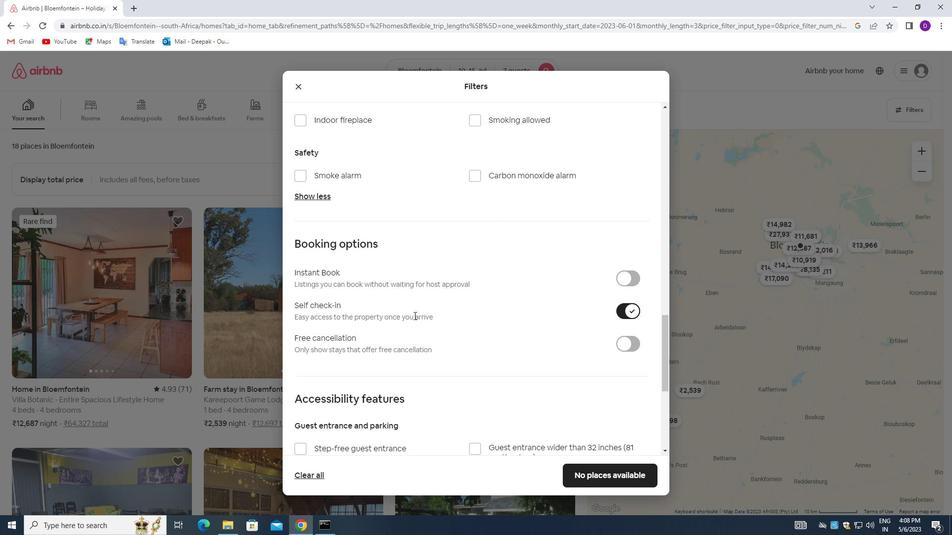 
Action: Mouse moved to (414, 324)
Screenshot: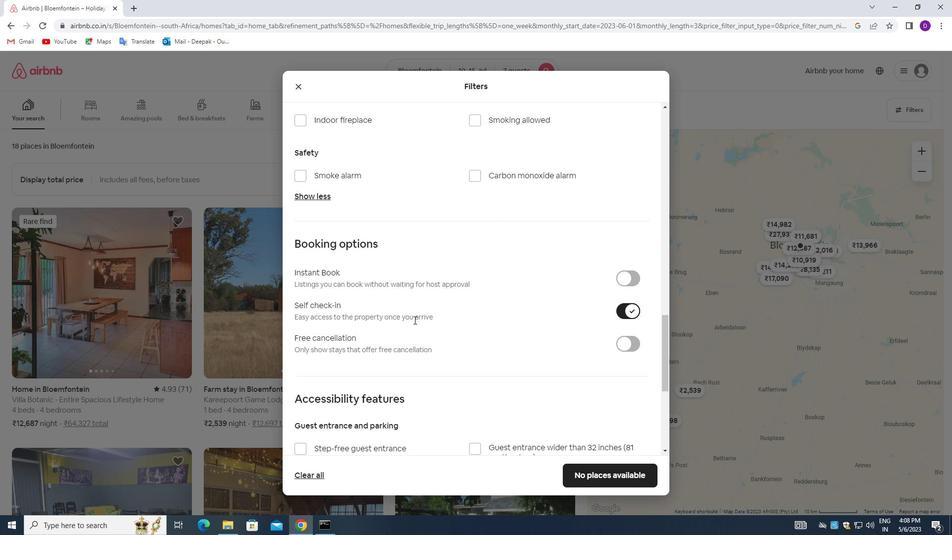 
Action: Mouse scrolled (414, 324) with delta (0, 0)
Screenshot: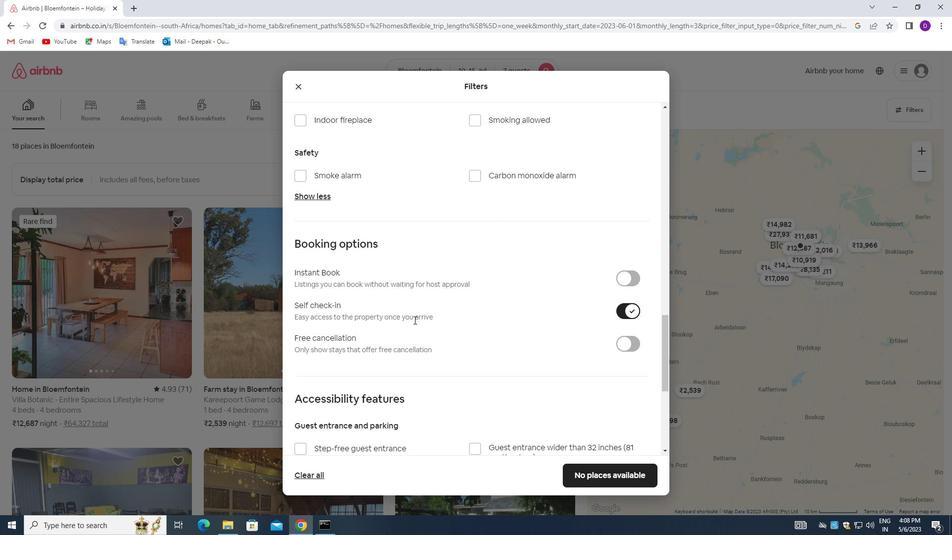 
Action: Mouse moved to (414, 328)
Screenshot: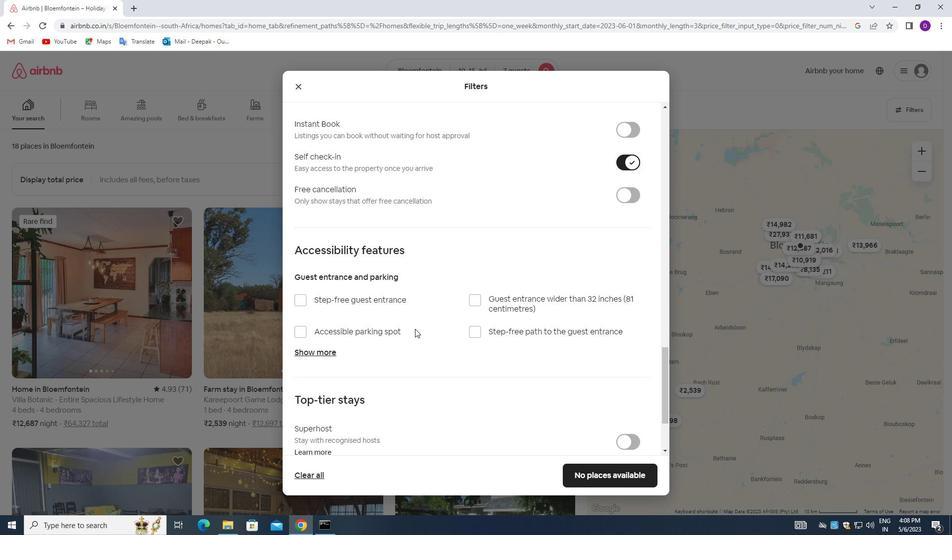 
Action: Mouse scrolled (414, 328) with delta (0, 0)
Screenshot: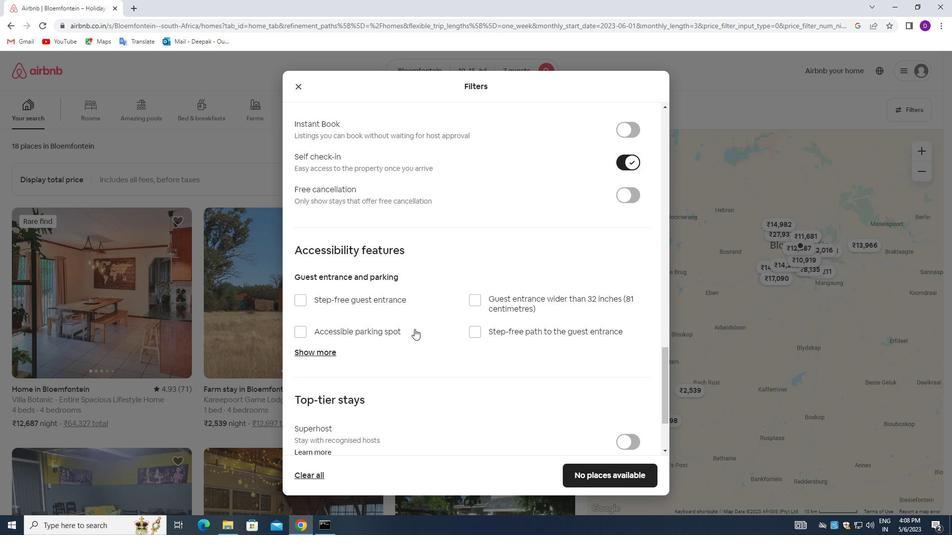 
Action: Mouse moved to (414, 328)
Screenshot: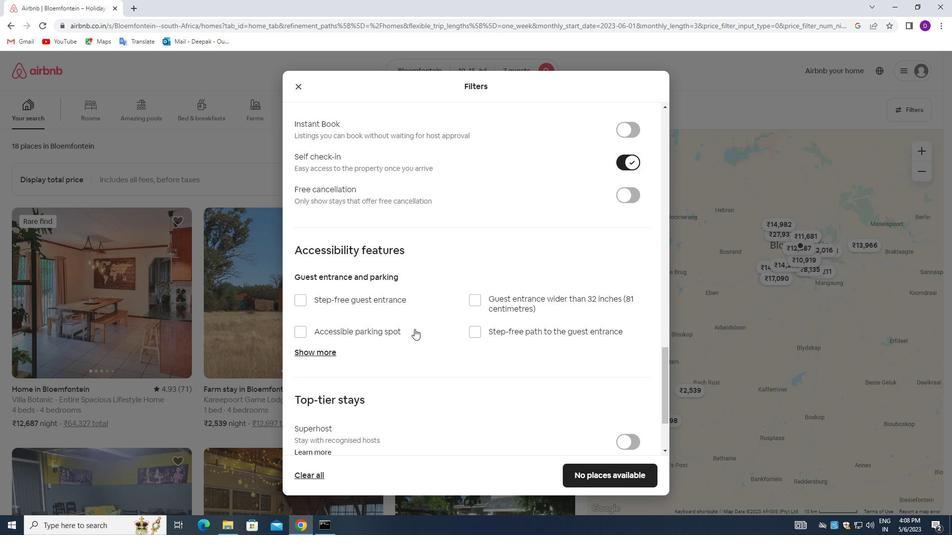 
Action: Mouse scrolled (414, 327) with delta (0, 0)
Screenshot: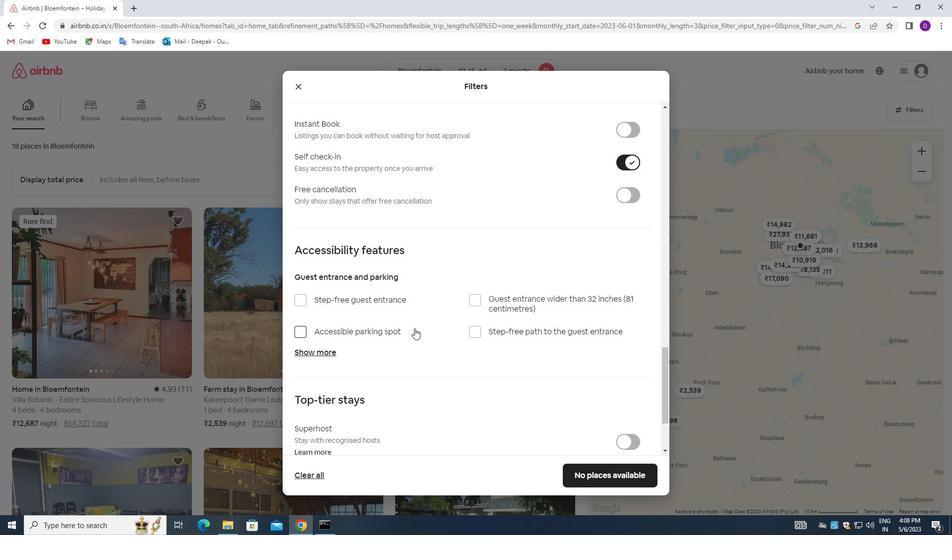 
Action: Mouse moved to (415, 328)
Screenshot: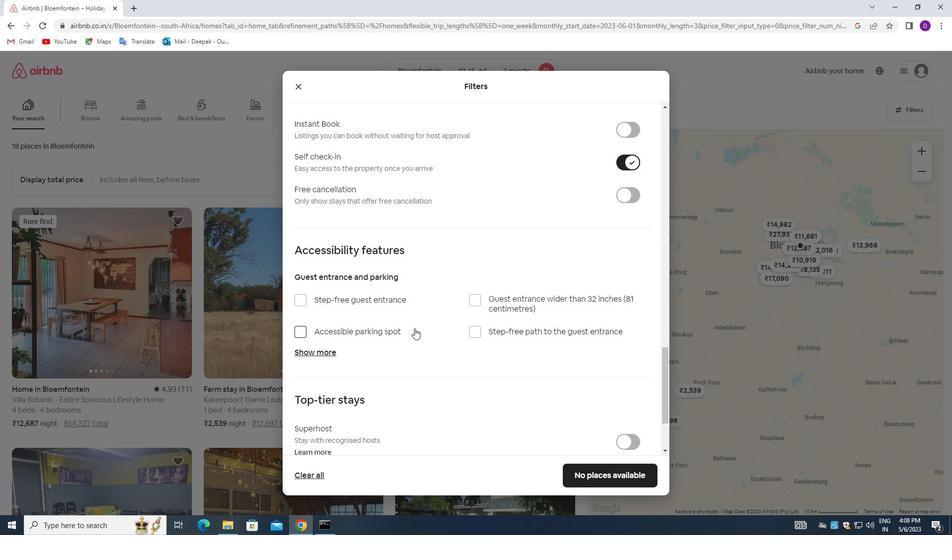 
Action: Mouse scrolled (415, 327) with delta (0, 0)
Screenshot: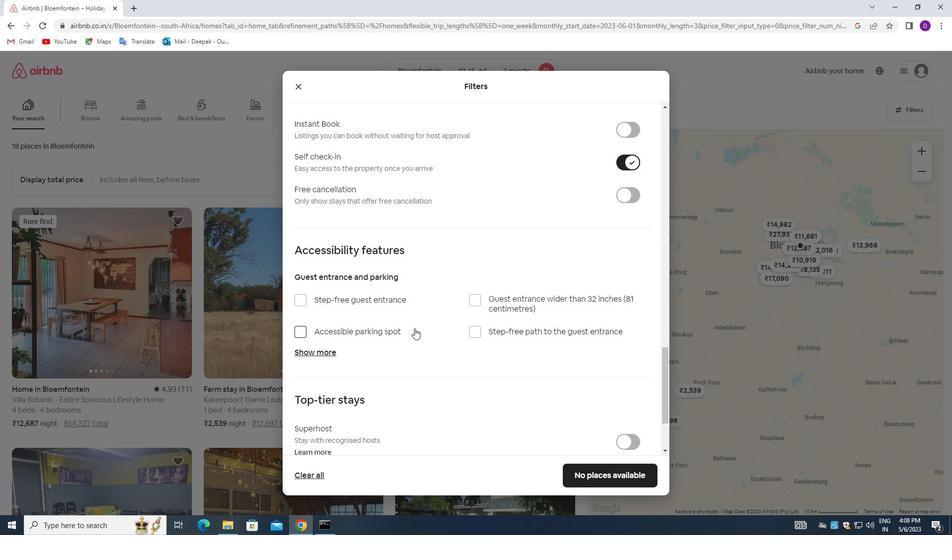 
Action: Mouse moved to (416, 327)
Screenshot: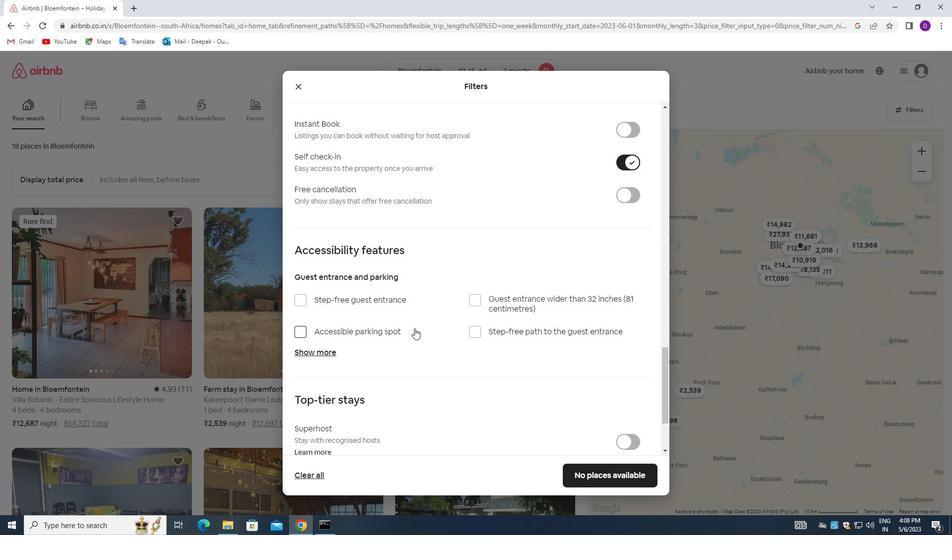 
Action: Mouse scrolled (416, 327) with delta (0, 0)
Screenshot: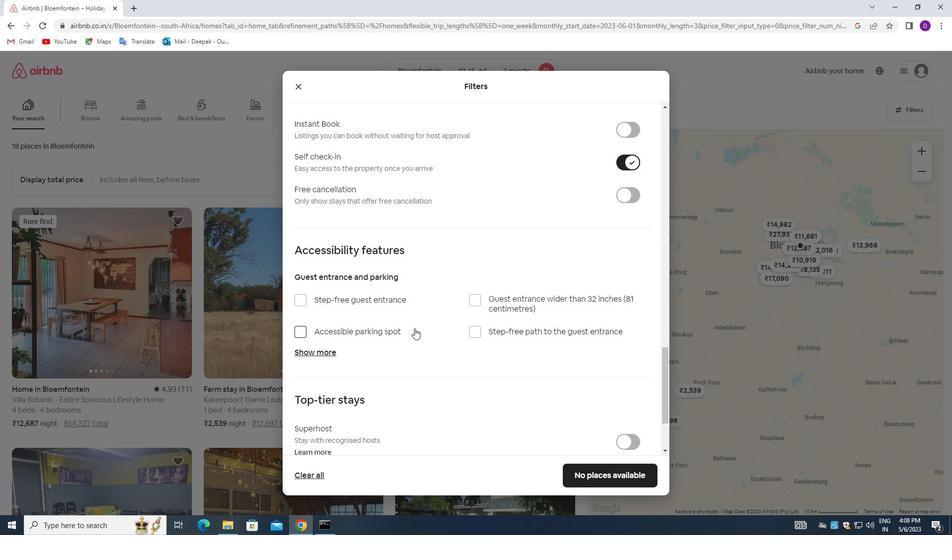 
Action: Mouse moved to (416, 327)
Screenshot: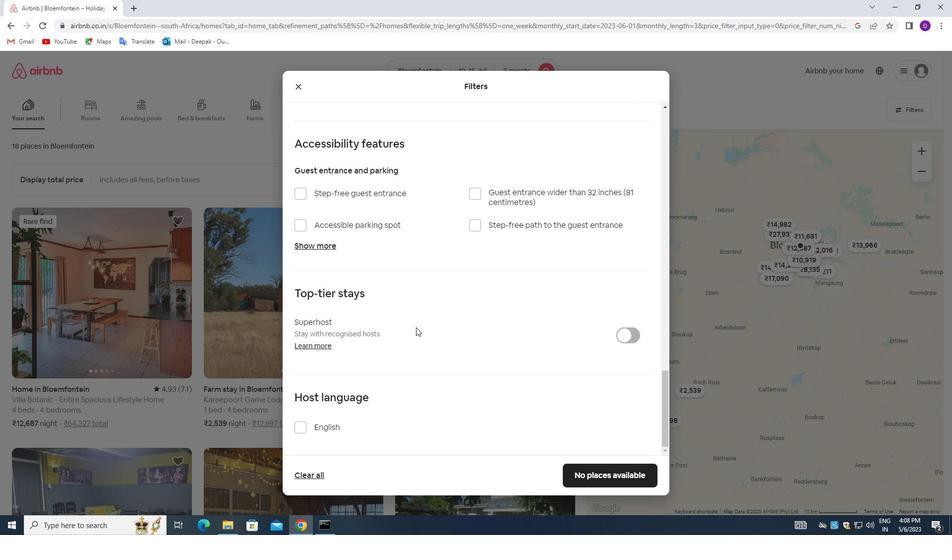 
Action: Mouse scrolled (416, 327) with delta (0, 0)
Screenshot: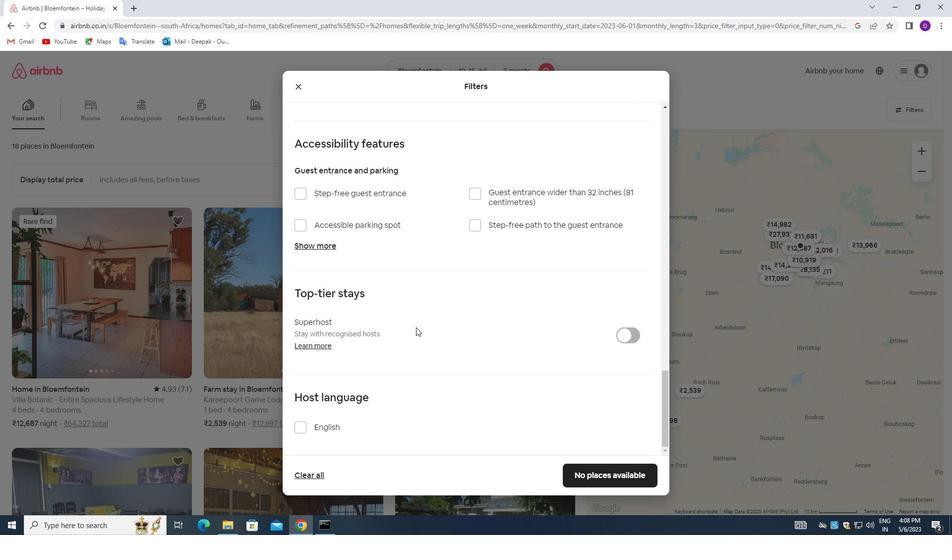 
Action: Mouse moved to (417, 330)
Screenshot: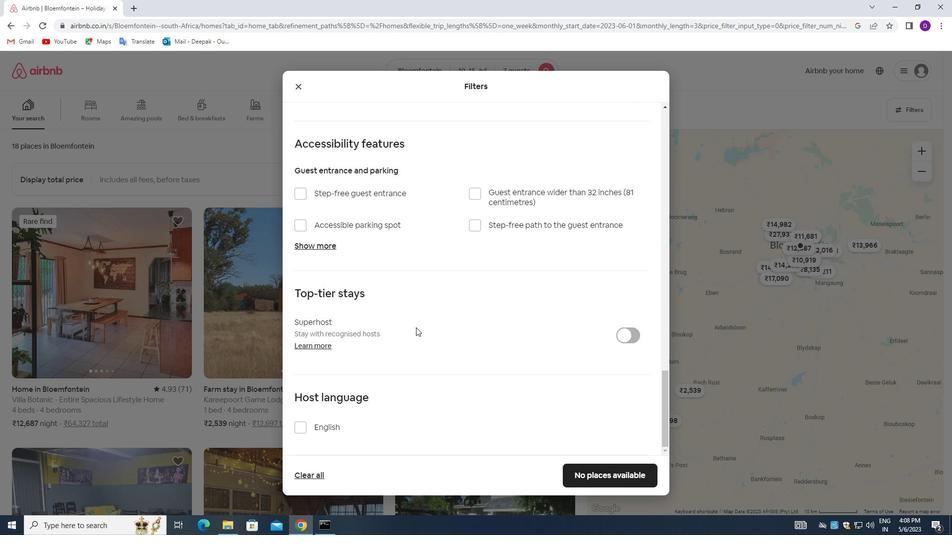 
Action: Mouse scrolled (417, 330) with delta (0, 0)
Screenshot: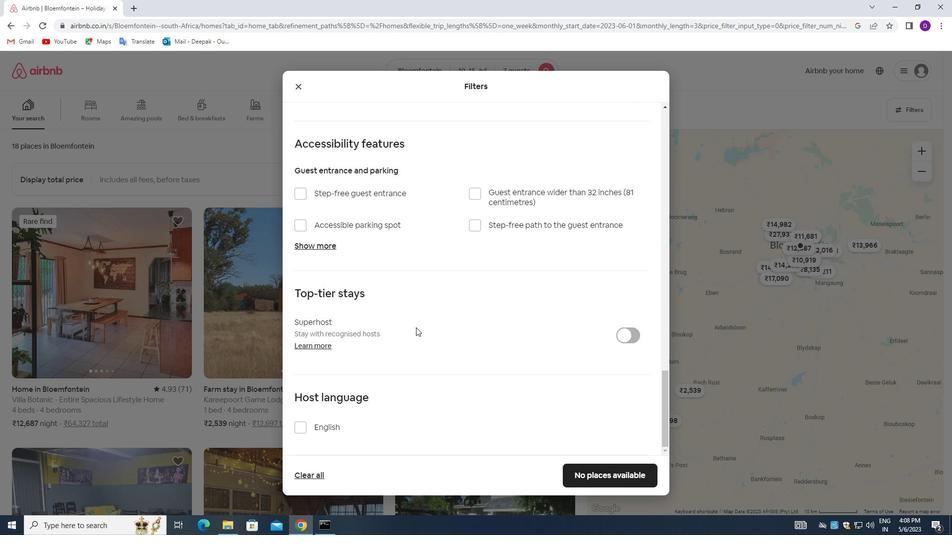 
Action: Mouse moved to (418, 340)
Screenshot: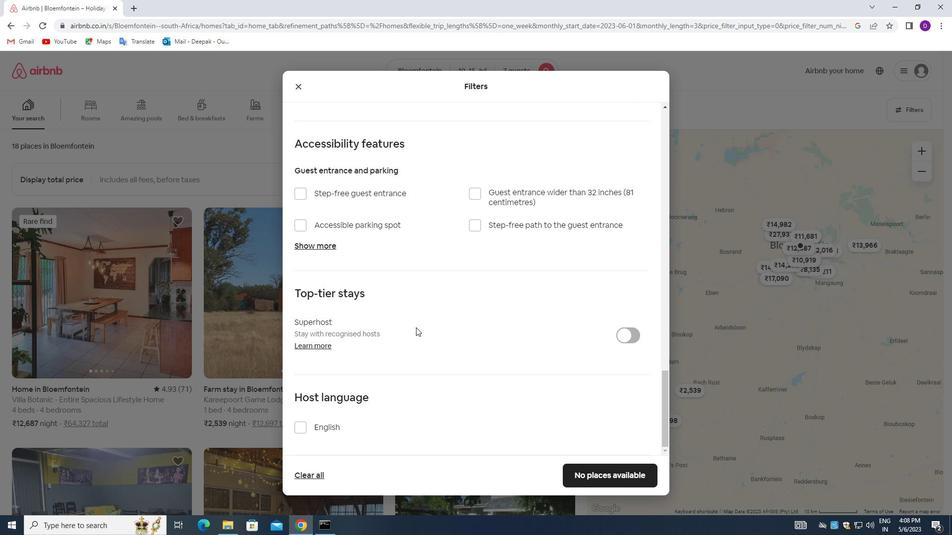 
Action: Mouse scrolled (418, 340) with delta (0, 0)
Screenshot: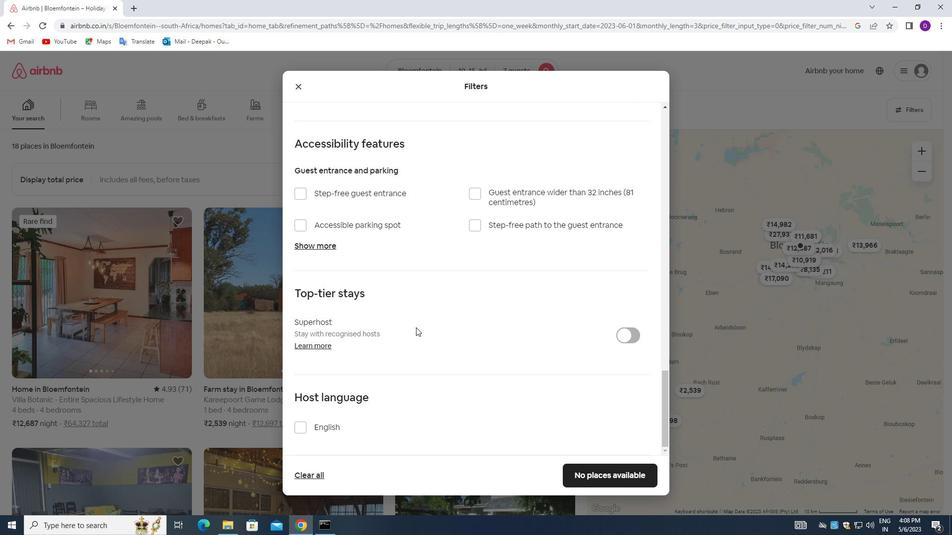 
Action: Mouse moved to (300, 429)
Screenshot: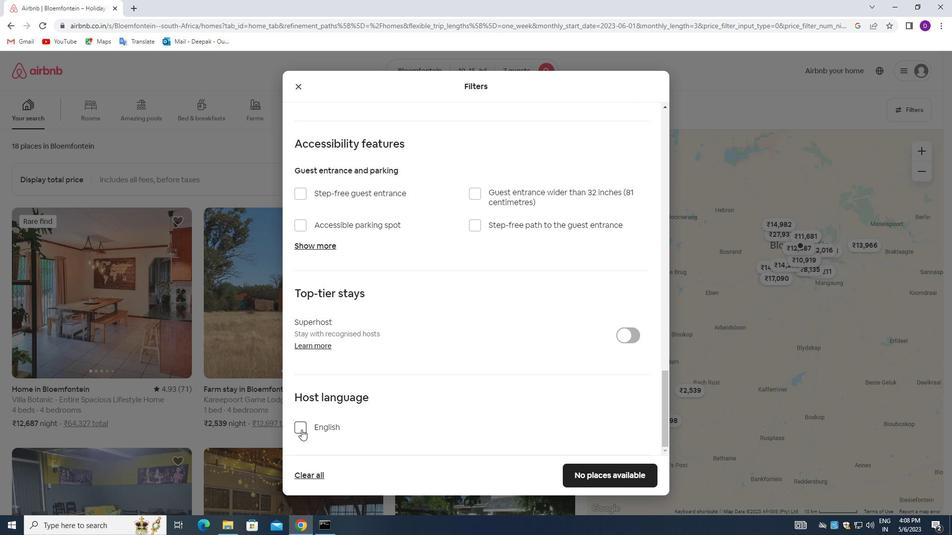 
Action: Mouse pressed left at (300, 429)
Screenshot: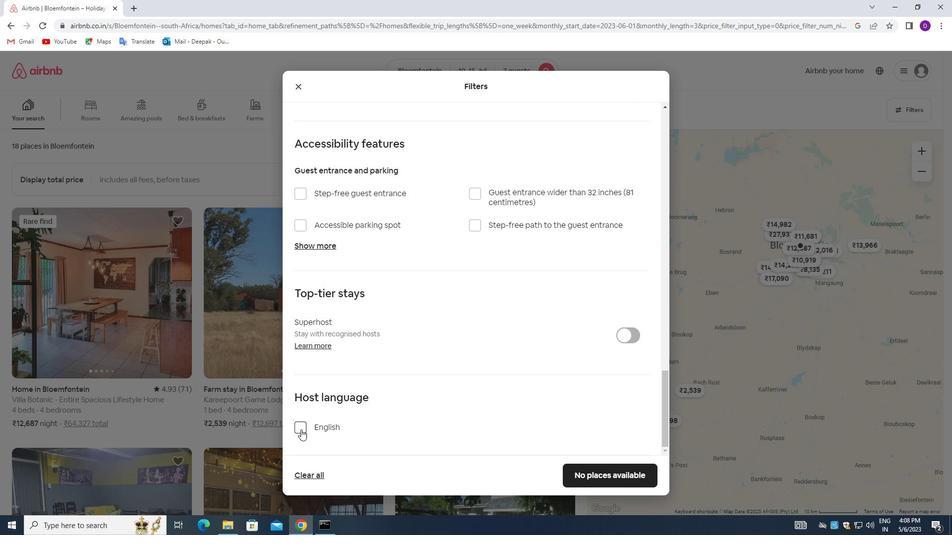 
Action: Mouse moved to (568, 471)
Screenshot: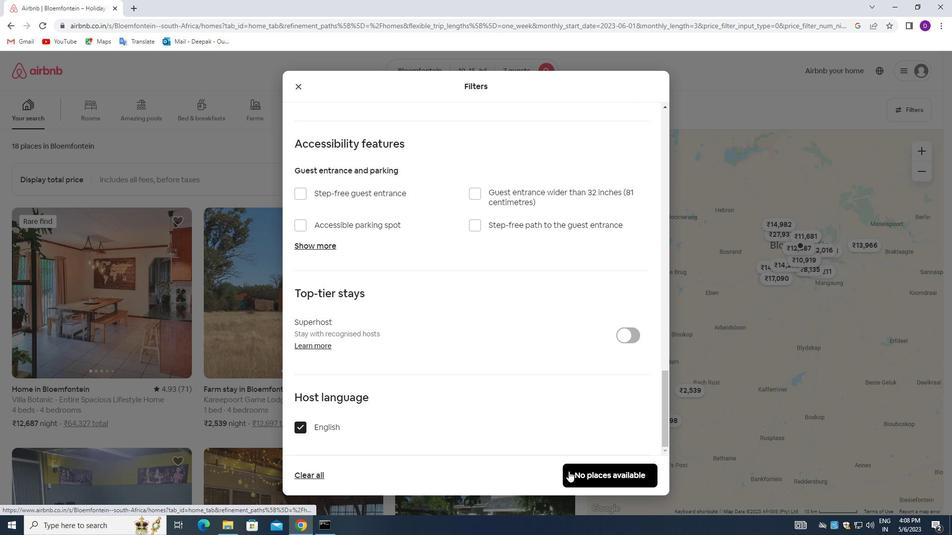 
Action: Mouse pressed left at (568, 471)
Screenshot: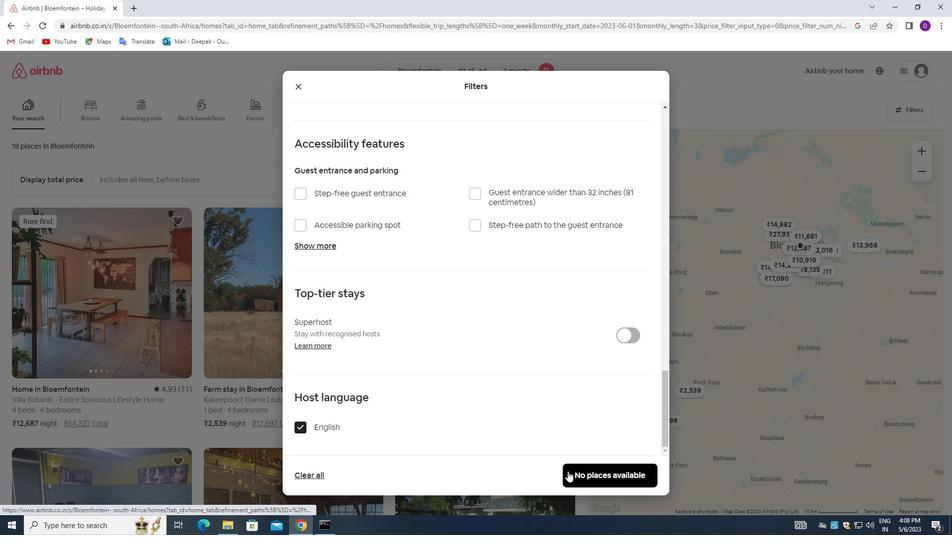 
Action: Mouse moved to (547, 324)
Screenshot: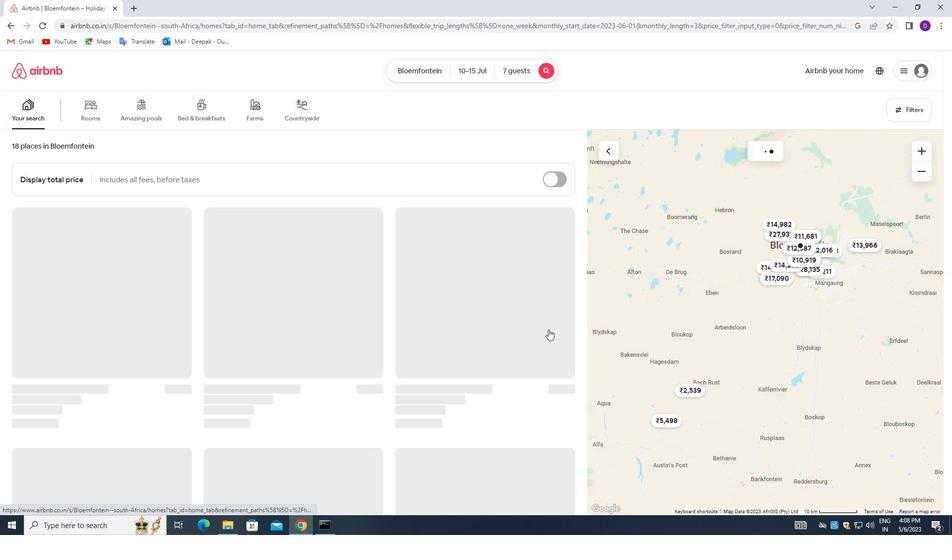 
